Task: Look for space in Purwodadi, Indonesia from 1st June, 2023 to 9th June, 2023 for 6 adults in price range Rs.6000 to Rs.12000. Place can be entire place with 3 bedrooms having 3 beds and 3 bathrooms. Property type can be house, flat, guest house. Booking option can be shelf check-in. Required host language is English.
Action: Mouse moved to (537, 83)
Screenshot: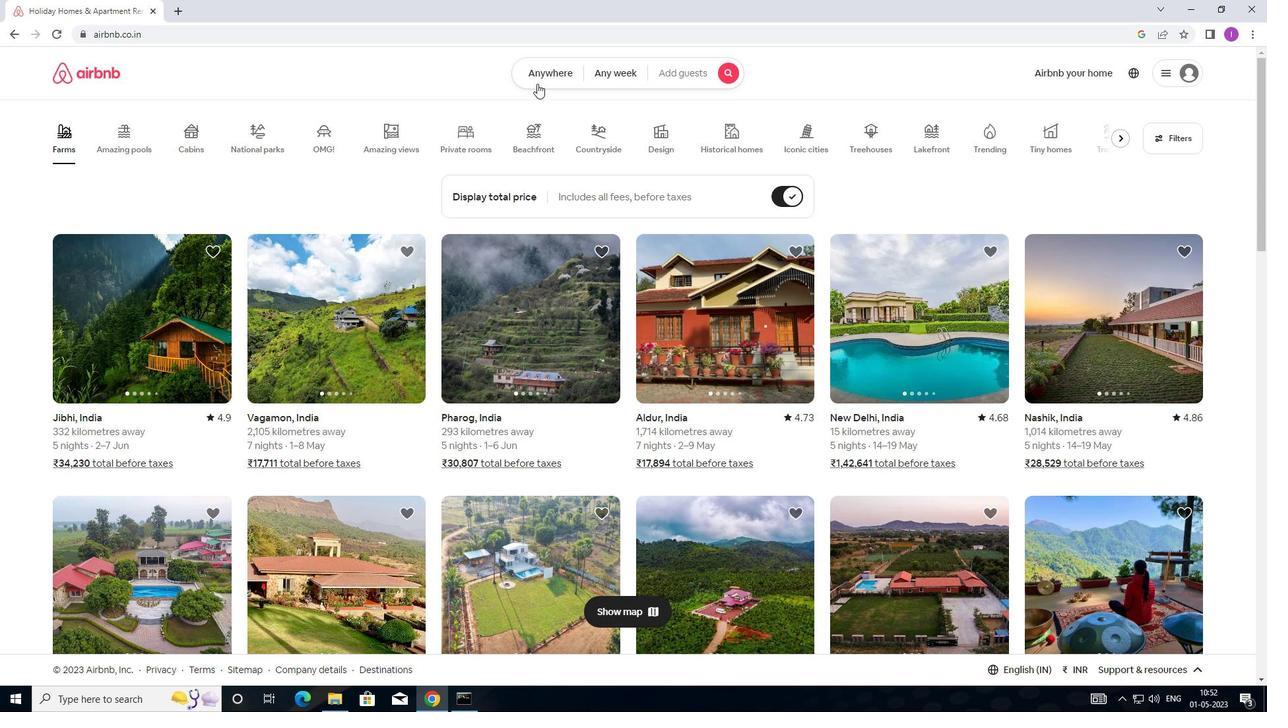 
Action: Mouse pressed left at (537, 83)
Screenshot: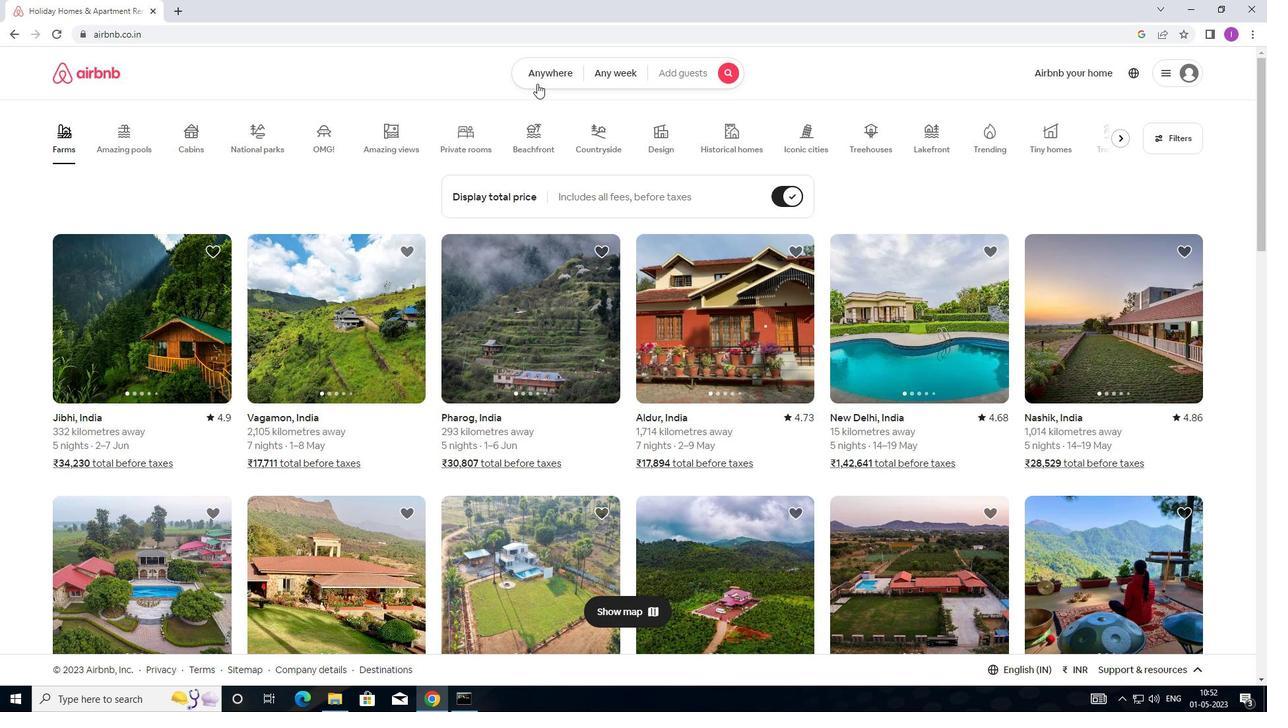 
Action: Mouse moved to (458, 127)
Screenshot: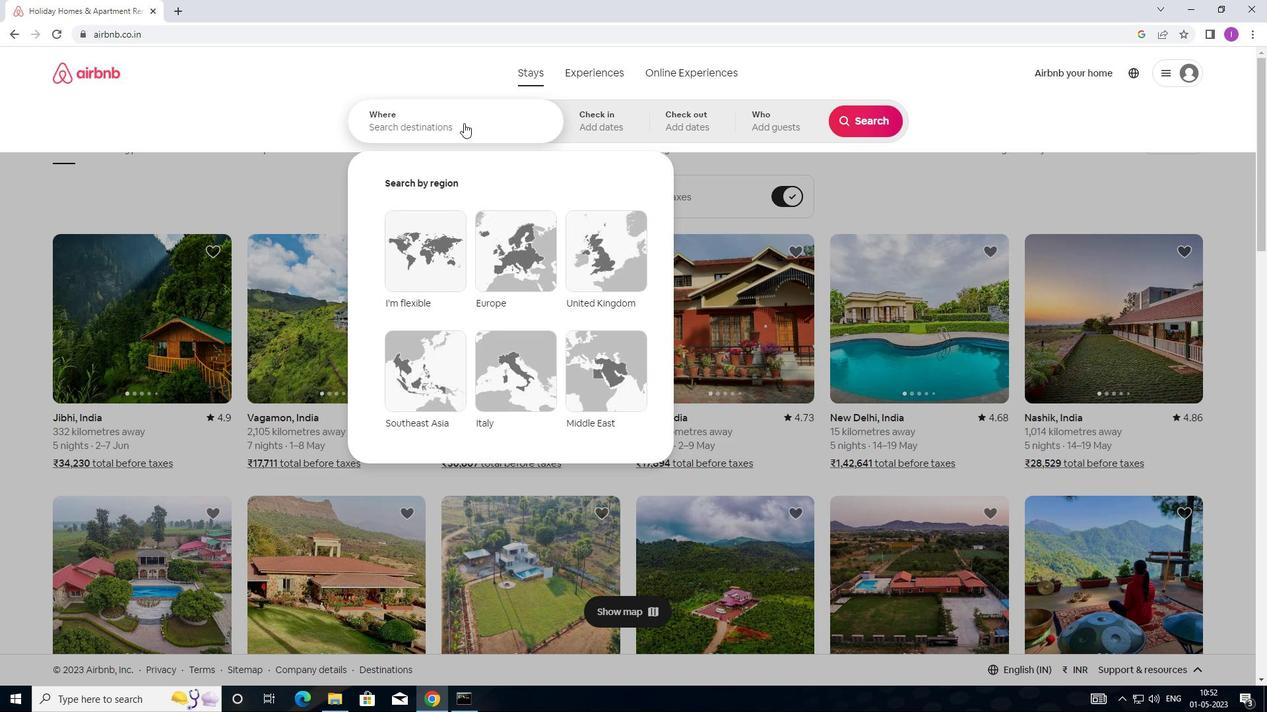 
Action: Mouse pressed left at (458, 127)
Screenshot: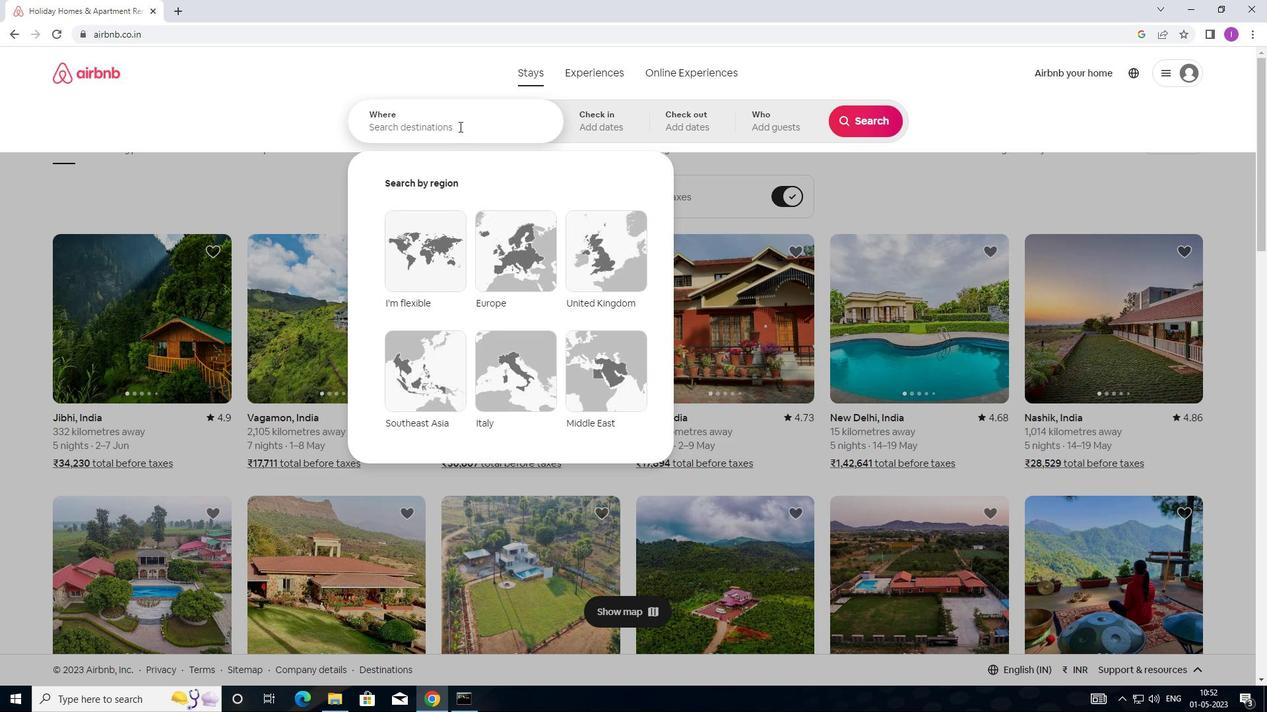 
Action: Mouse moved to (458, 127)
Screenshot: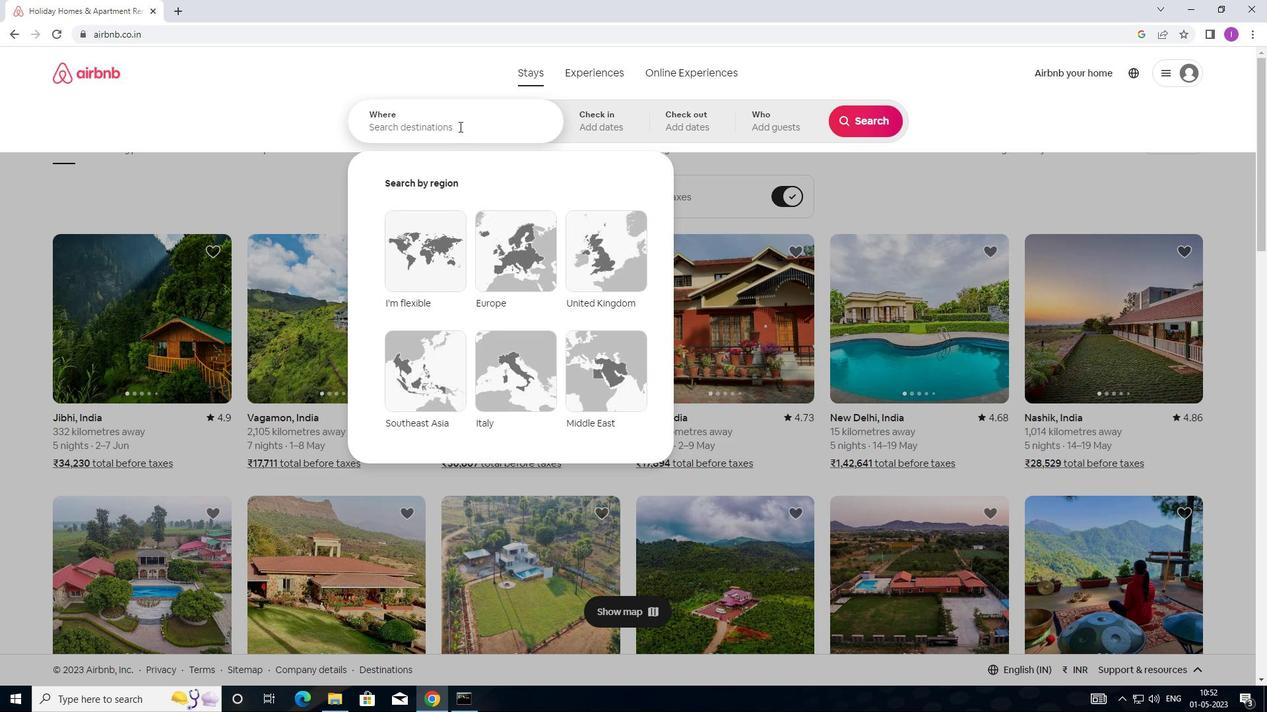 
Action: Key pressed <Key.shift>PURWODADI<Key.shift><<Key.shift>INDO<Key.backspace><Key.backspace><Key.backspace><Key.backspace><Key.backspace>.<Key.backspace>,<Key.shift>INDONESIA
Screenshot: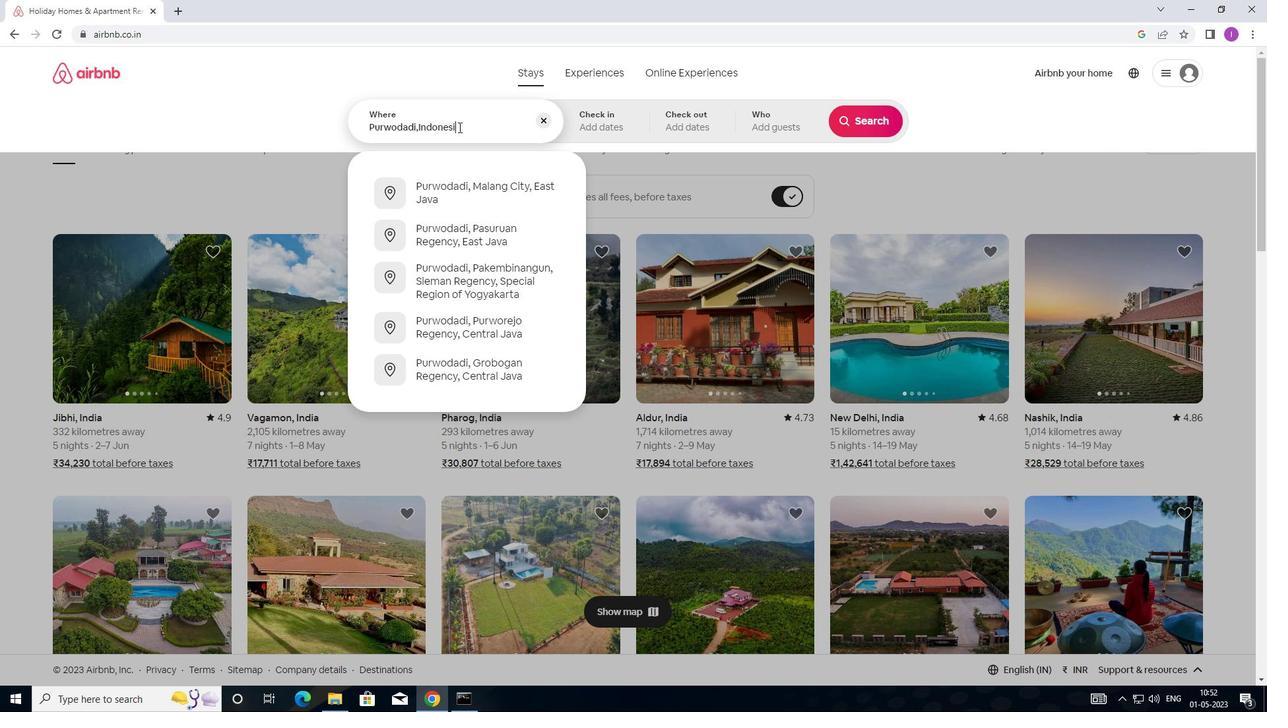 
Action: Mouse moved to (599, 110)
Screenshot: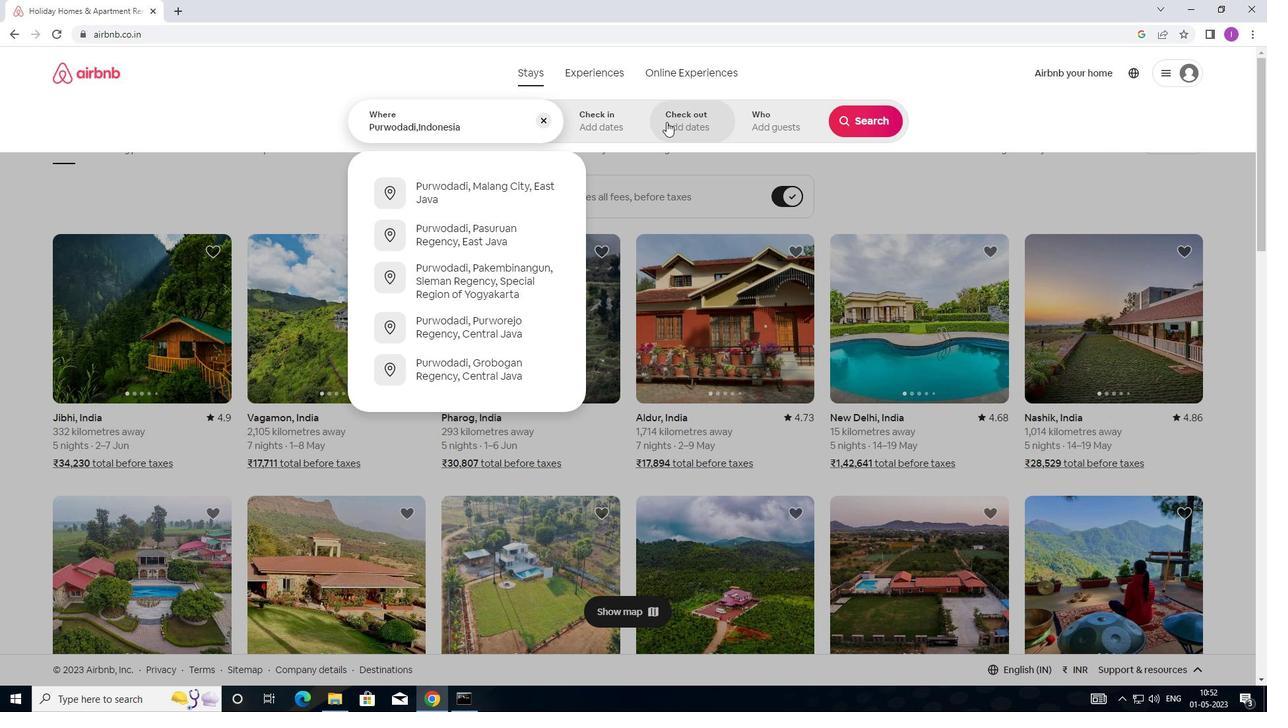 
Action: Mouse pressed left at (599, 110)
Screenshot: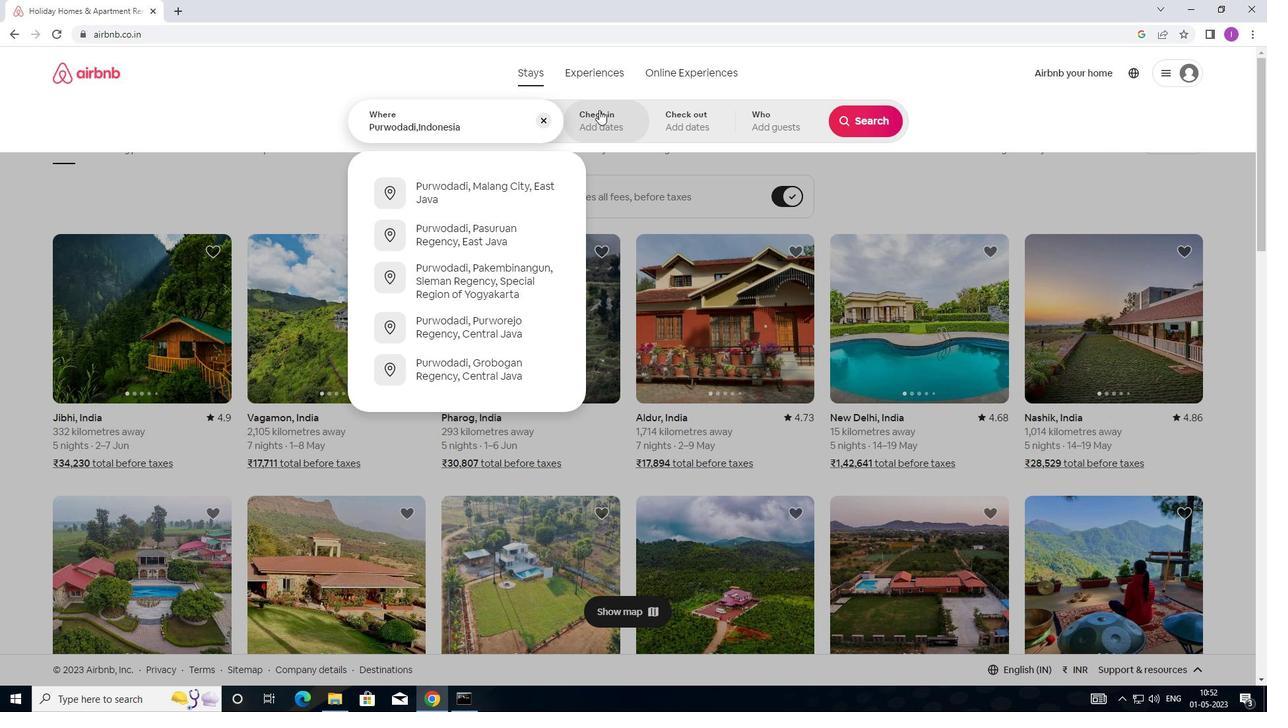 
Action: Mouse moved to (788, 273)
Screenshot: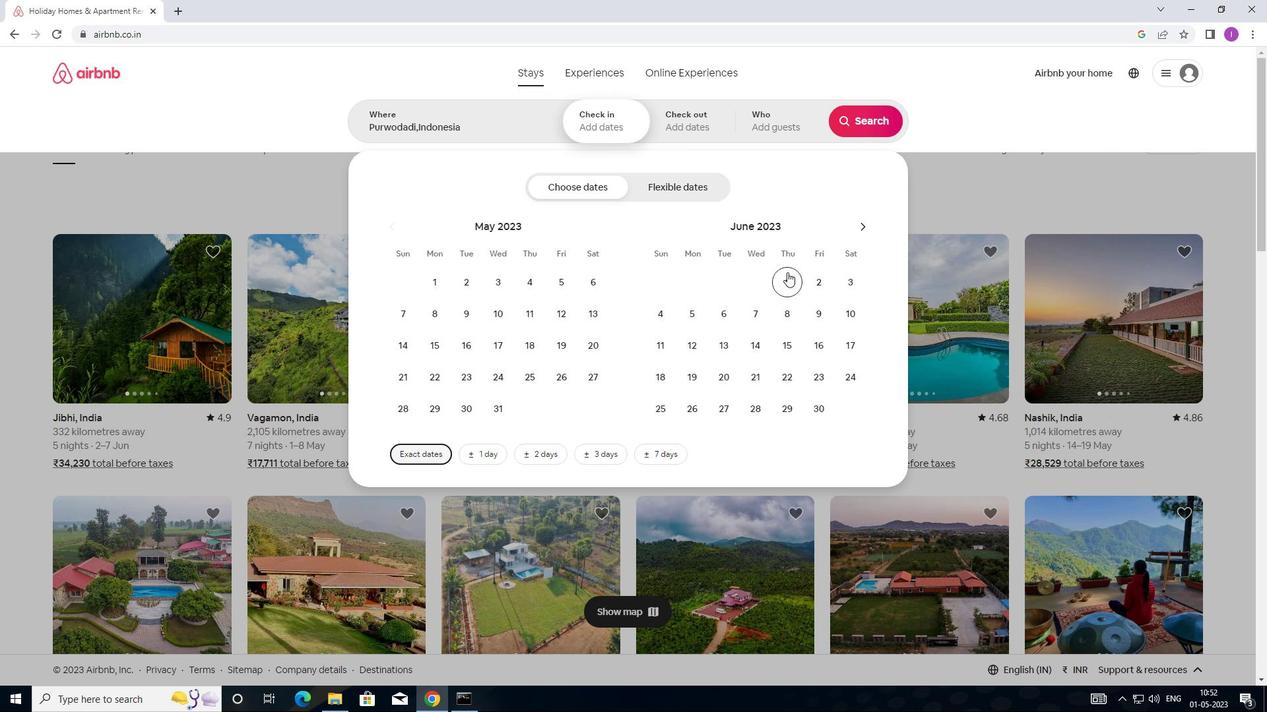 
Action: Mouse pressed left at (788, 273)
Screenshot: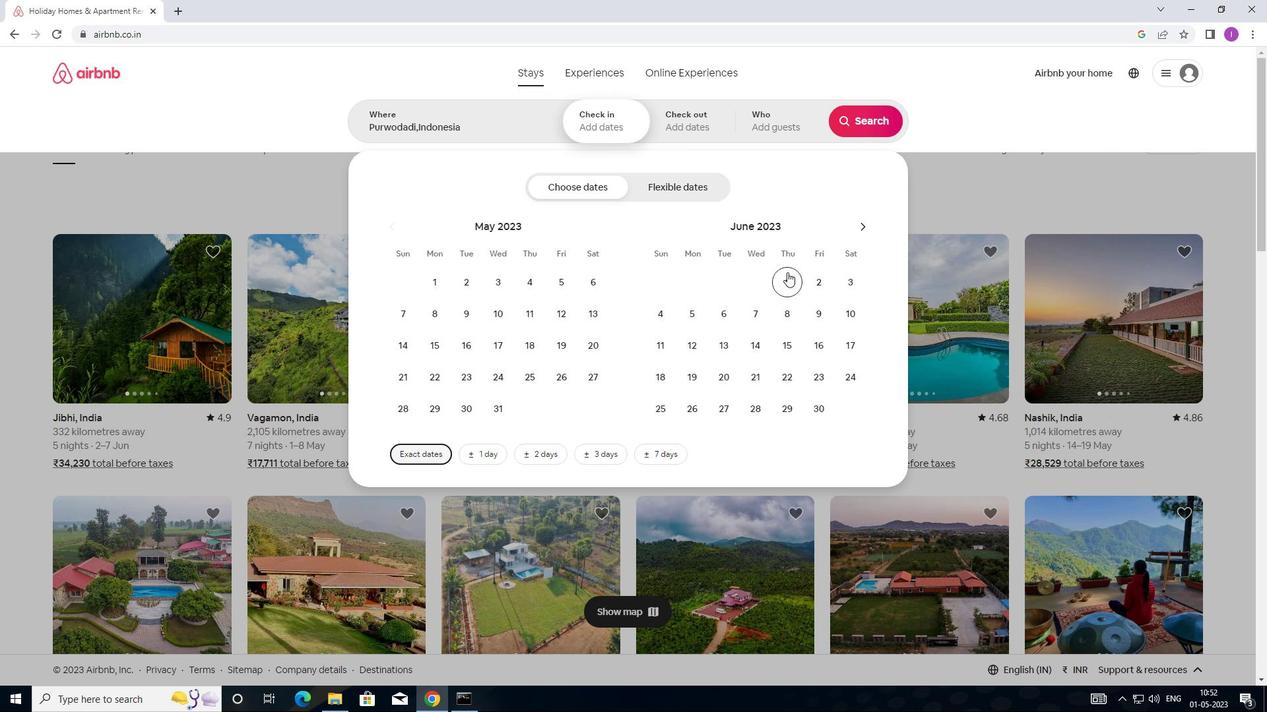
Action: Mouse moved to (817, 319)
Screenshot: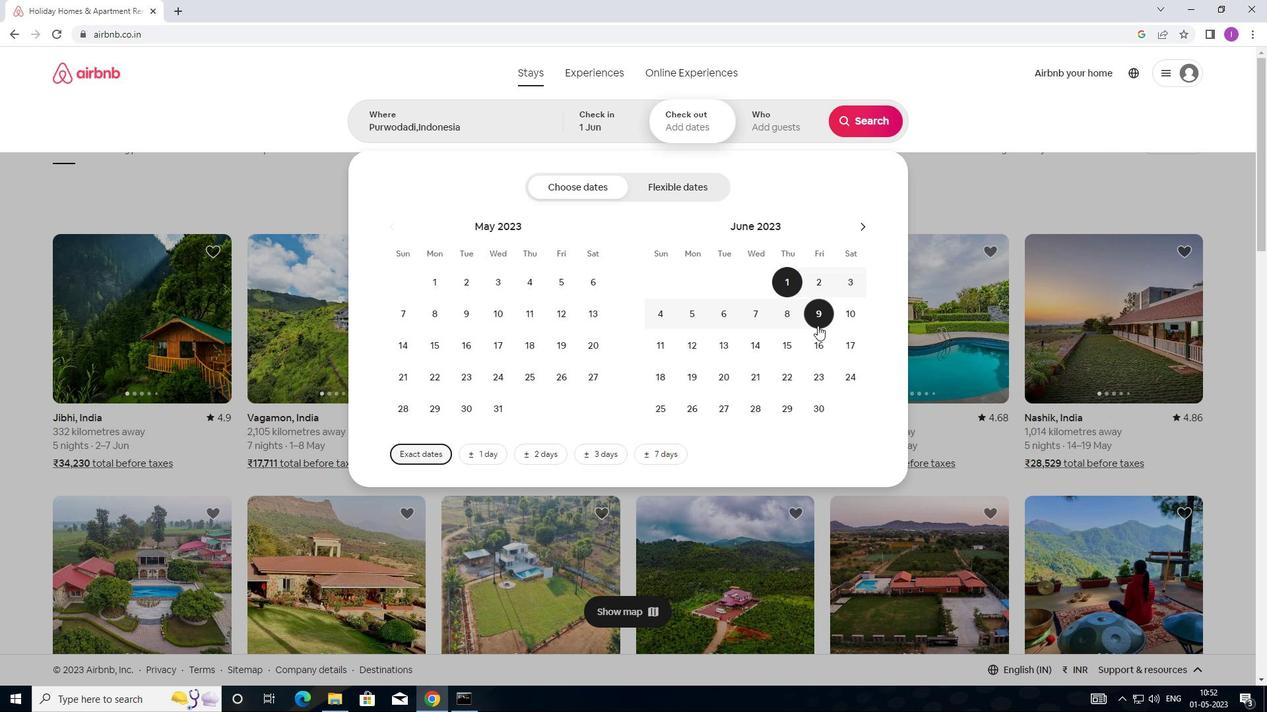 
Action: Mouse pressed left at (817, 319)
Screenshot: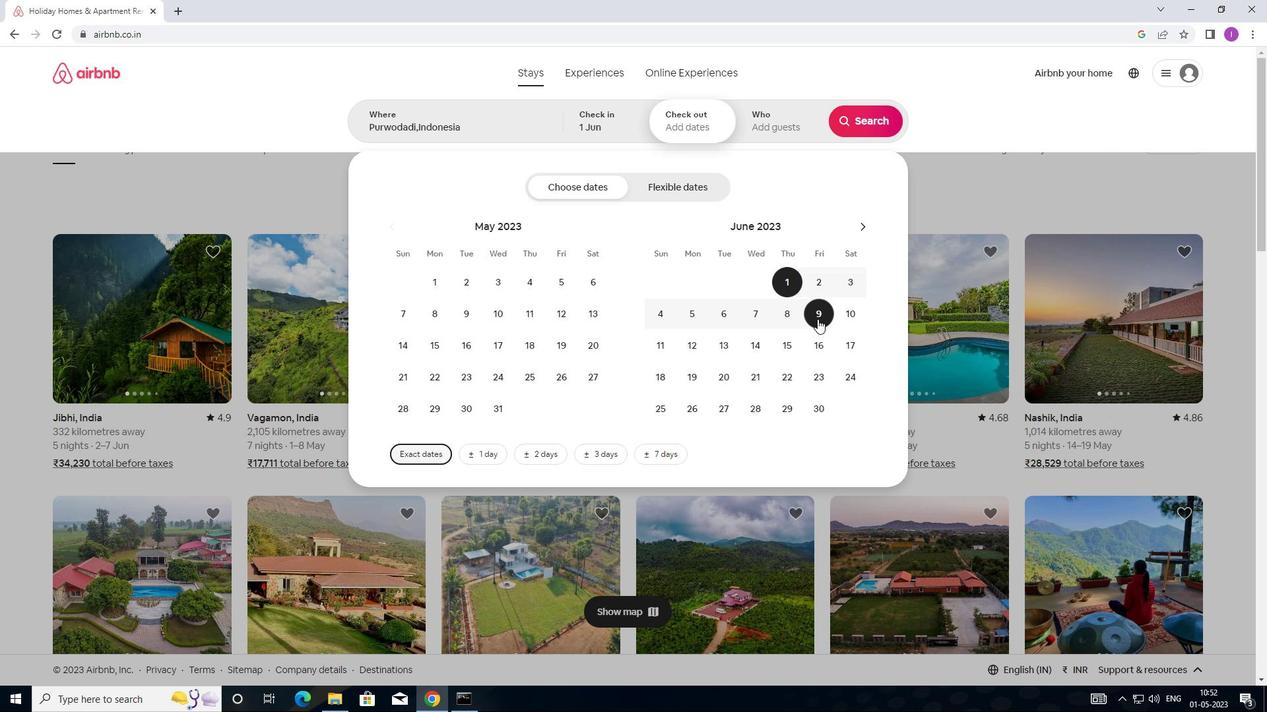 
Action: Mouse moved to (772, 132)
Screenshot: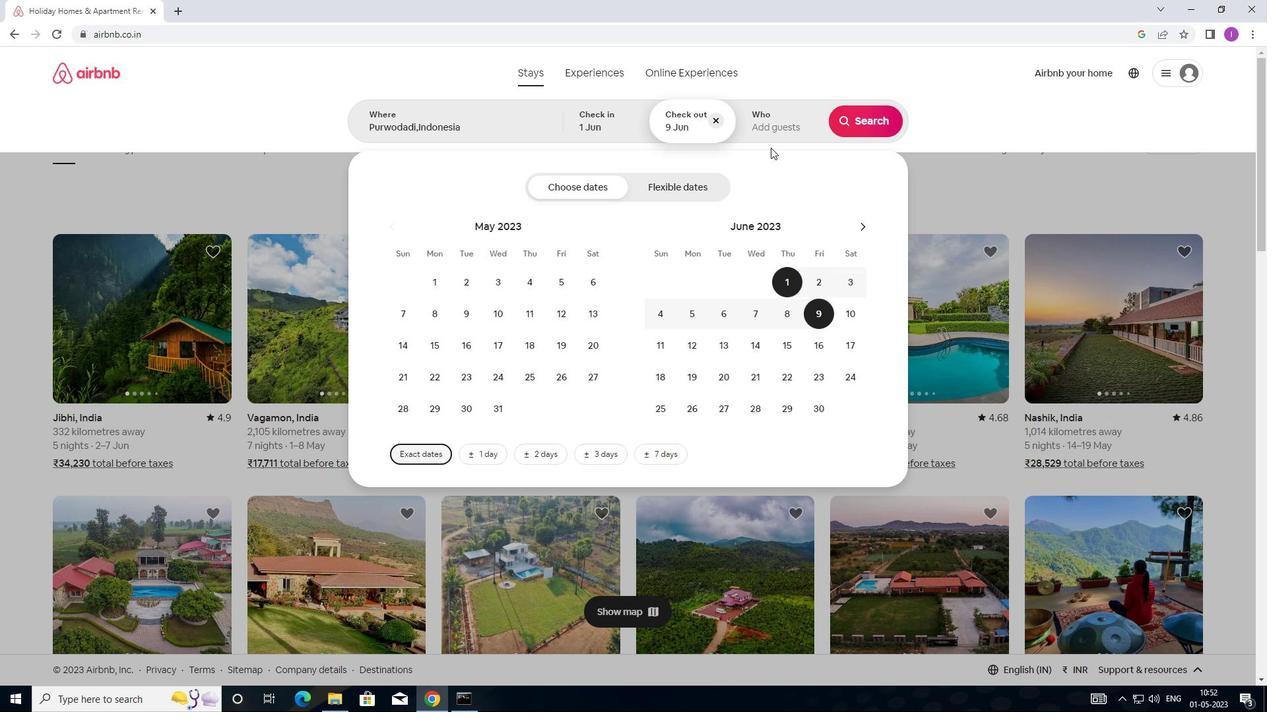 
Action: Mouse pressed left at (772, 132)
Screenshot: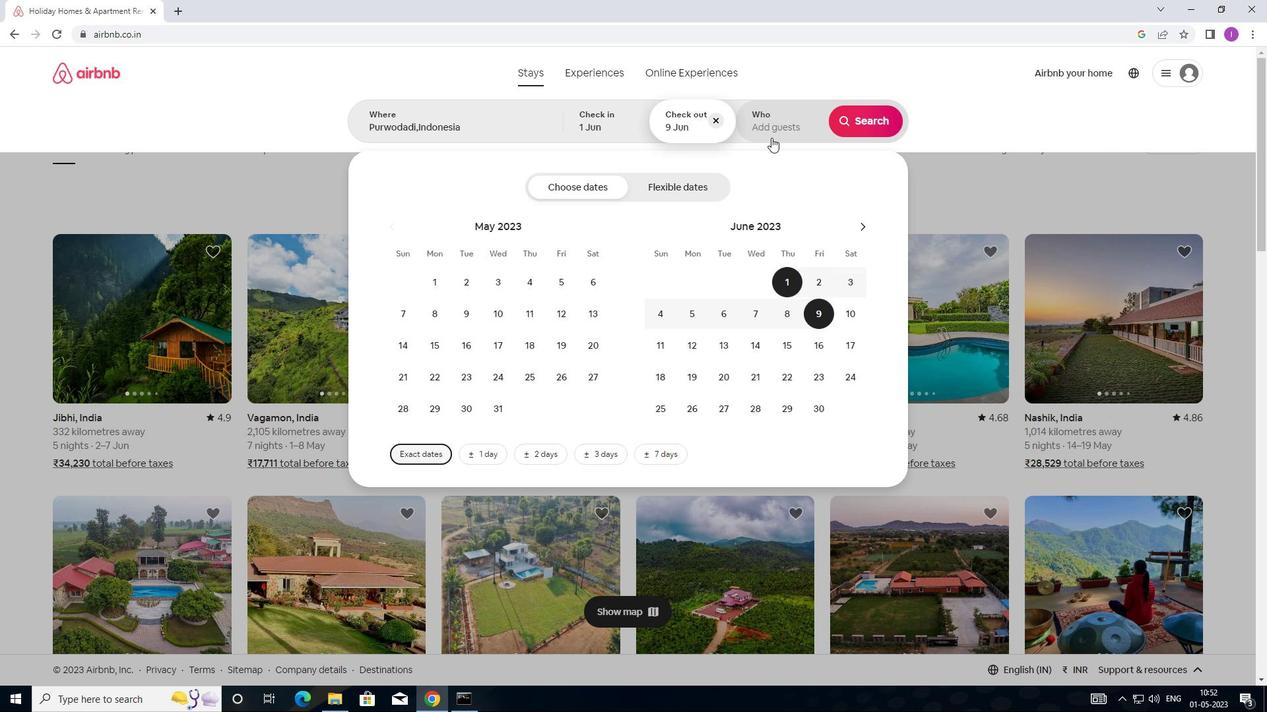 
Action: Mouse moved to (872, 192)
Screenshot: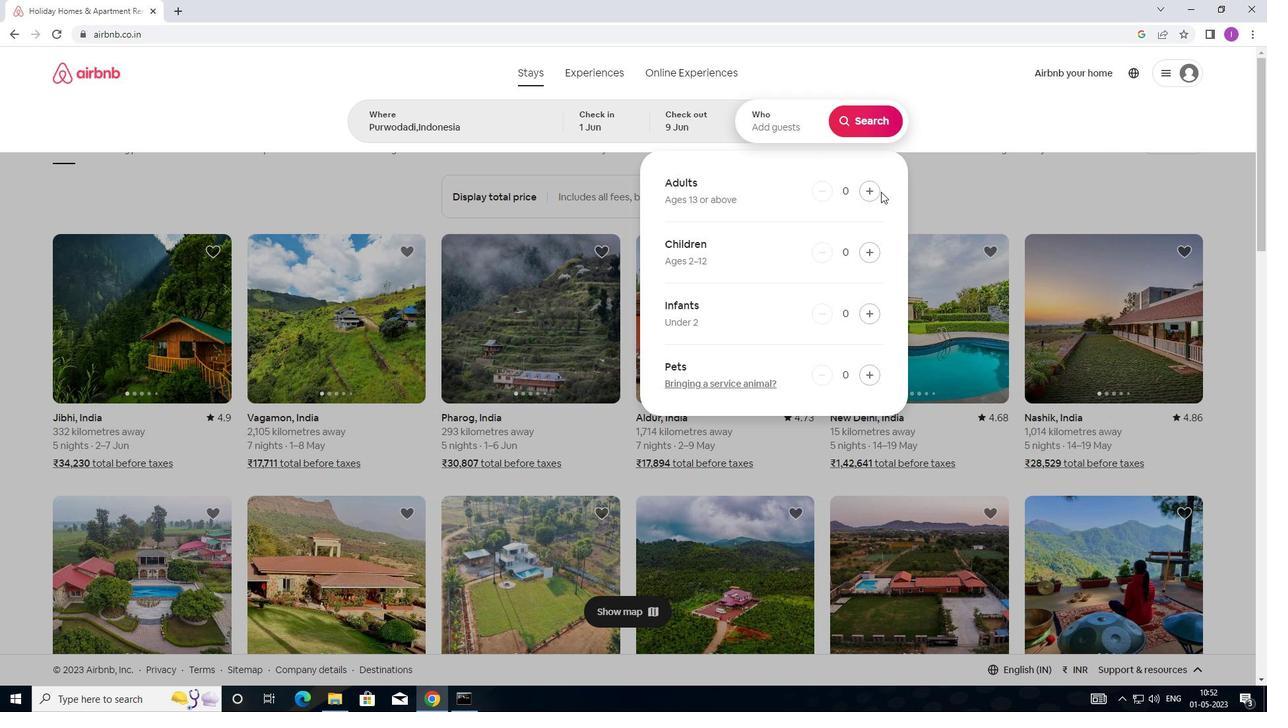 
Action: Mouse pressed left at (872, 192)
Screenshot: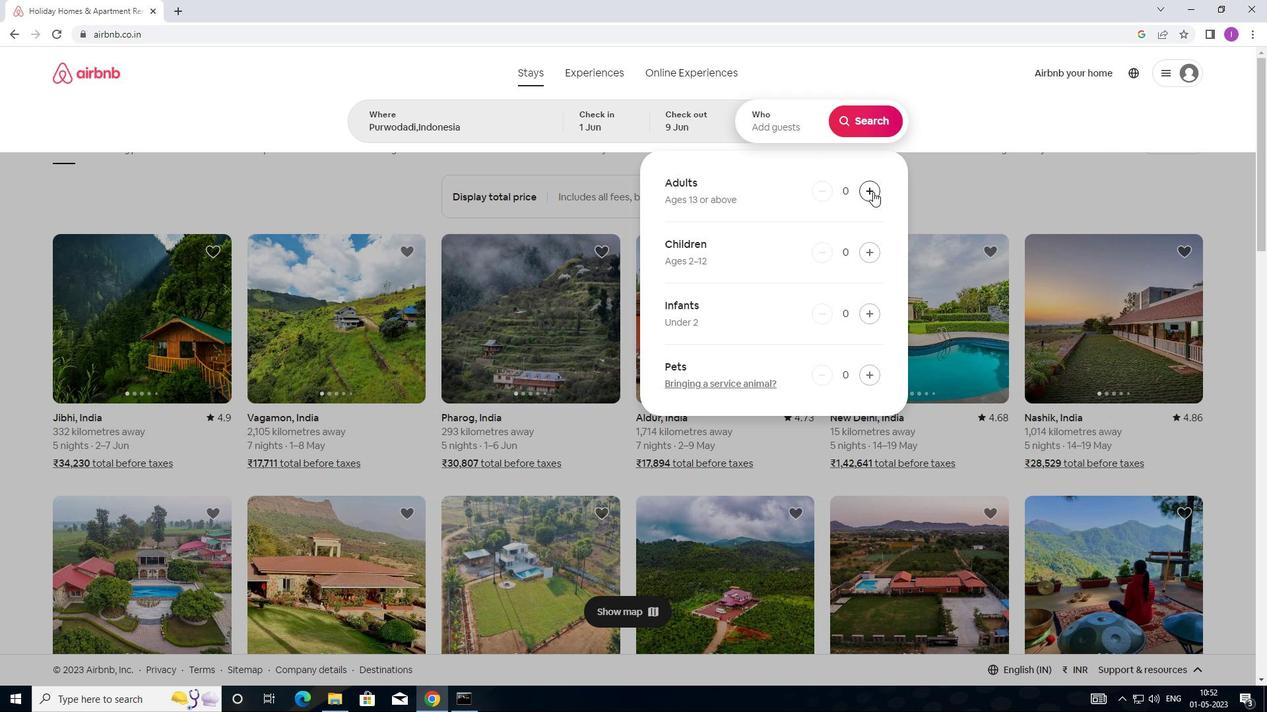 
Action: Mouse moved to (872, 192)
Screenshot: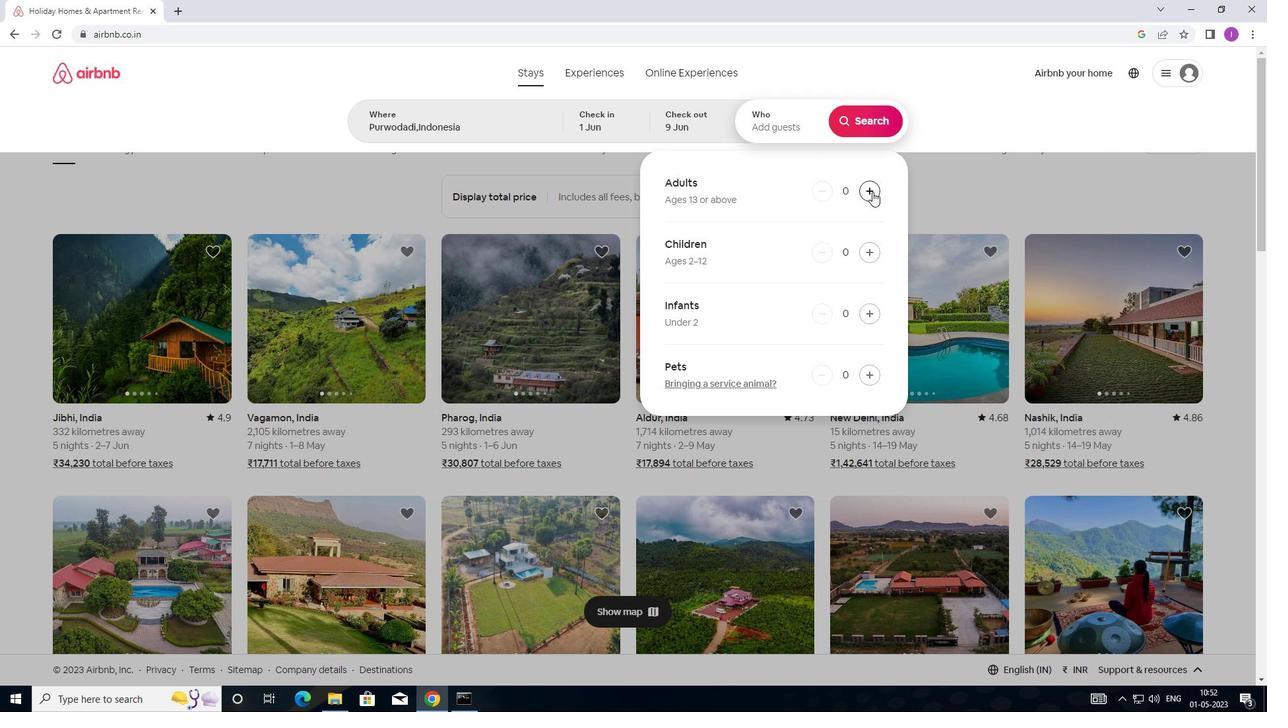 
Action: Mouse pressed left at (872, 192)
Screenshot: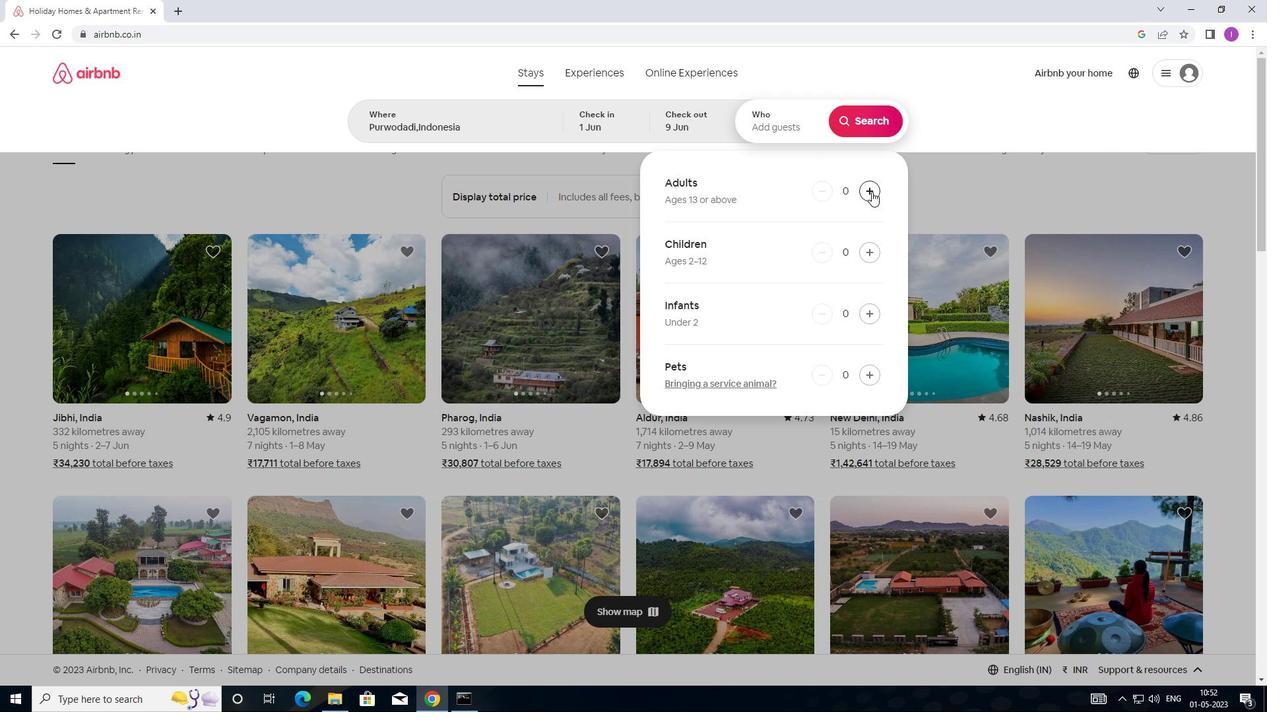 
Action: Mouse pressed left at (872, 192)
Screenshot: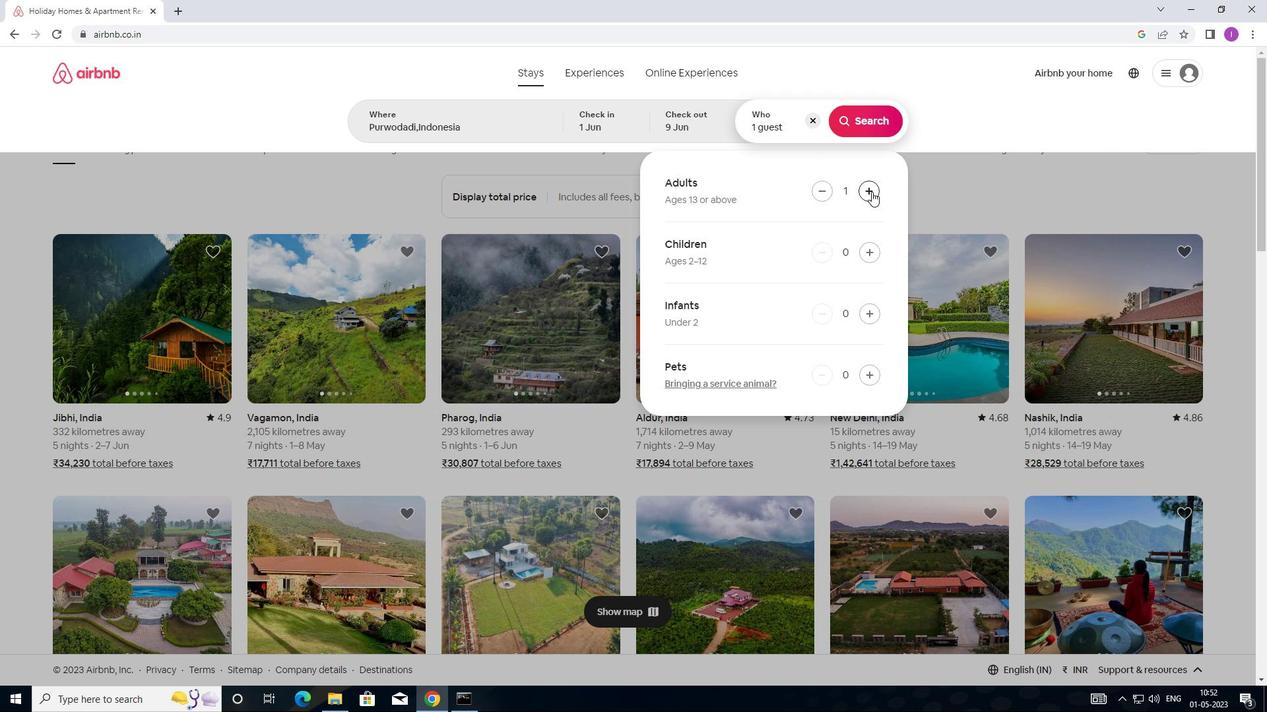 
Action: Mouse pressed left at (872, 192)
Screenshot: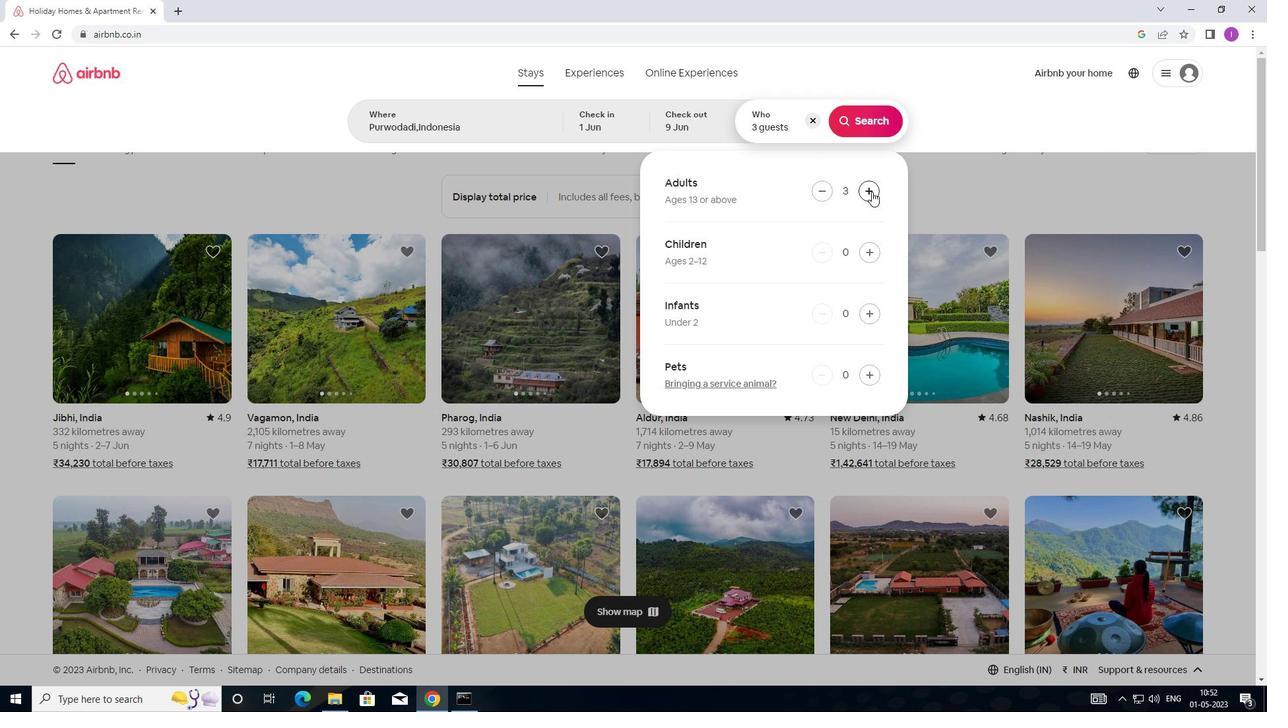 
Action: Mouse pressed left at (872, 192)
Screenshot: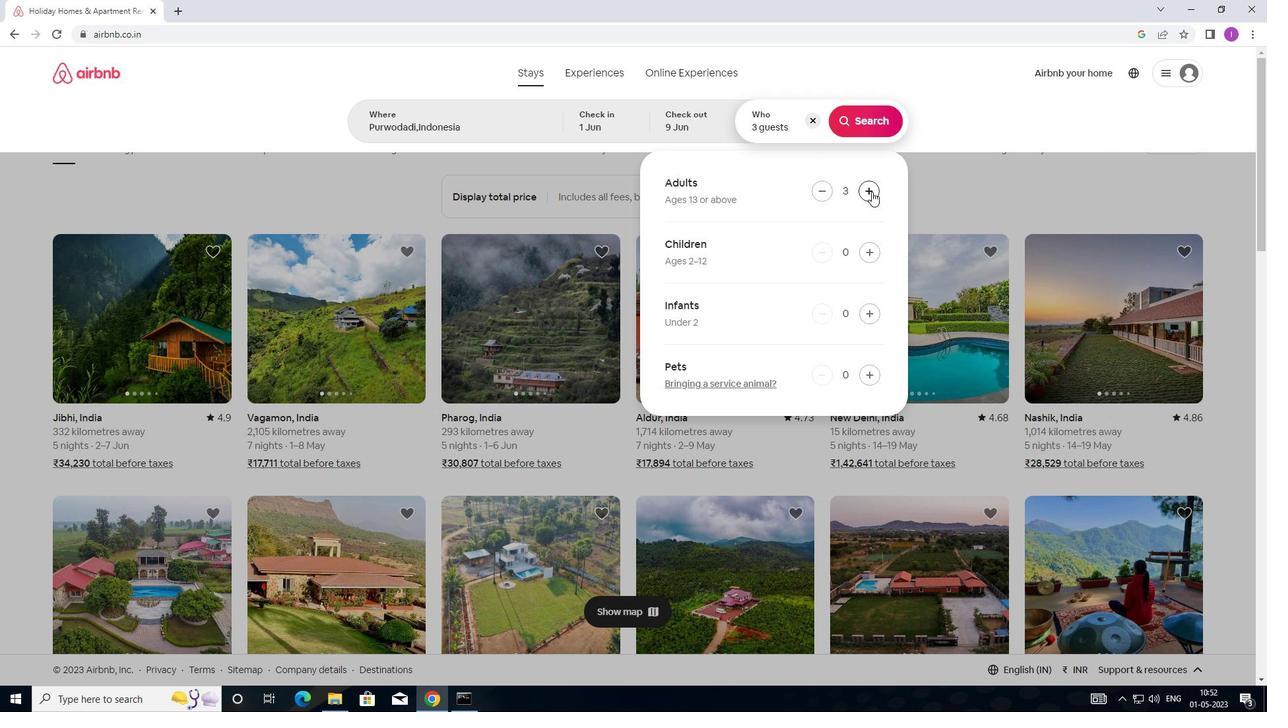 
Action: Mouse pressed left at (872, 192)
Screenshot: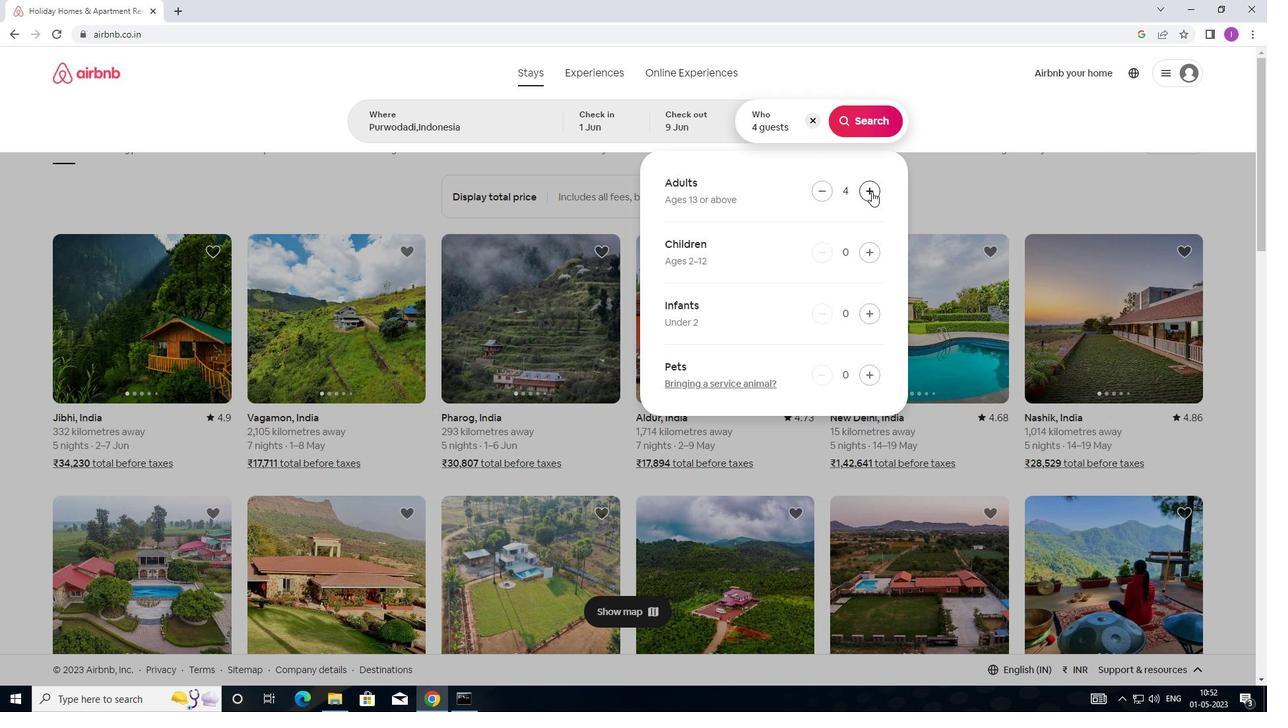 
Action: Mouse moved to (845, 121)
Screenshot: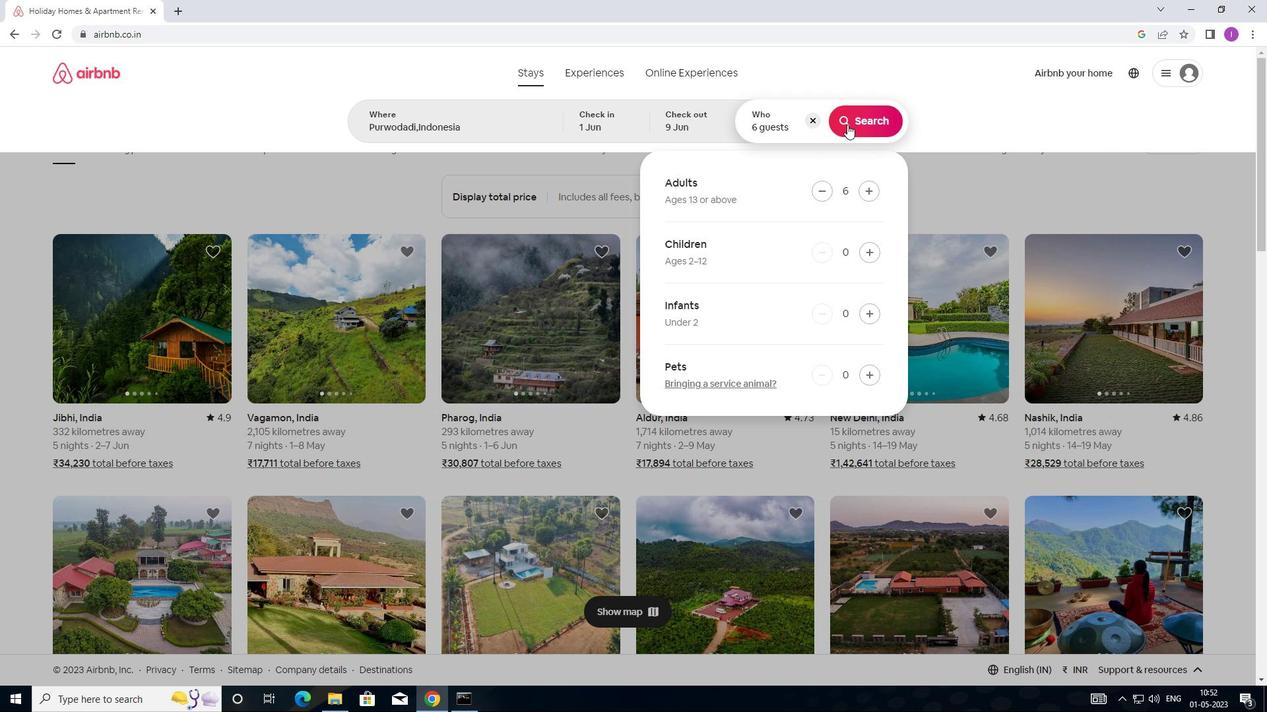 
Action: Mouse pressed left at (845, 121)
Screenshot: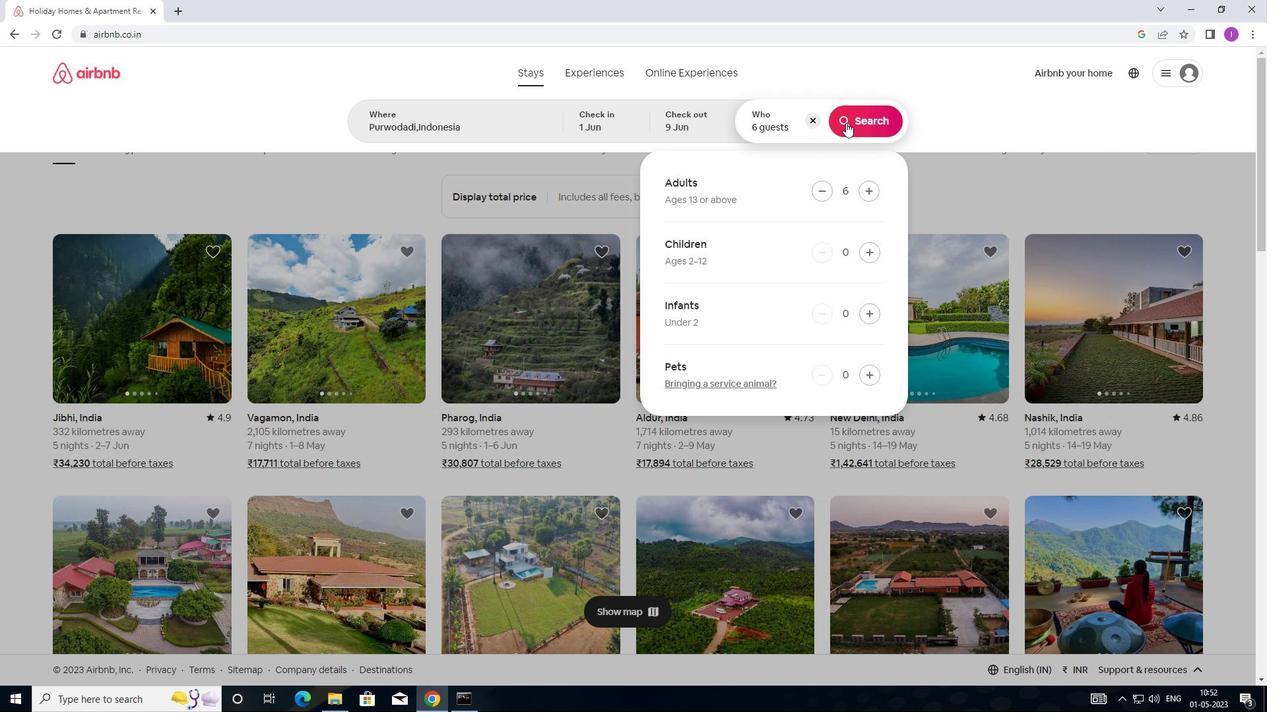 
Action: Mouse moved to (1211, 128)
Screenshot: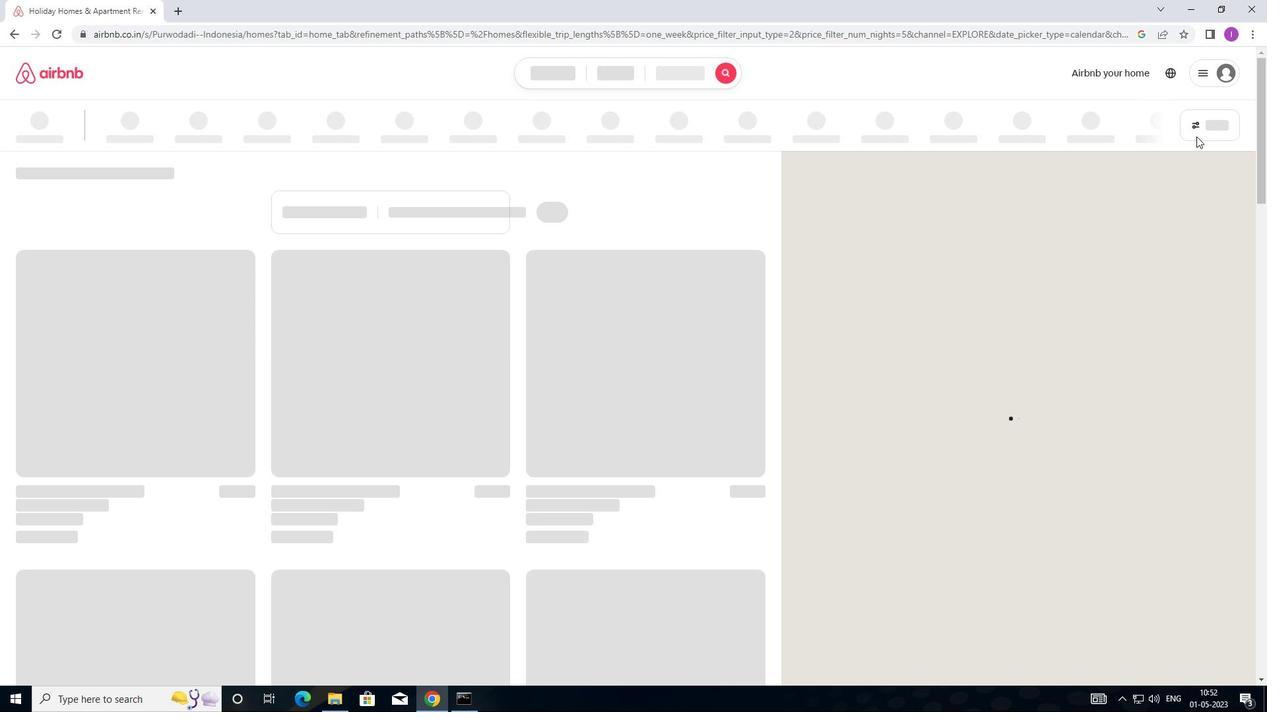 
Action: Mouse pressed left at (1211, 128)
Screenshot: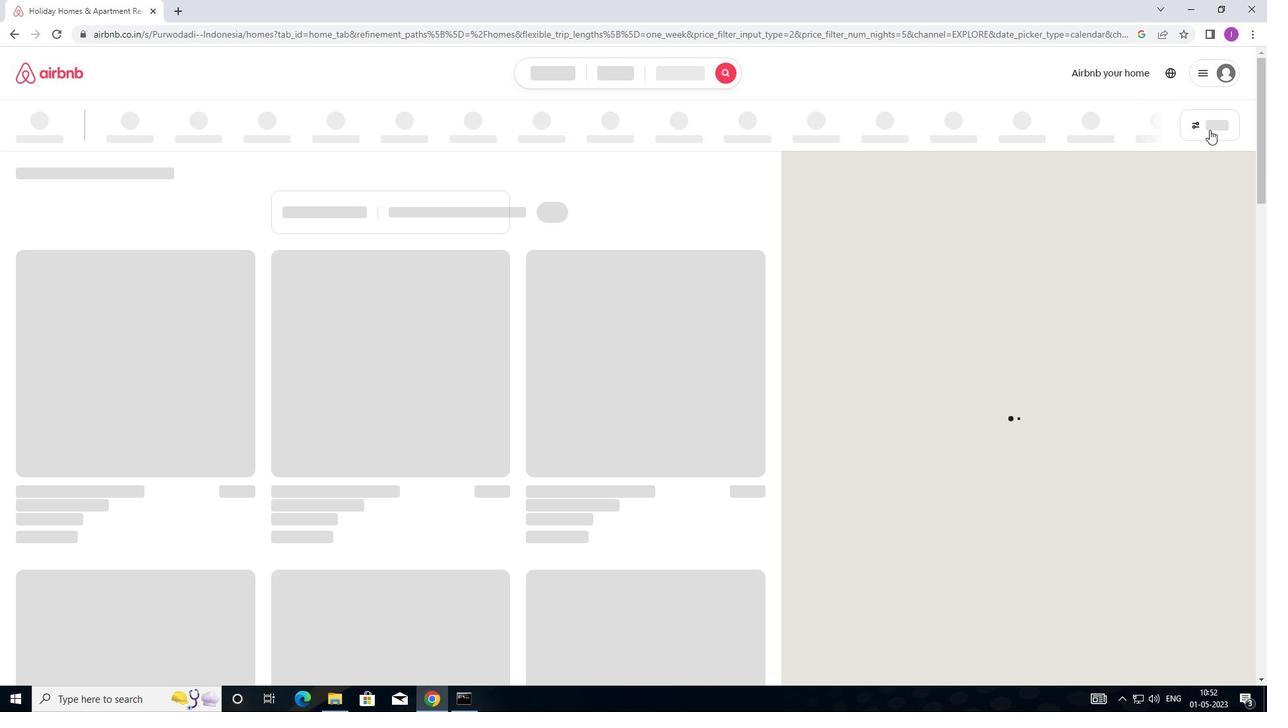 
Action: Mouse moved to (472, 281)
Screenshot: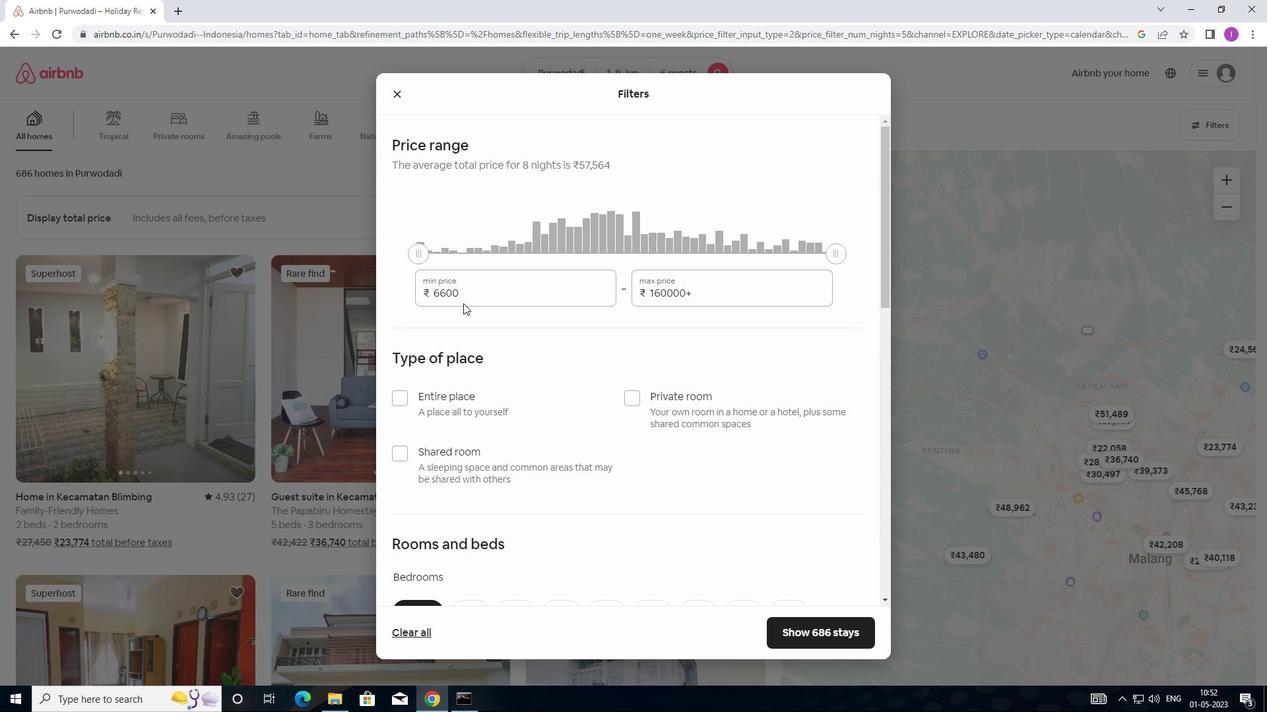
Action: Mouse pressed left at (472, 281)
Screenshot: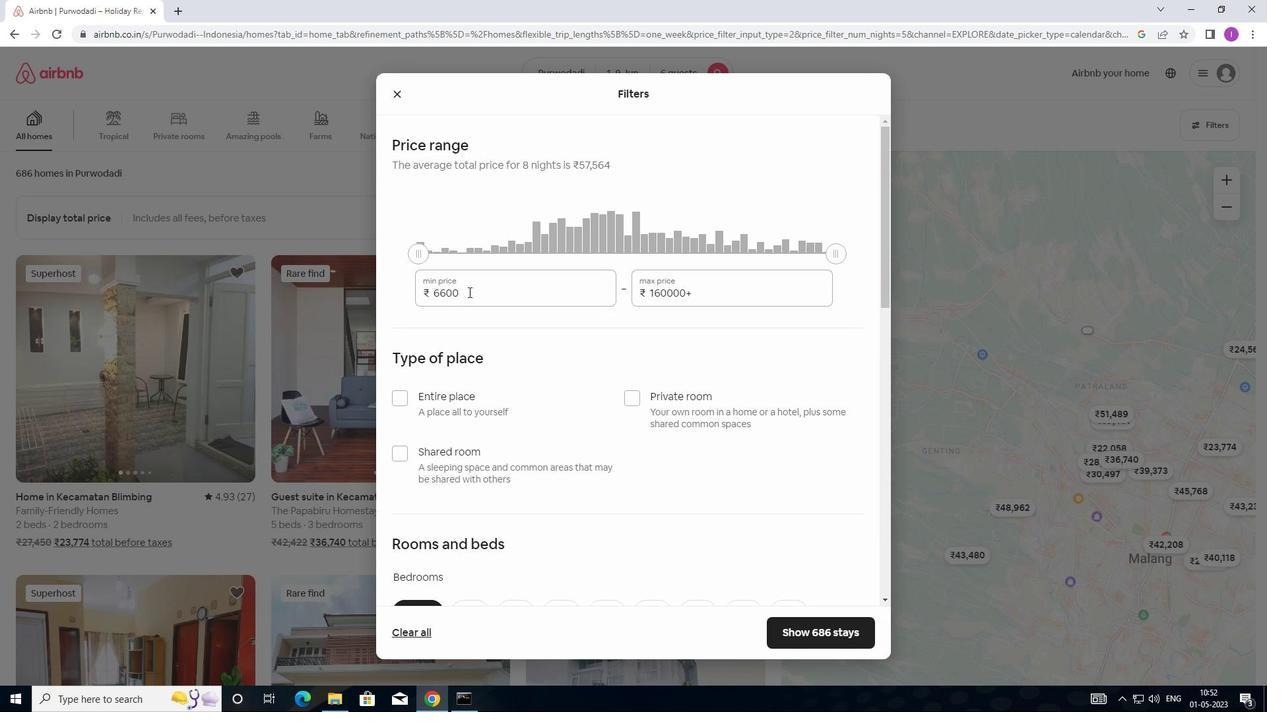 
Action: Mouse moved to (475, 297)
Screenshot: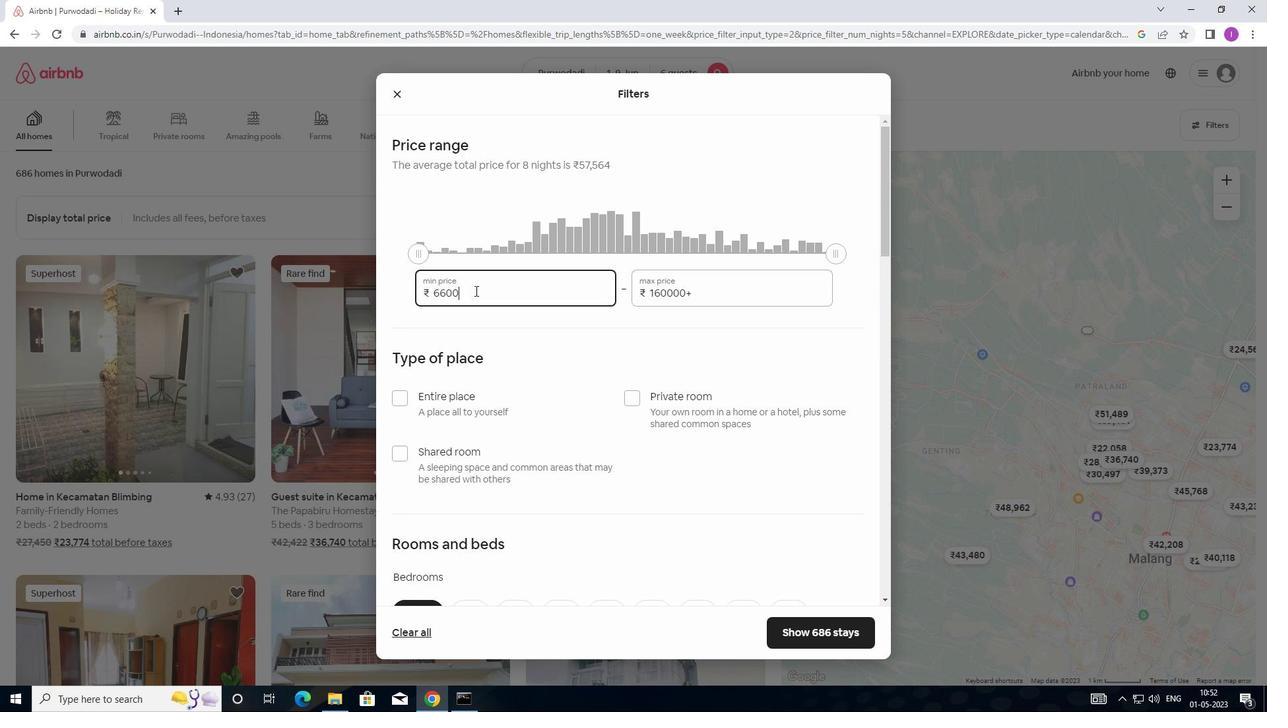 
Action: Mouse pressed left at (475, 297)
Screenshot: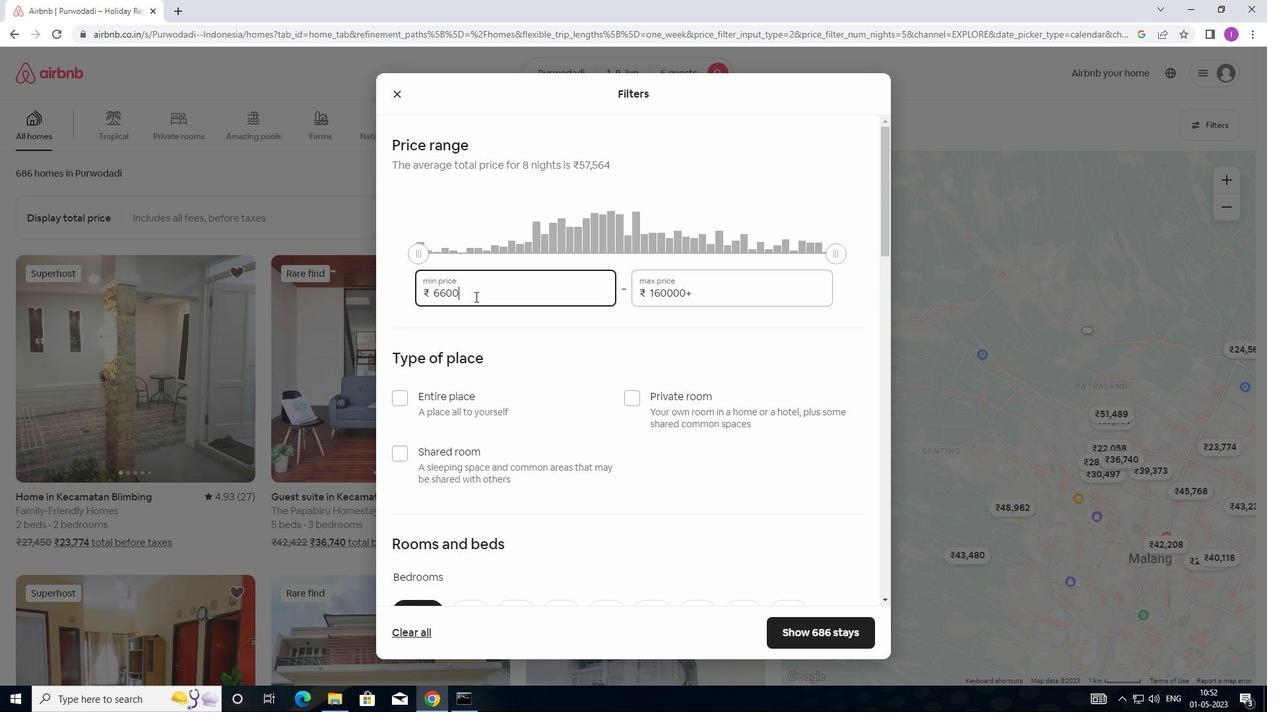 
Action: Mouse moved to (412, 289)
Screenshot: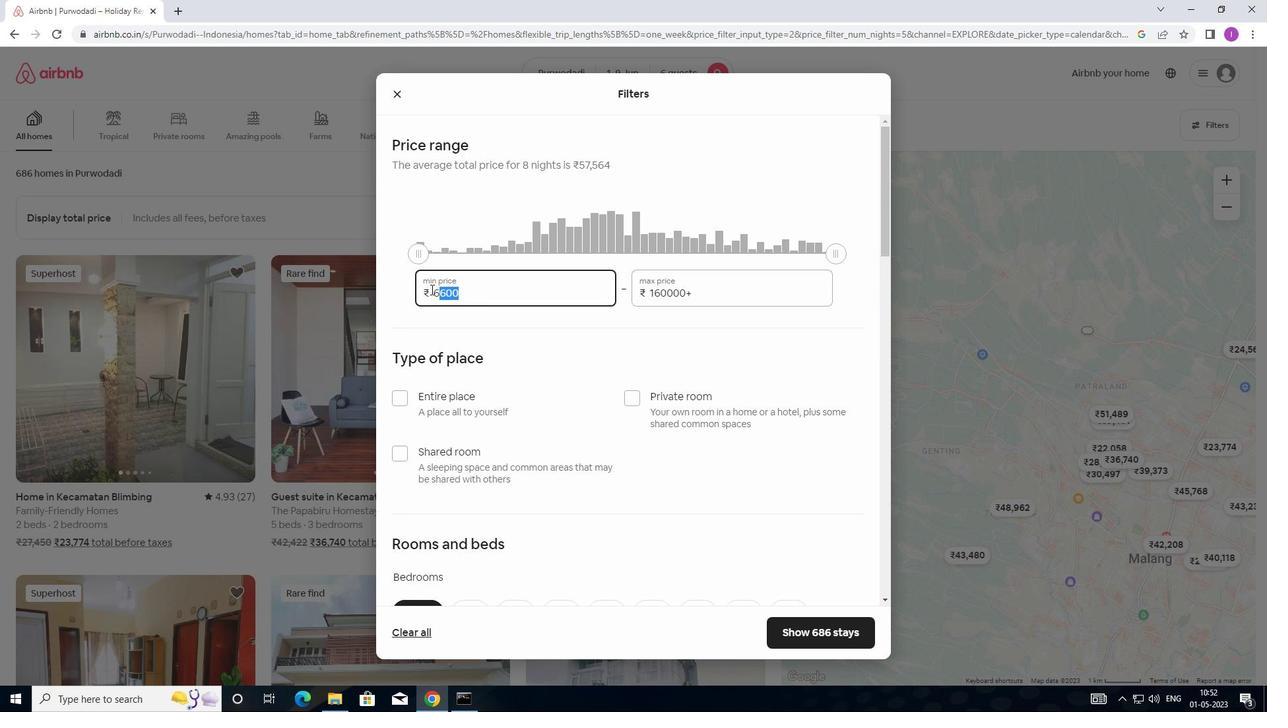 
Action: Key pressed 6000
Screenshot: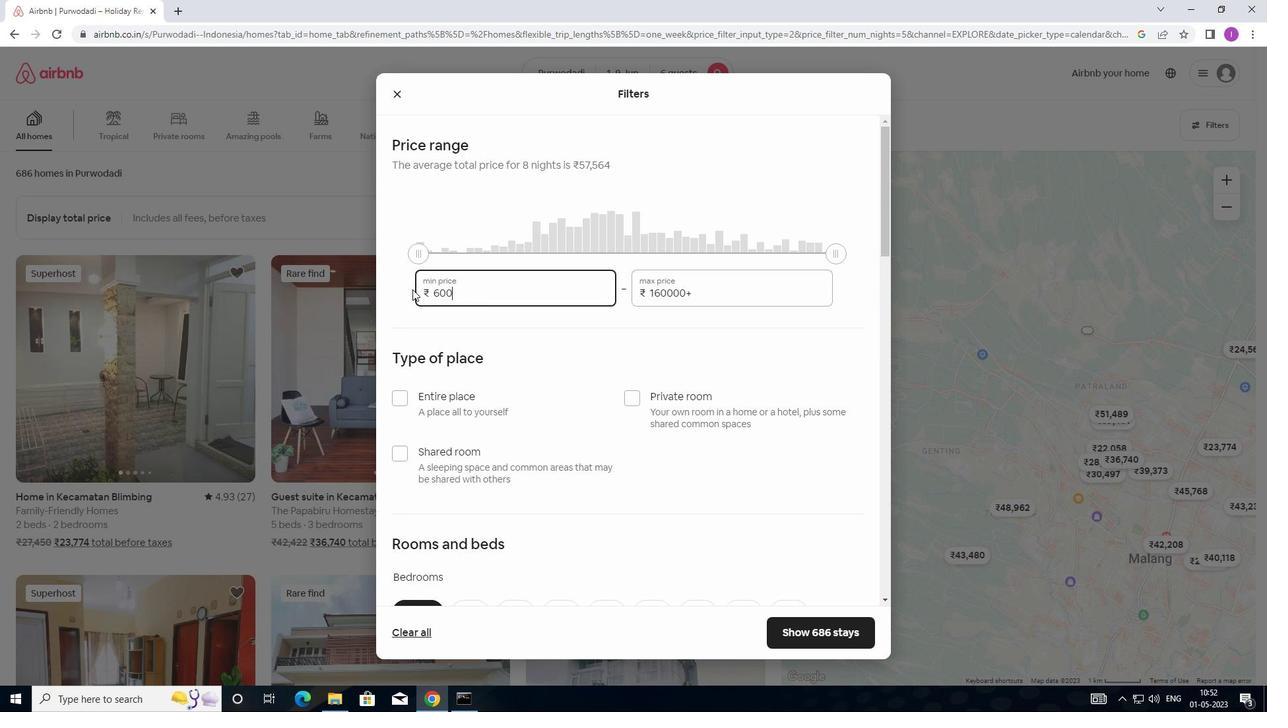 
Action: Mouse moved to (699, 291)
Screenshot: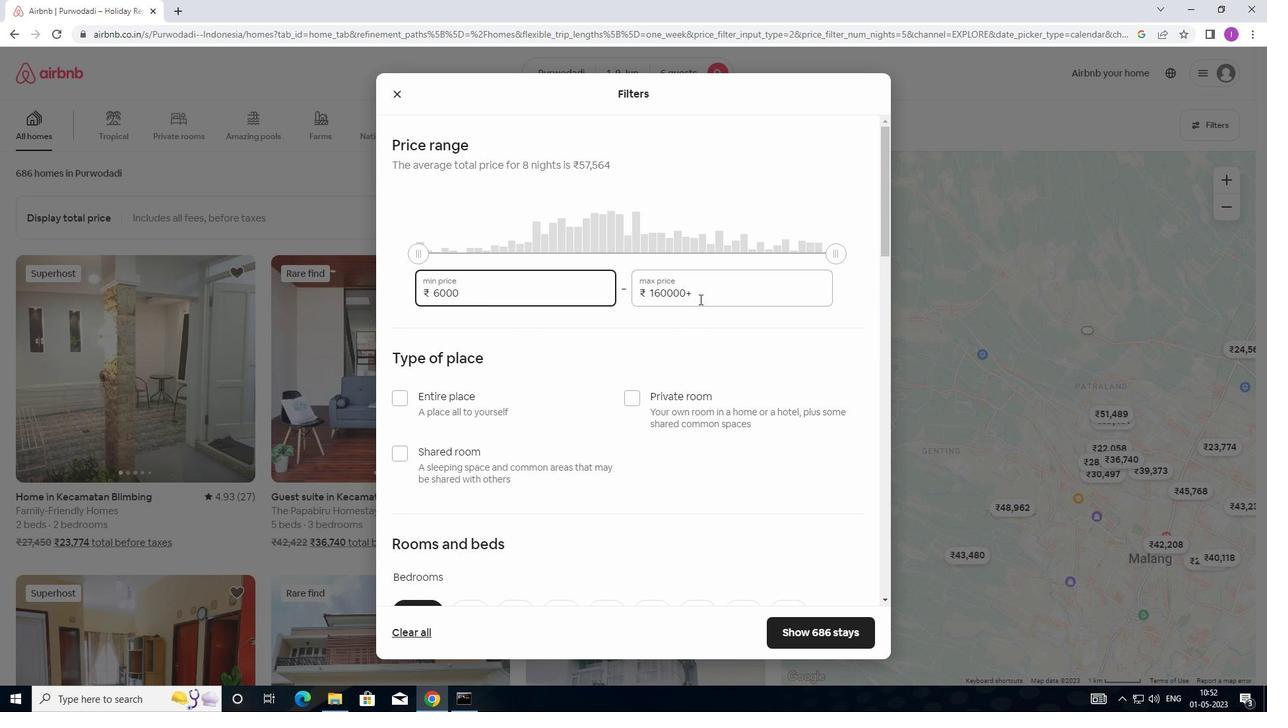 
Action: Mouse pressed left at (699, 291)
Screenshot: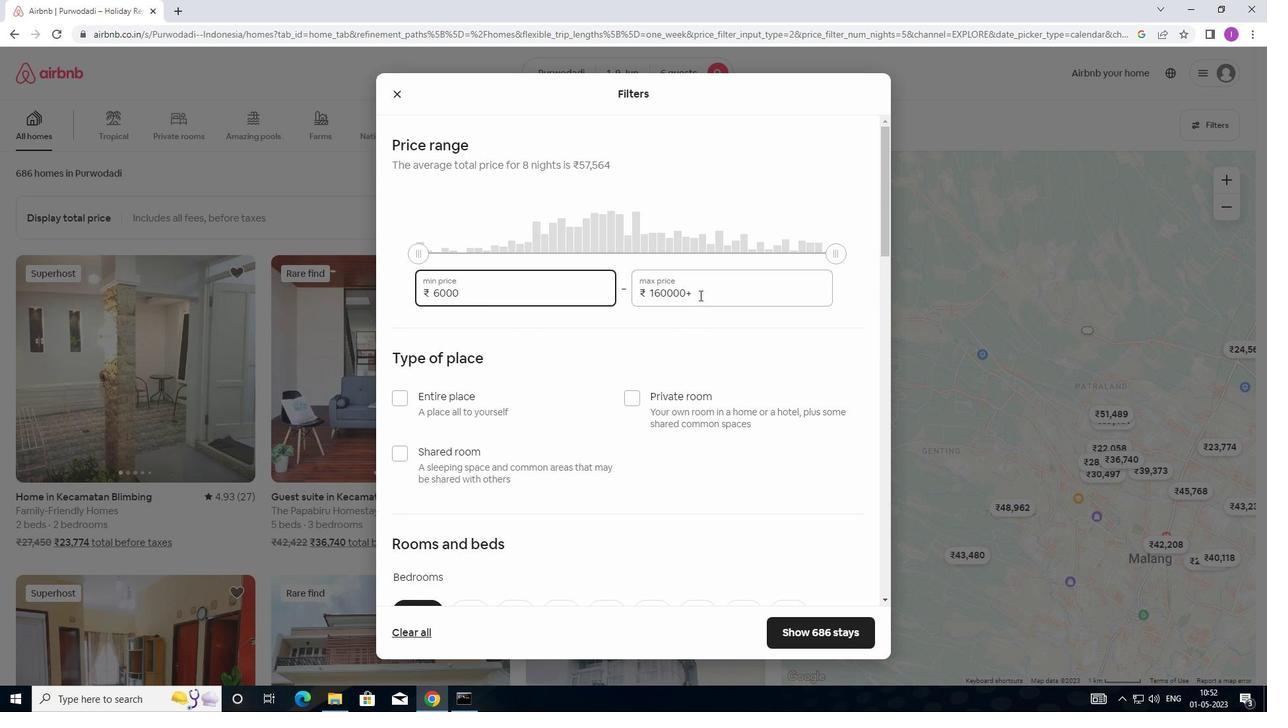 
Action: Mouse moved to (614, 295)
Screenshot: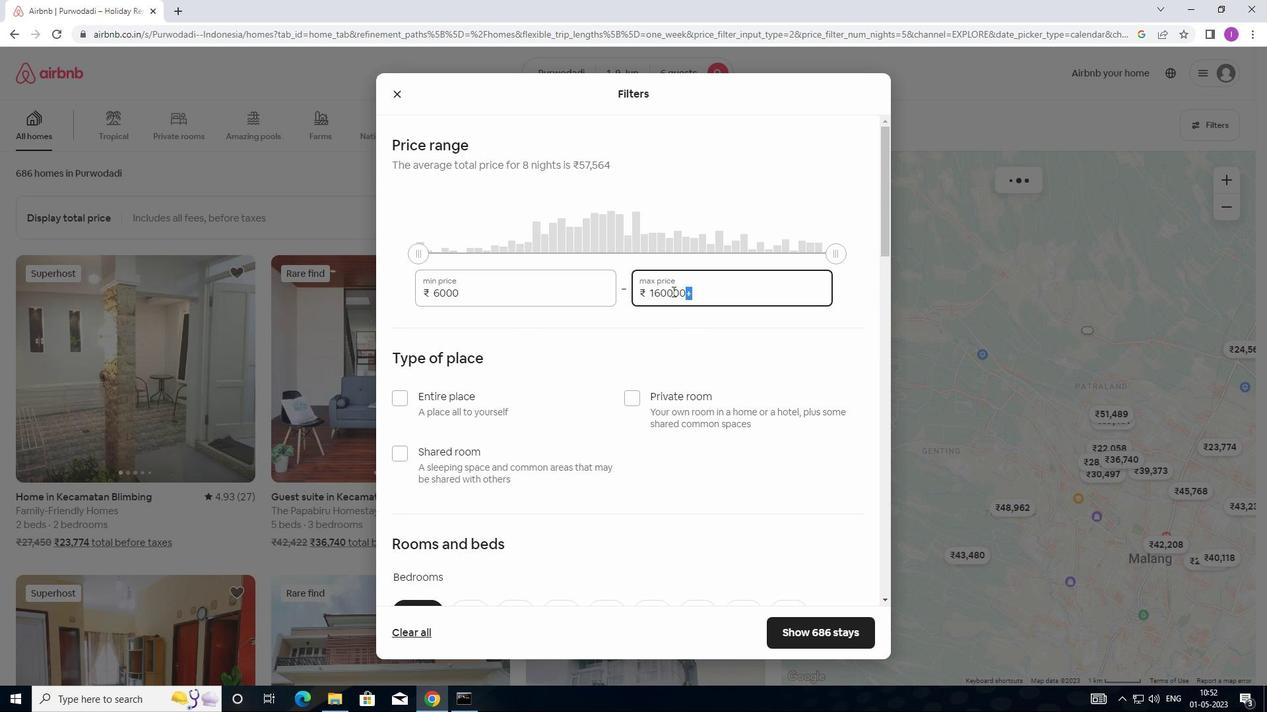 
Action: Key pressed 120000
Screenshot: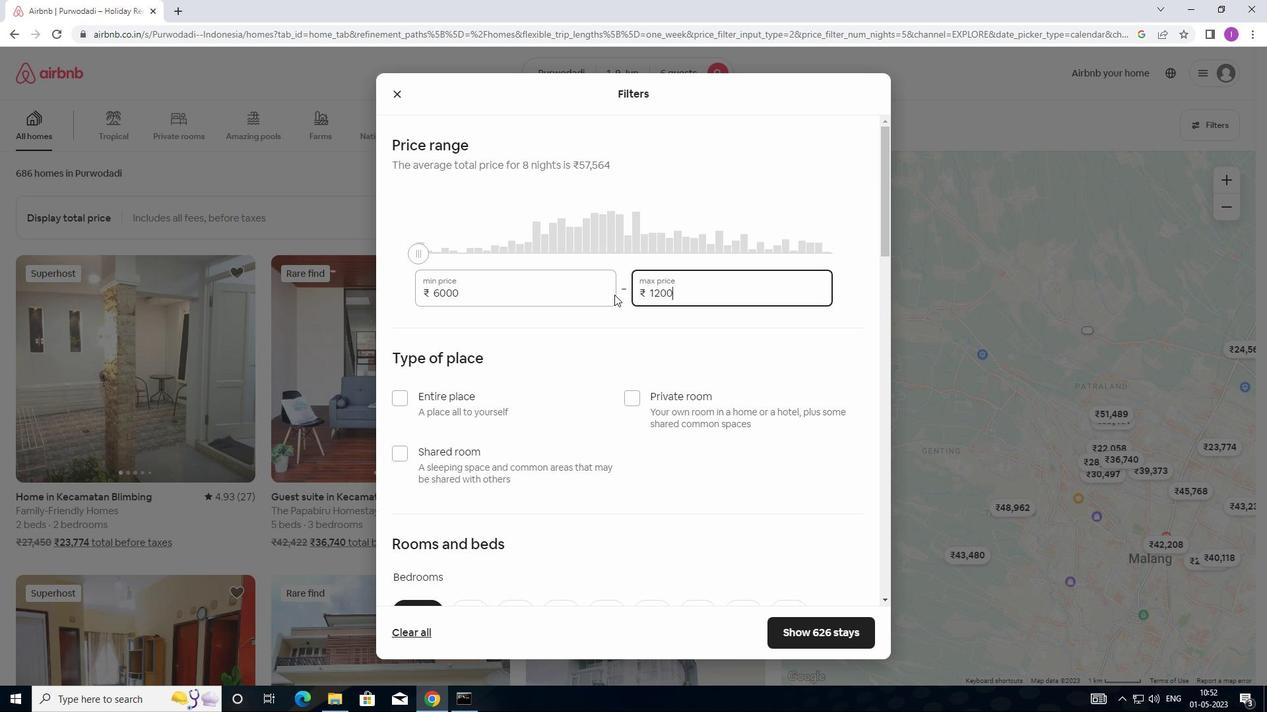 
Action: Mouse moved to (547, 339)
Screenshot: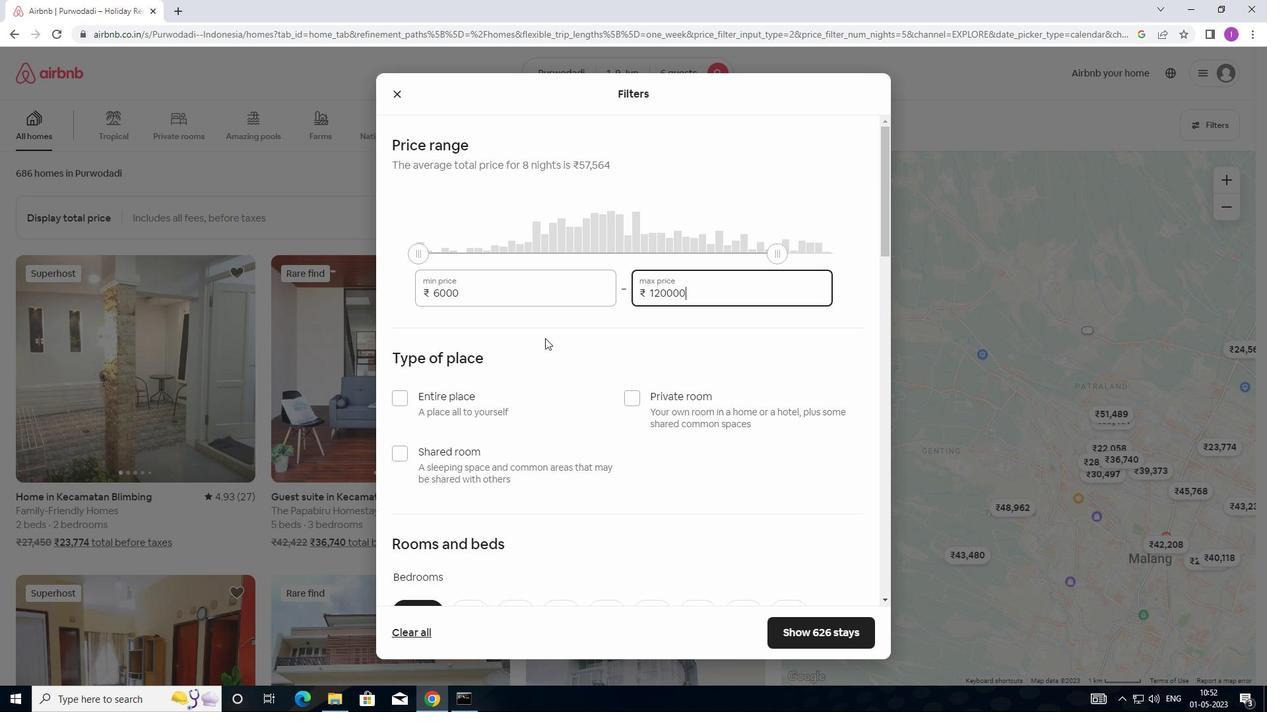 
Action: Key pressed <Key.backspace>
Screenshot: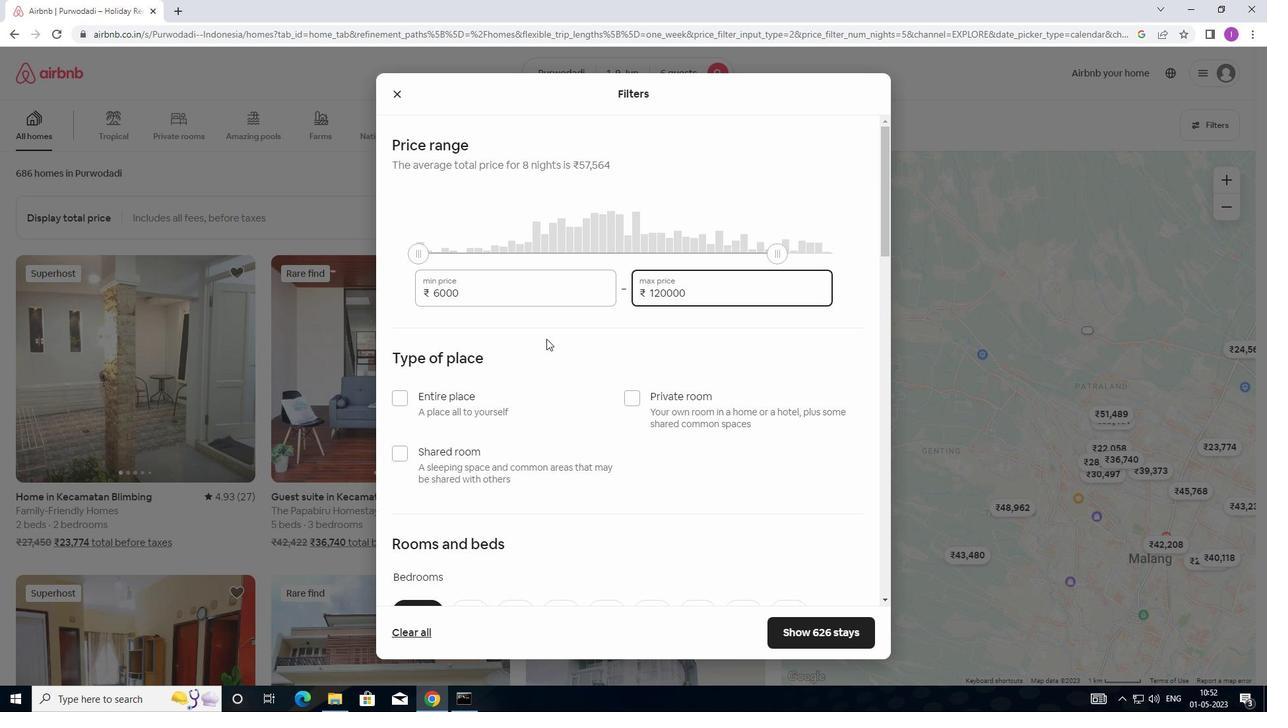 
Action: Mouse moved to (400, 394)
Screenshot: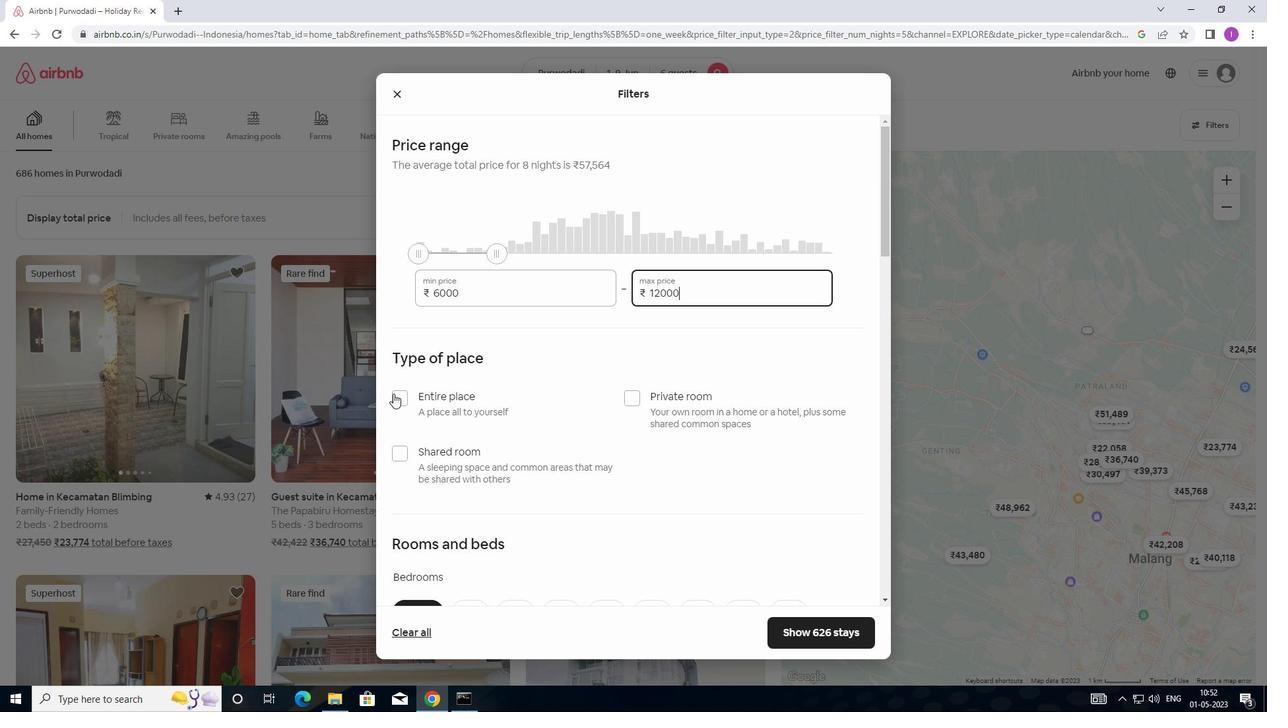 
Action: Mouse pressed left at (400, 394)
Screenshot: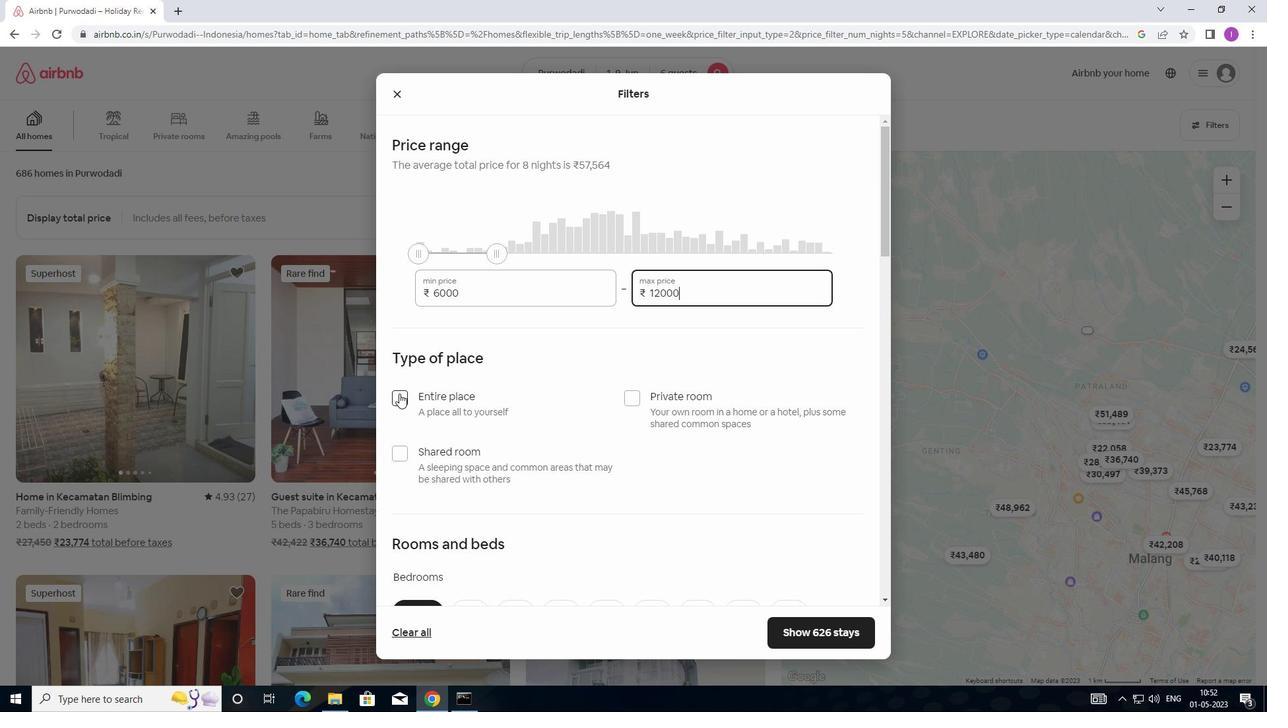 
Action: Mouse moved to (404, 557)
Screenshot: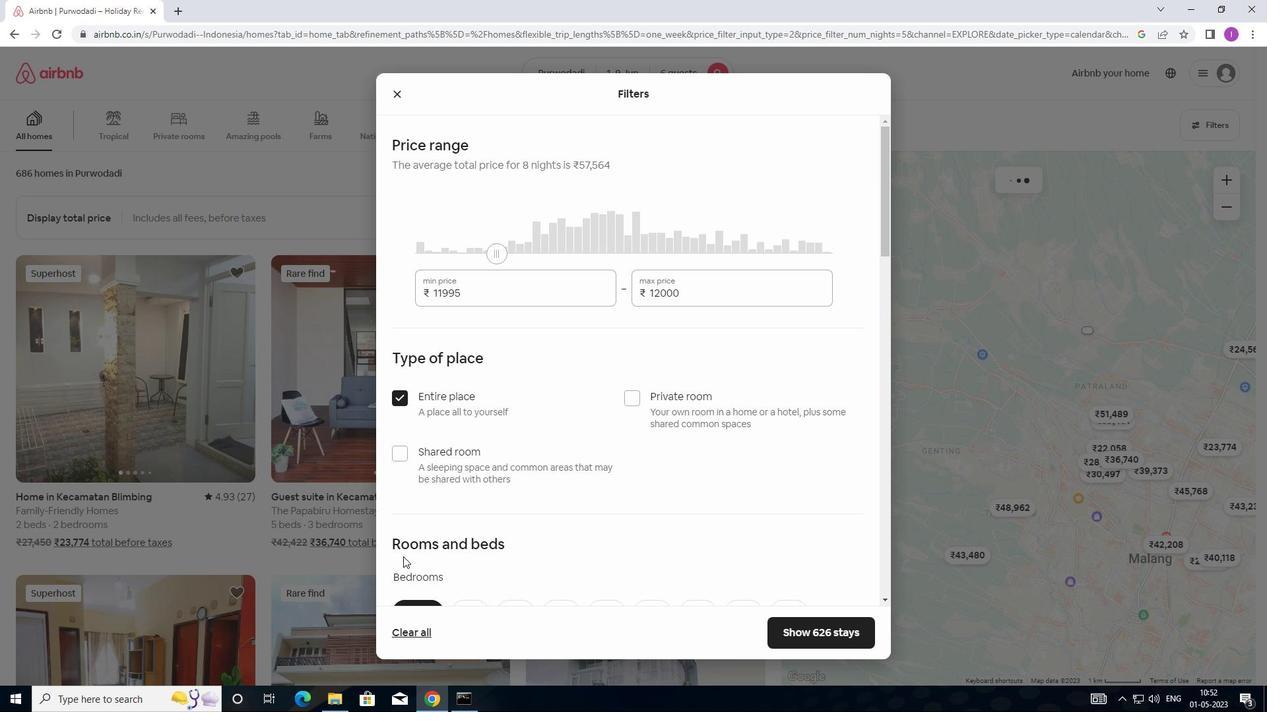 
Action: Mouse scrolled (404, 556) with delta (0, 0)
Screenshot: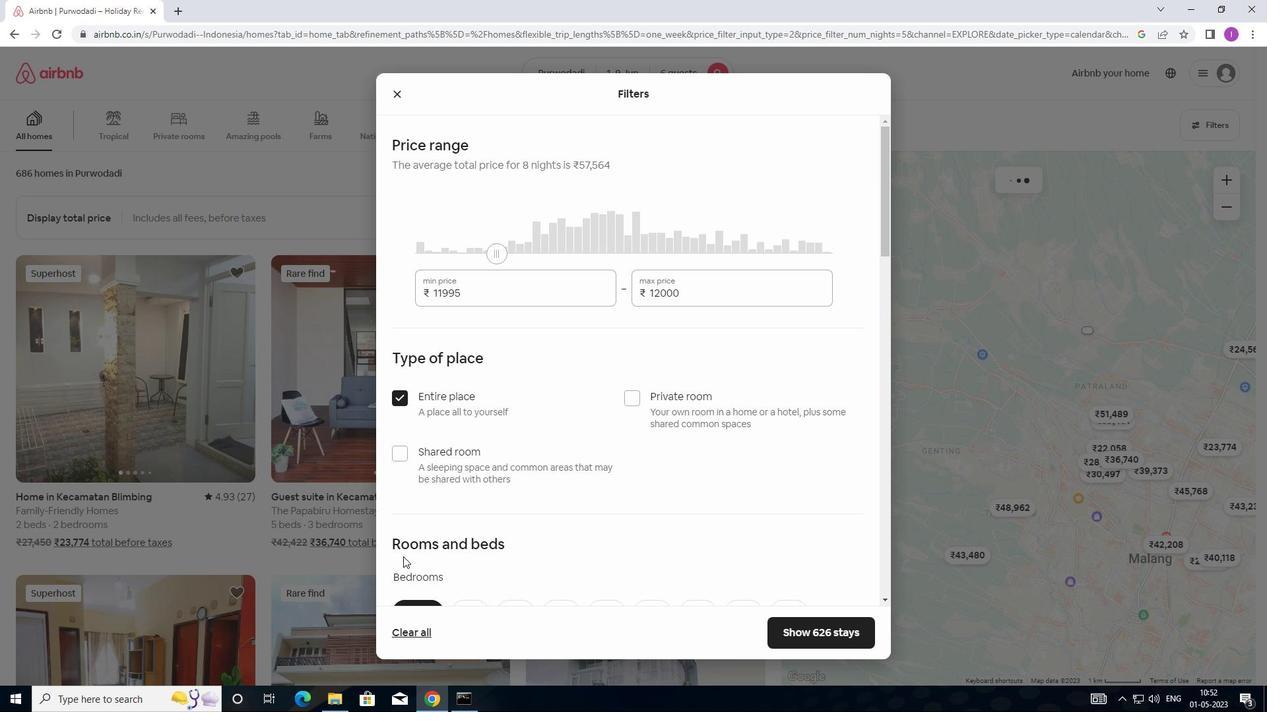 
Action: Mouse scrolled (404, 556) with delta (0, 0)
Screenshot: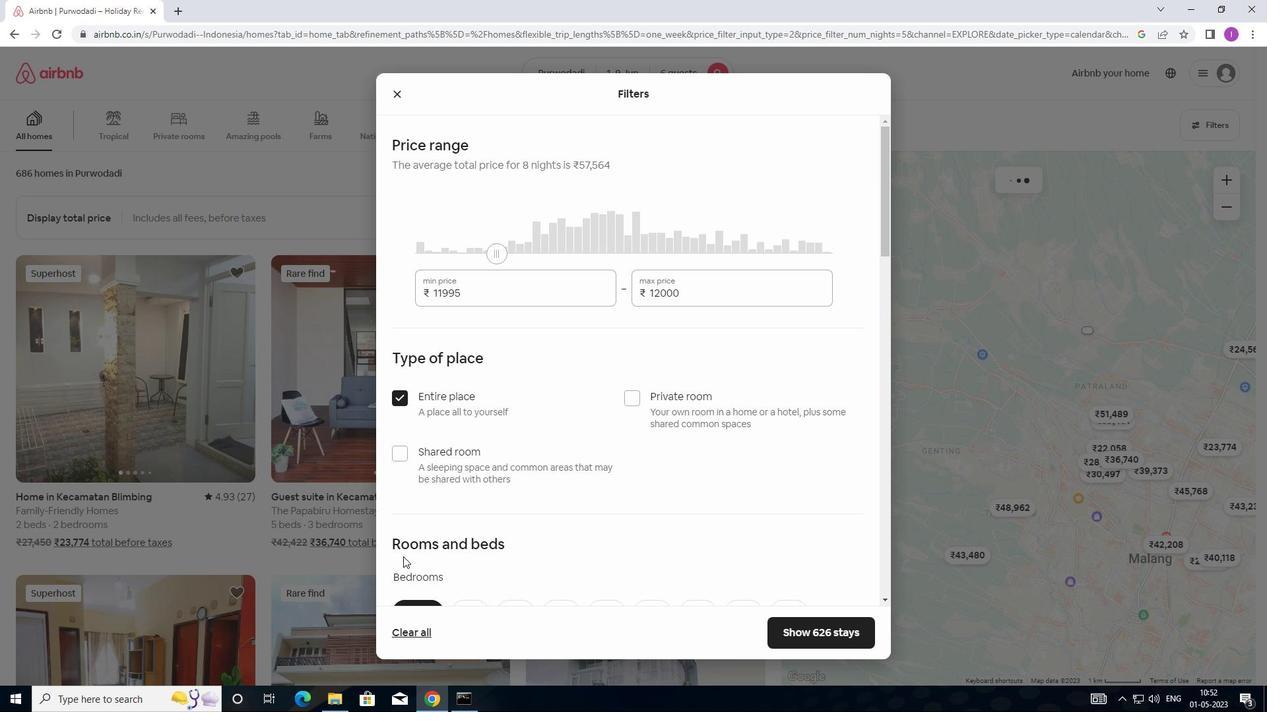 
Action: Mouse moved to (405, 557)
Screenshot: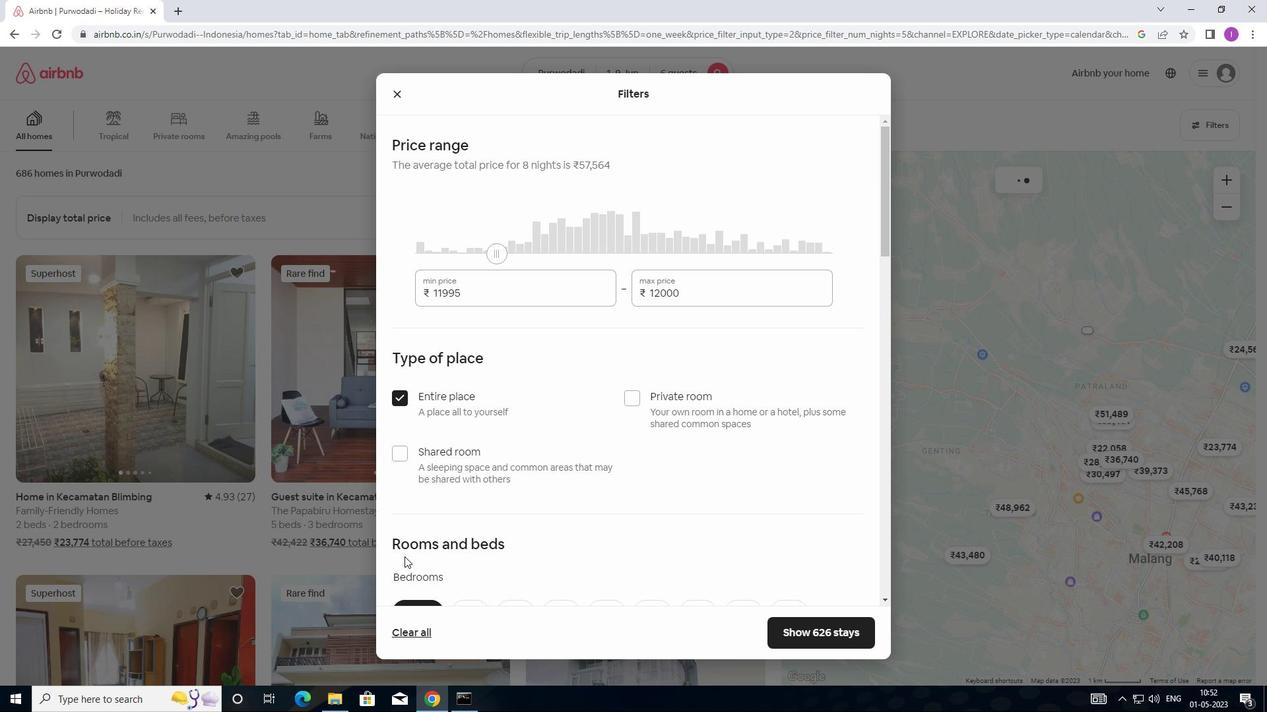 
Action: Mouse scrolled (405, 556) with delta (0, 0)
Screenshot: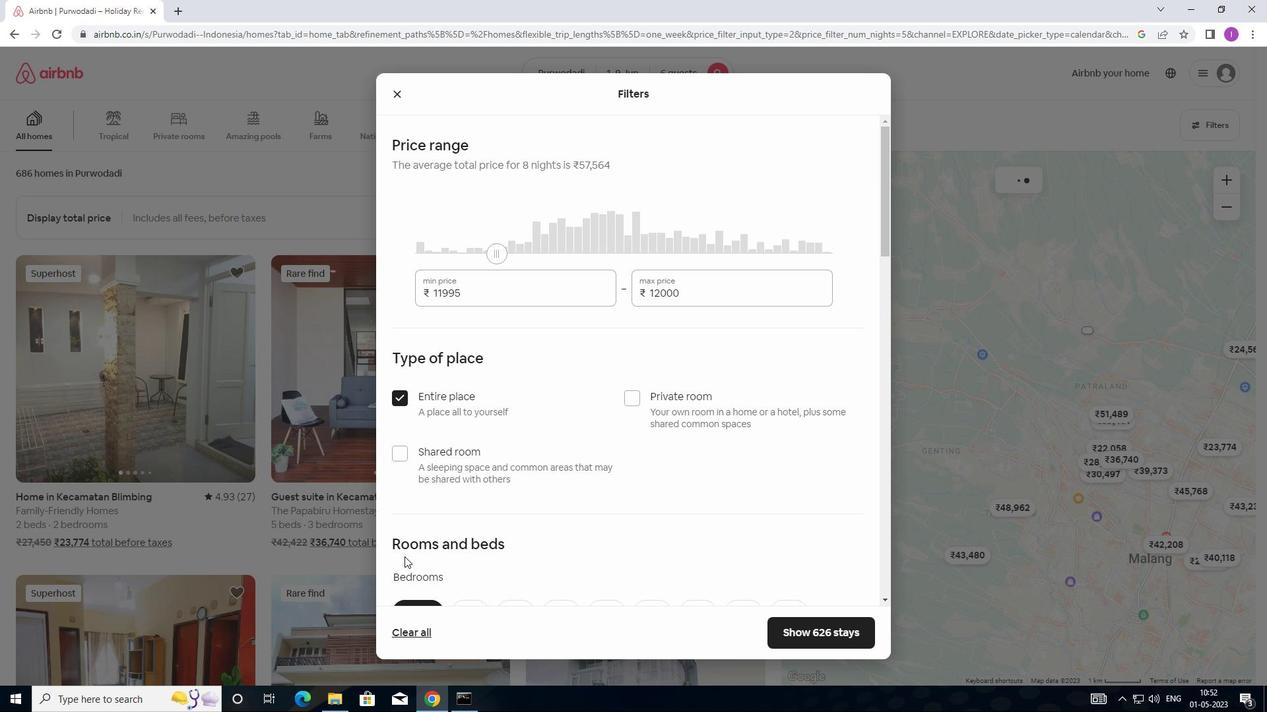 
Action: Mouse moved to (405, 556)
Screenshot: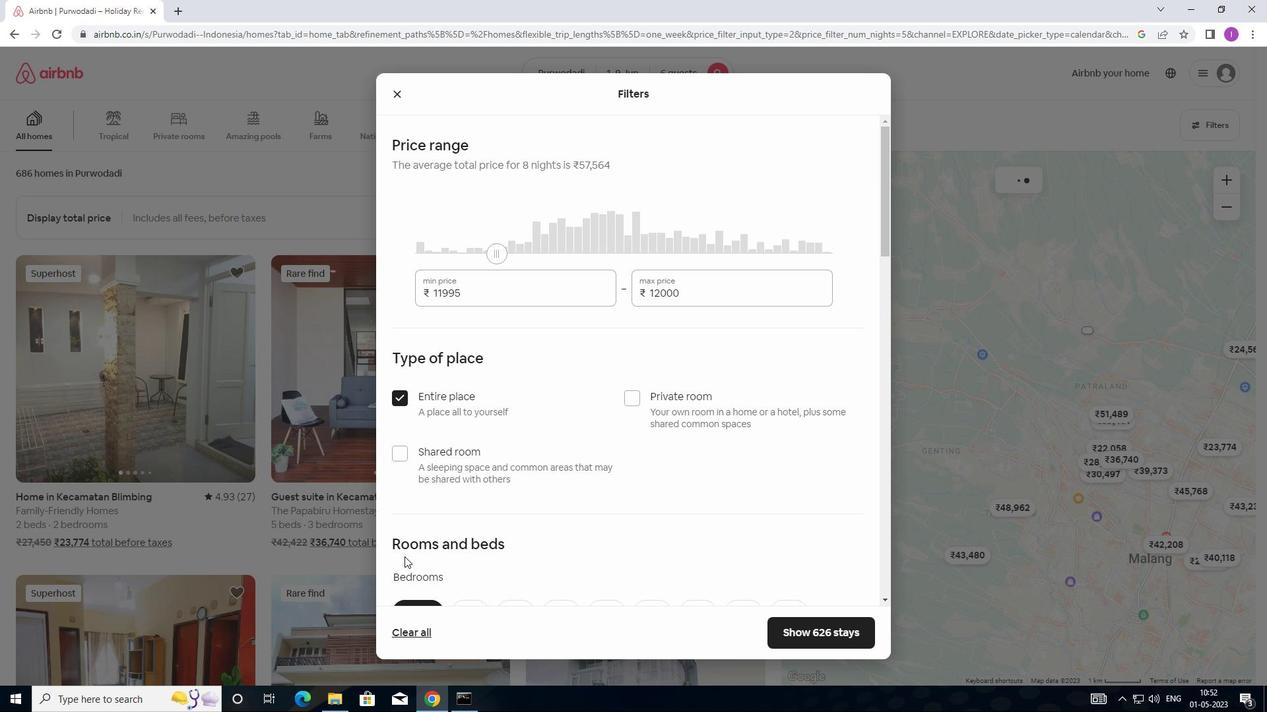 
Action: Mouse scrolled (405, 555) with delta (0, 0)
Screenshot: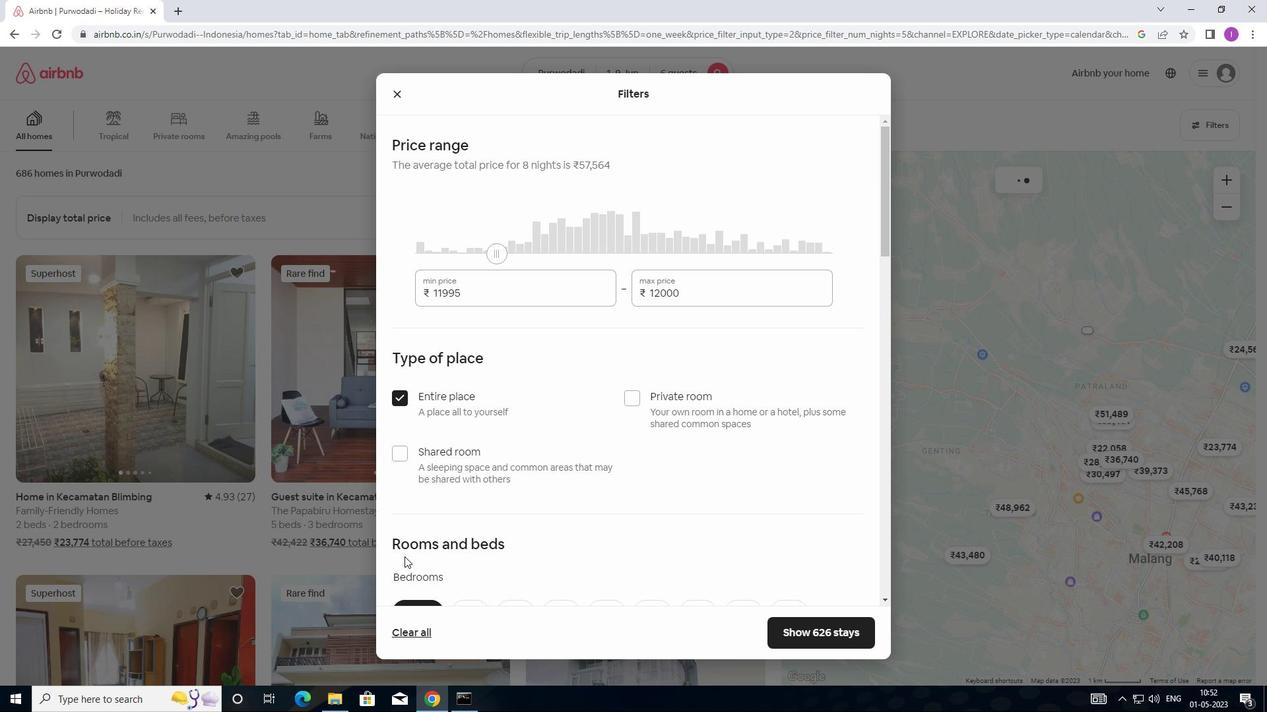 
Action: Mouse moved to (555, 346)
Screenshot: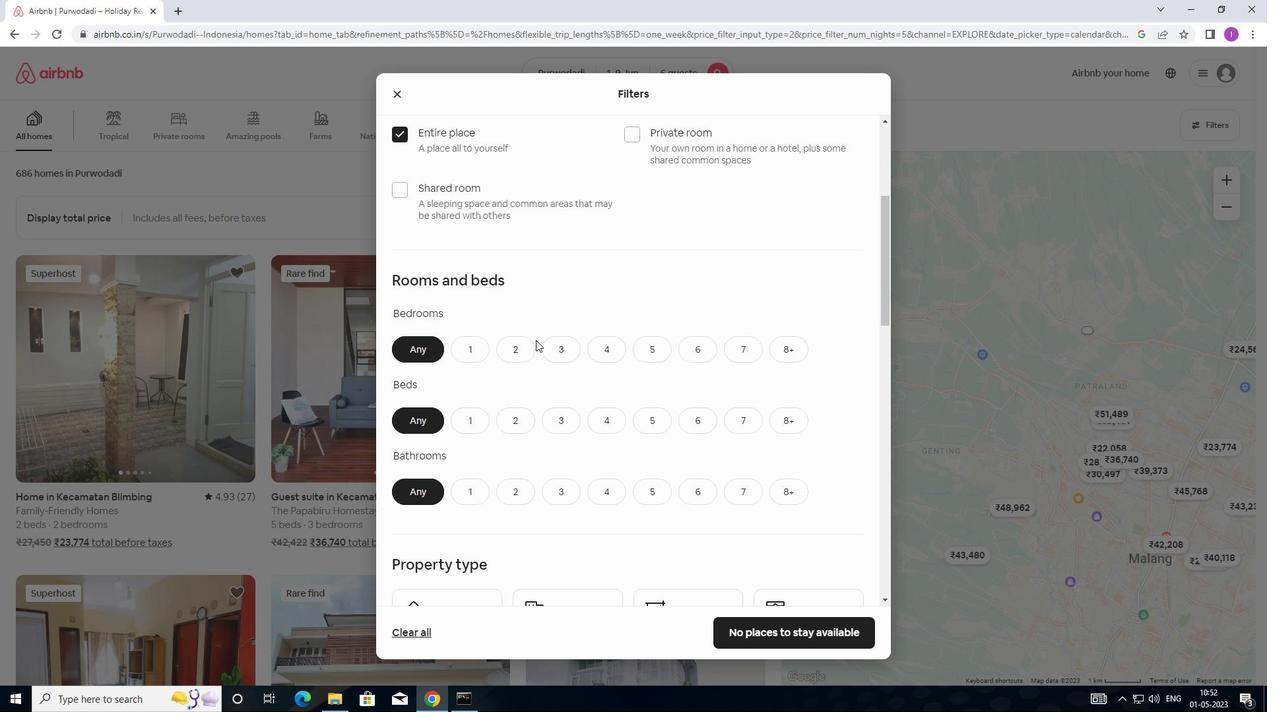 
Action: Mouse pressed left at (555, 346)
Screenshot: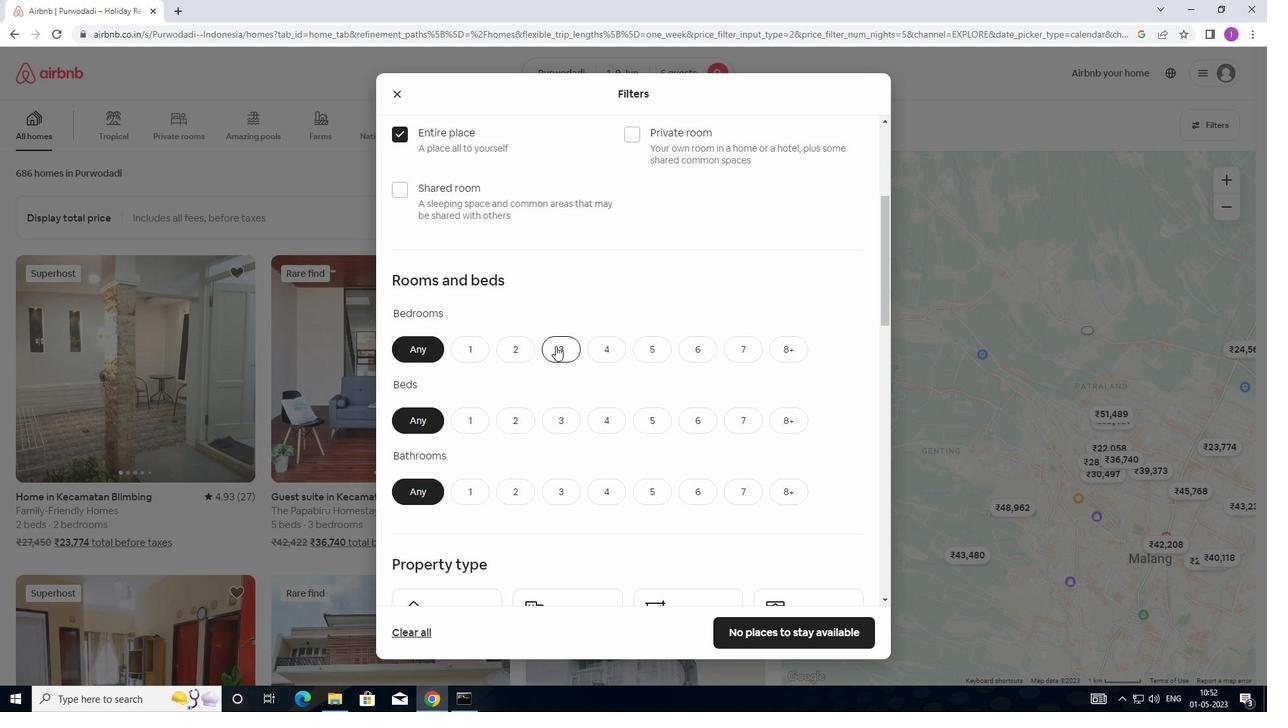 
Action: Mouse moved to (572, 421)
Screenshot: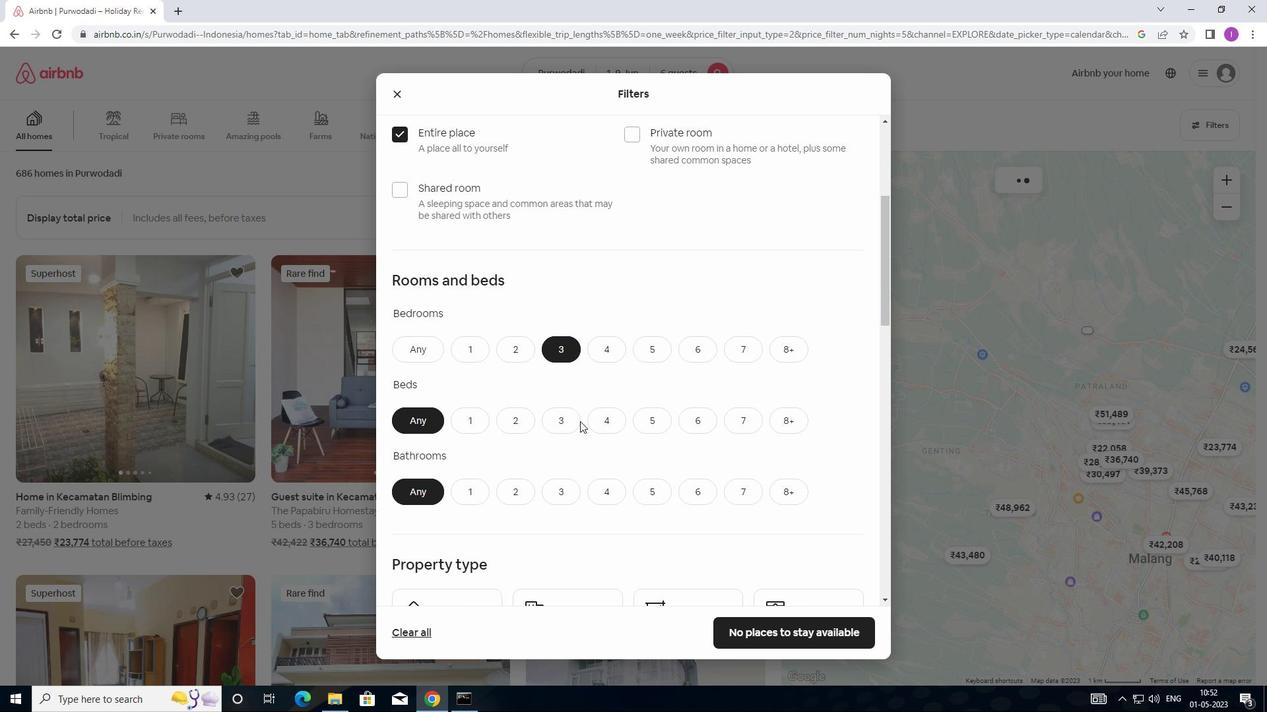 
Action: Mouse pressed left at (572, 421)
Screenshot: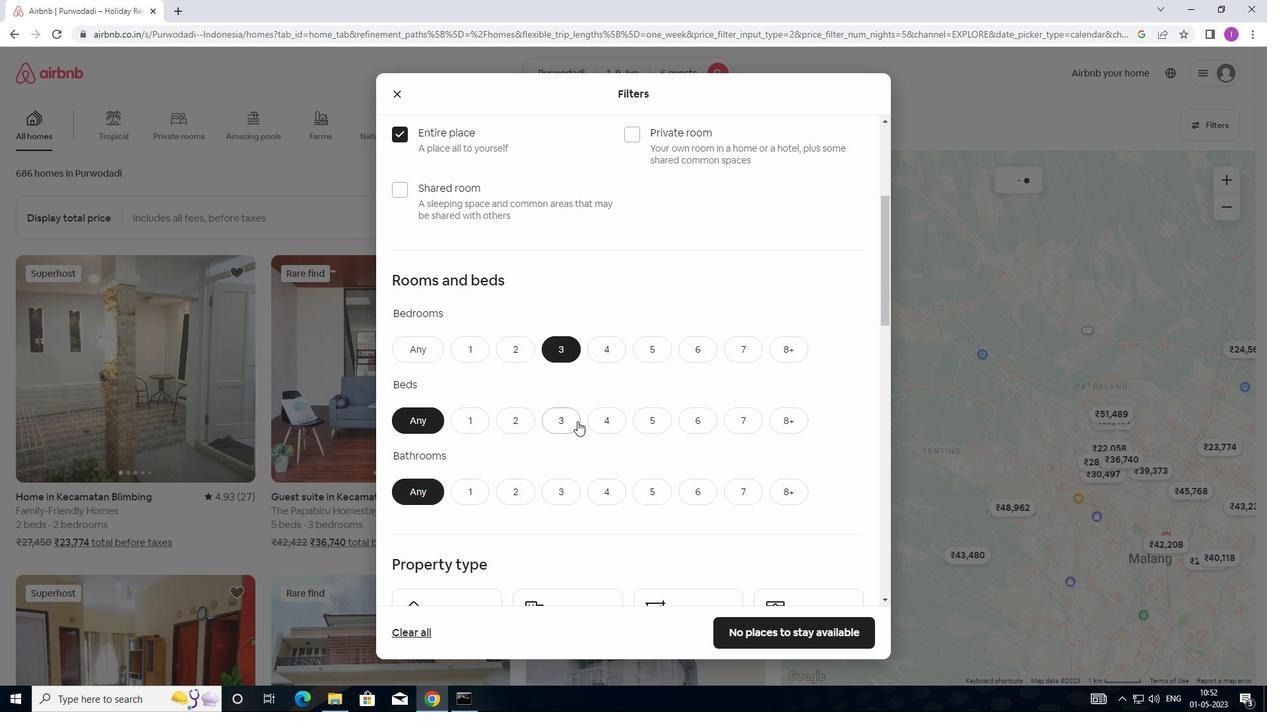 
Action: Mouse moved to (552, 487)
Screenshot: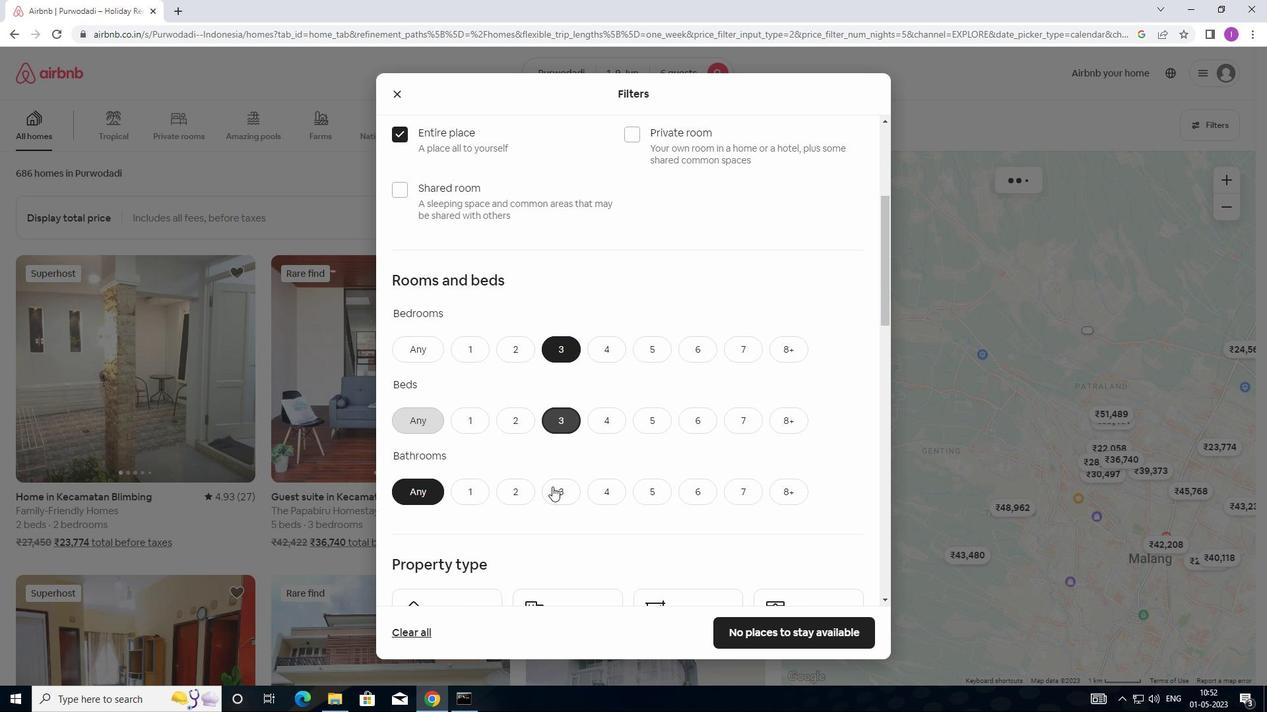 
Action: Mouse pressed left at (552, 487)
Screenshot: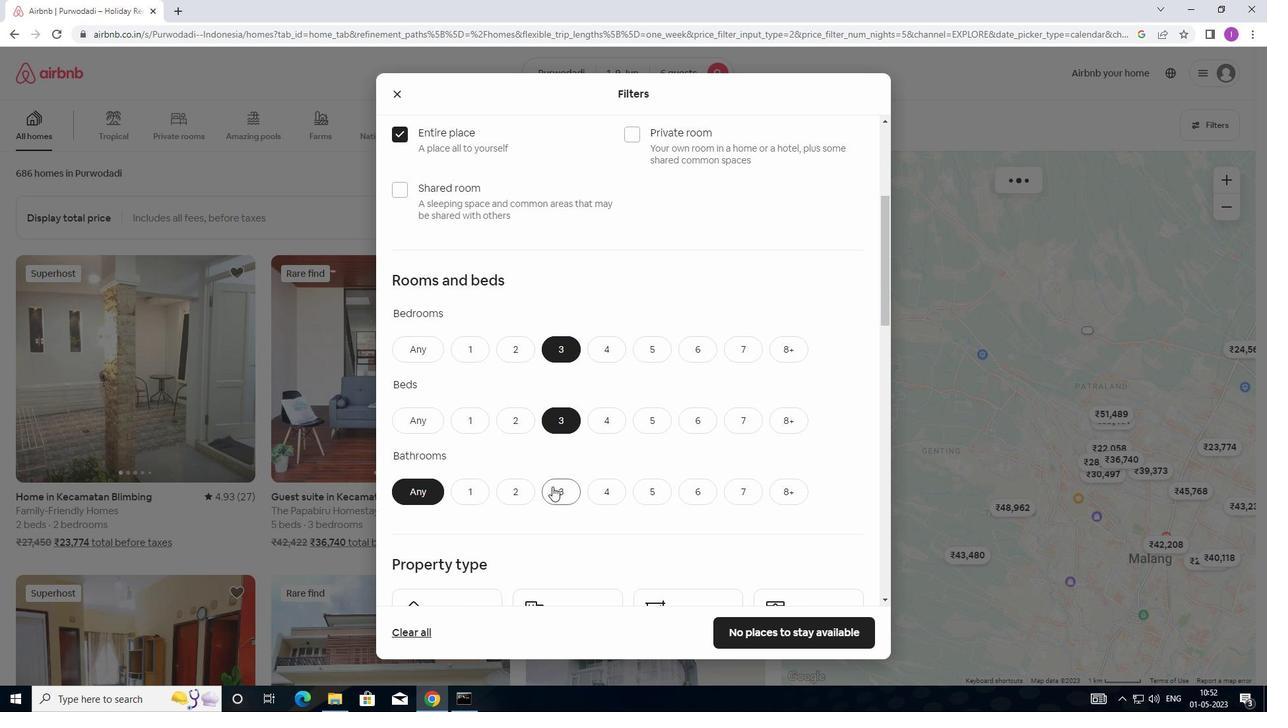 
Action: Mouse moved to (562, 486)
Screenshot: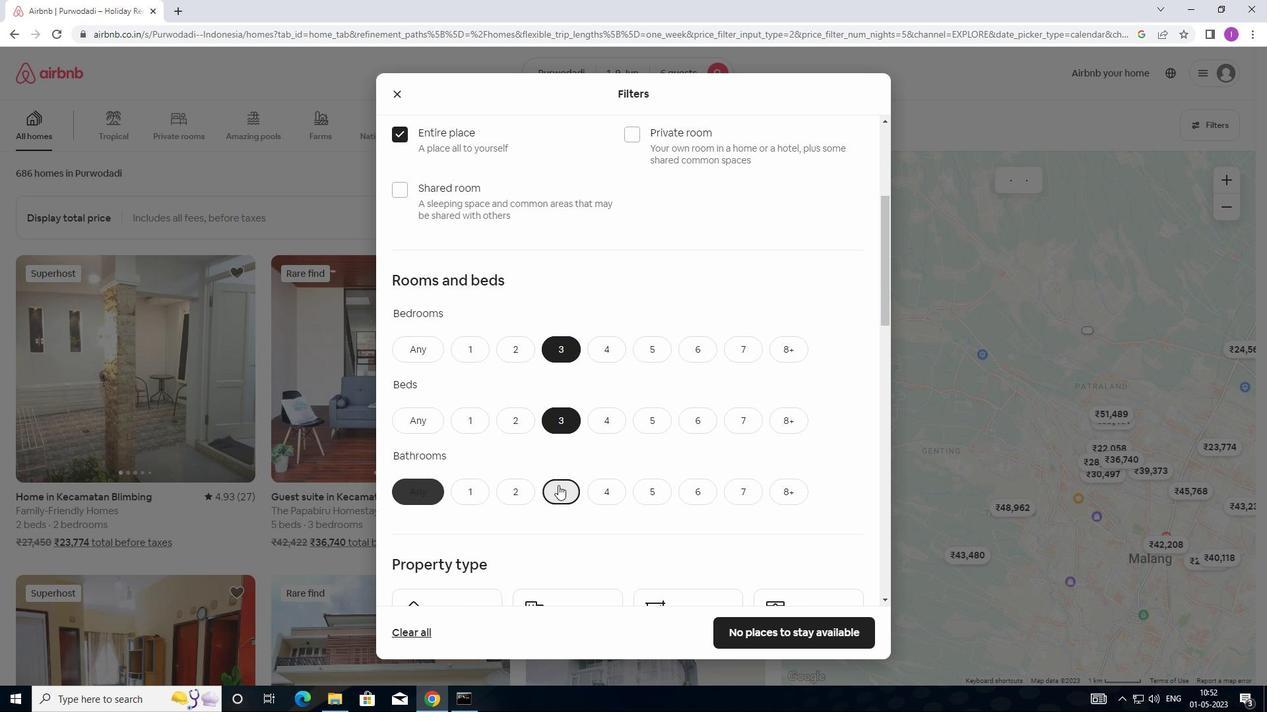 
Action: Mouse scrolled (562, 485) with delta (0, 0)
Screenshot: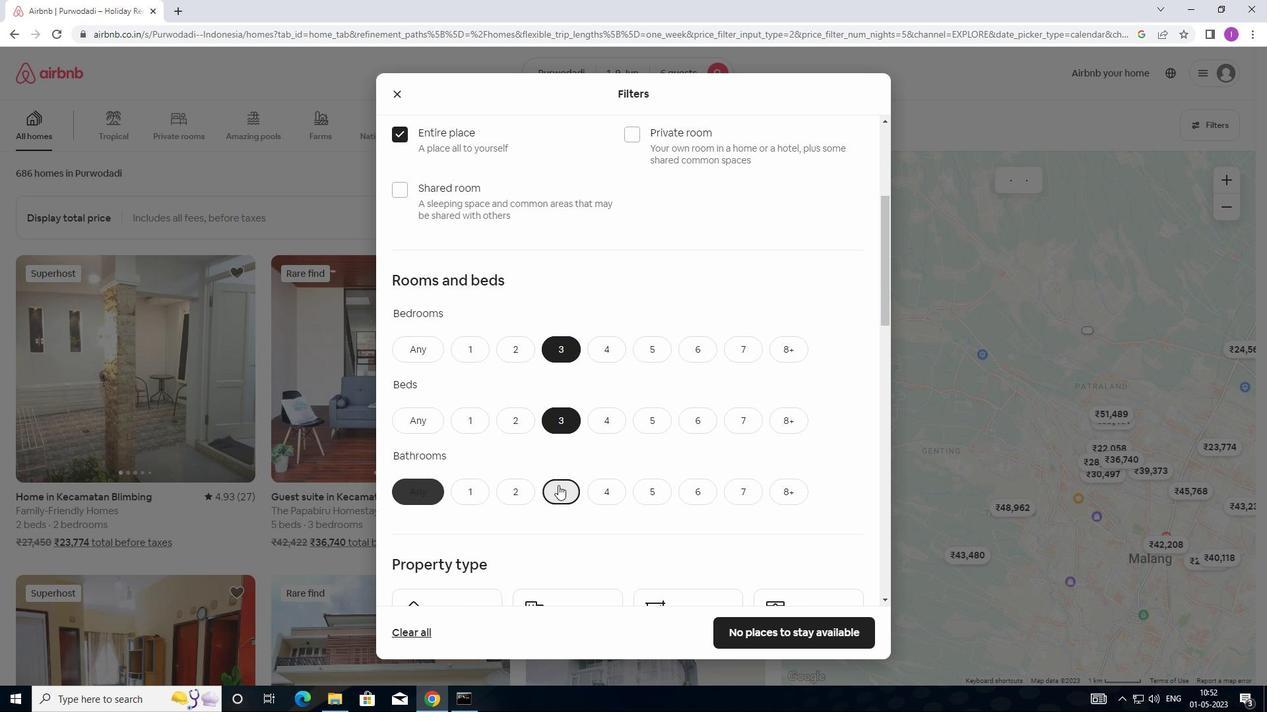 
Action: Mouse moved to (562, 487)
Screenshot: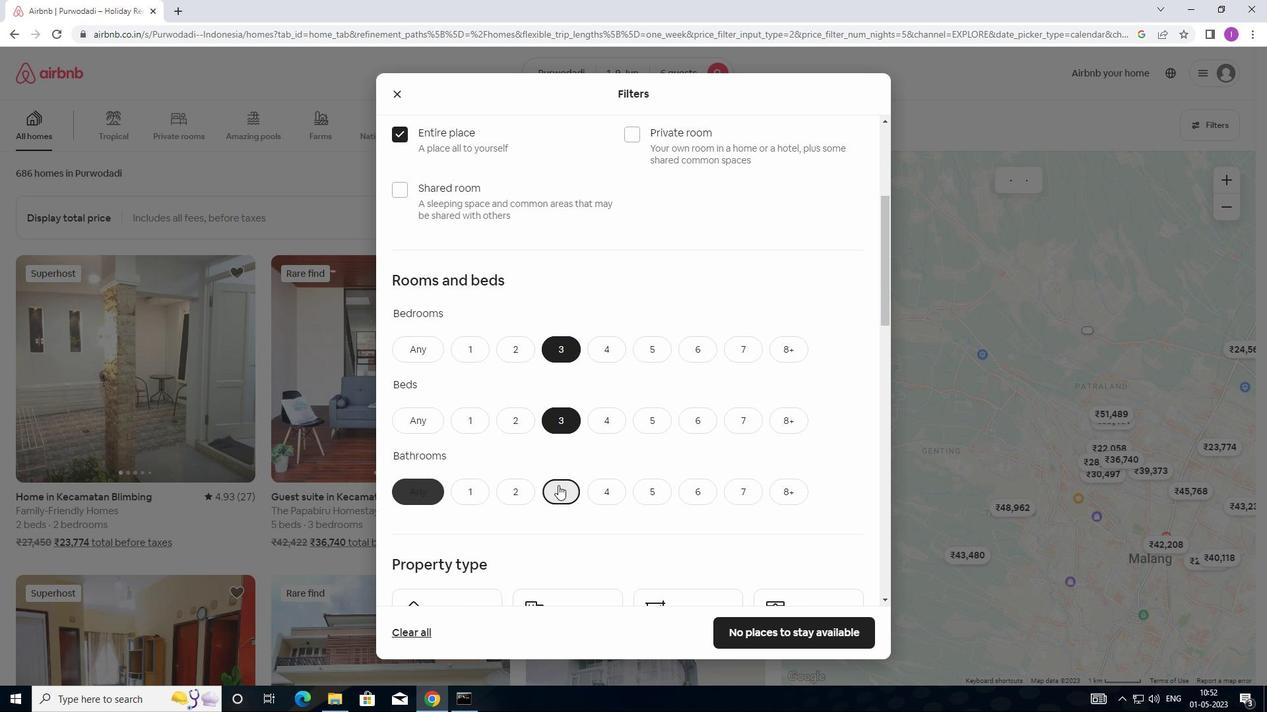 
Action: Mouse scrolled (562, 486) with delta (0, 0)
Screenshot: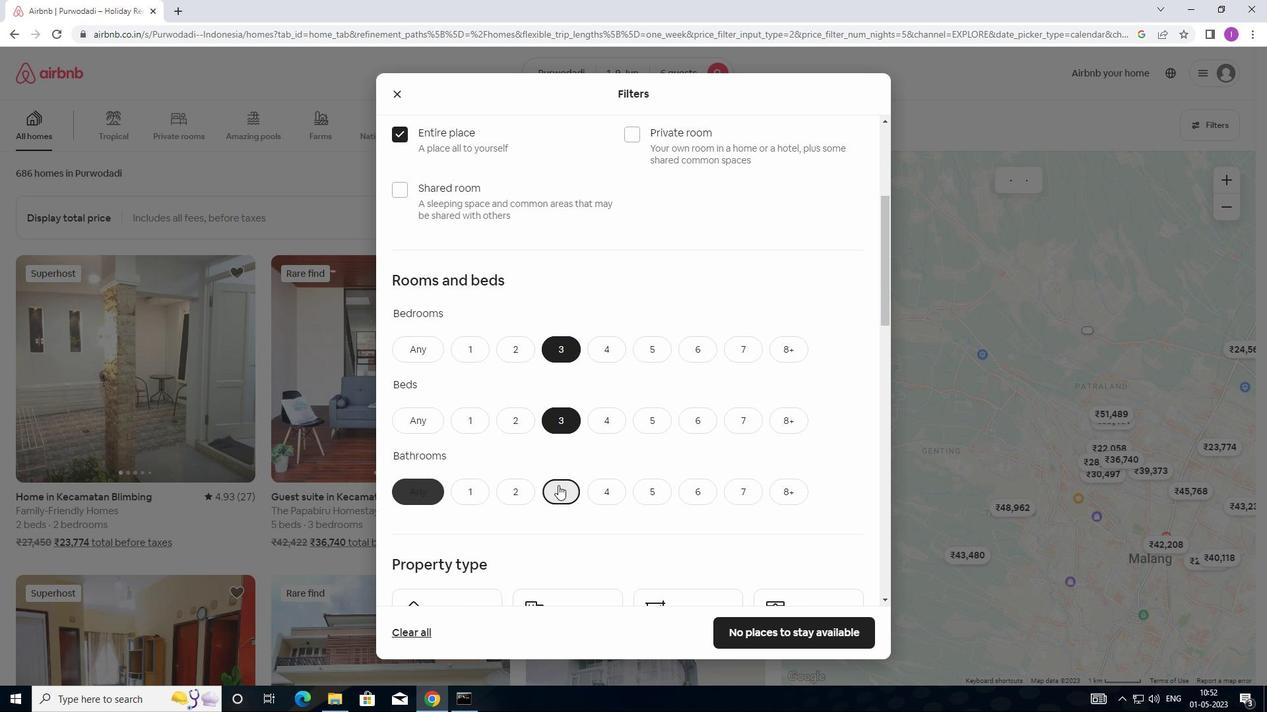 
Action: Mouse moved to (562, 487)
Screenshot: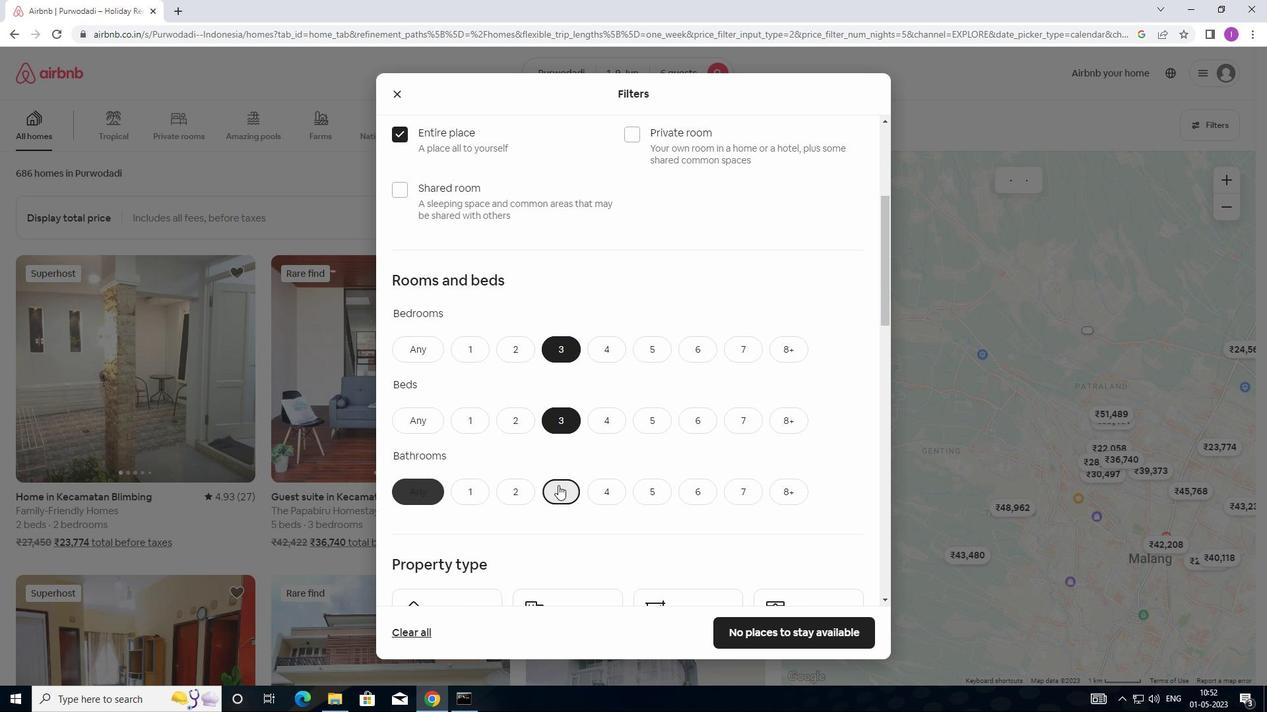 
Action: Mouse scrolled (562, 487) with delta (0, 0)
Screenshot: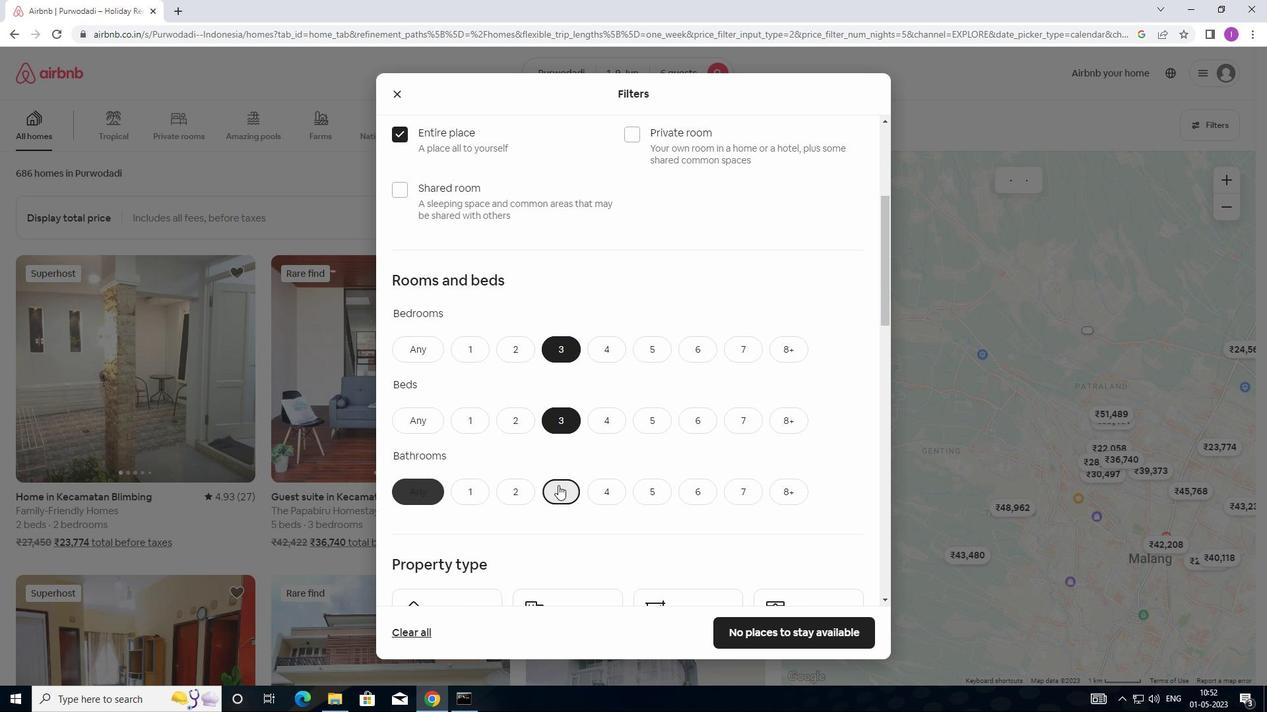 
Action: Mouse scrolled (562, 487) with delta (0, 0)
Screenshot: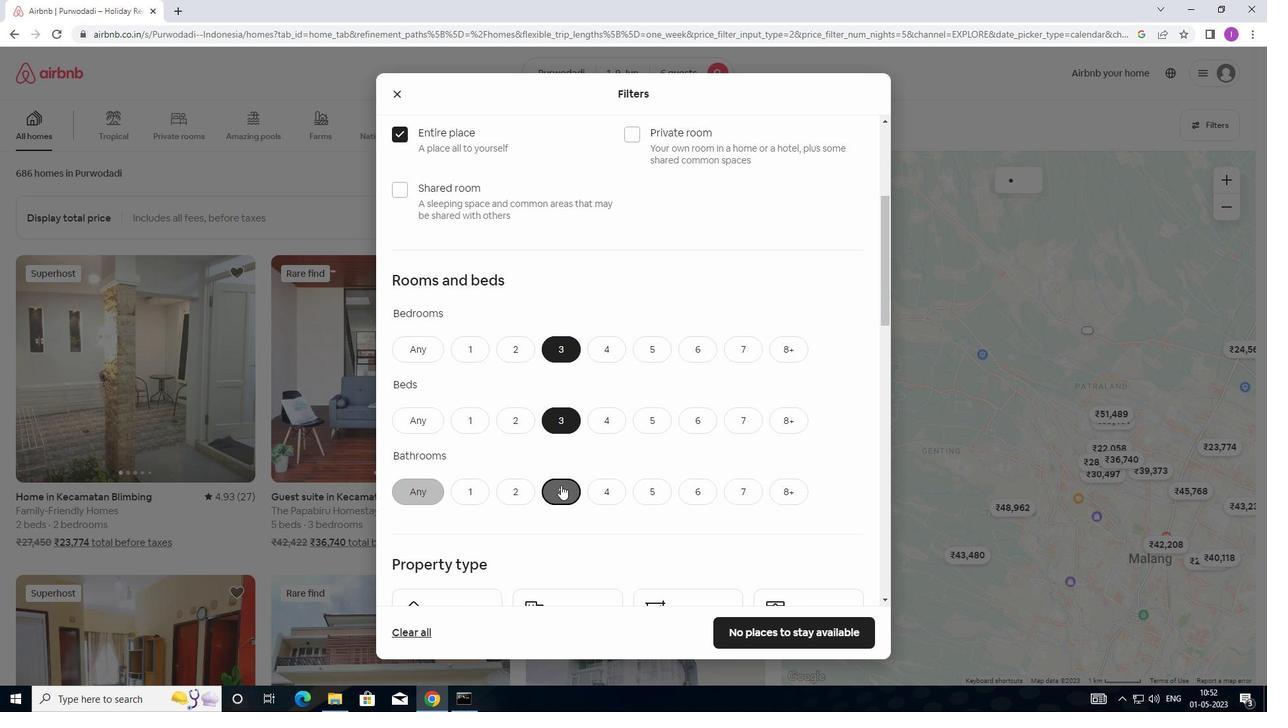 
Action: Mouse moved to (422, 382)
Screenshot: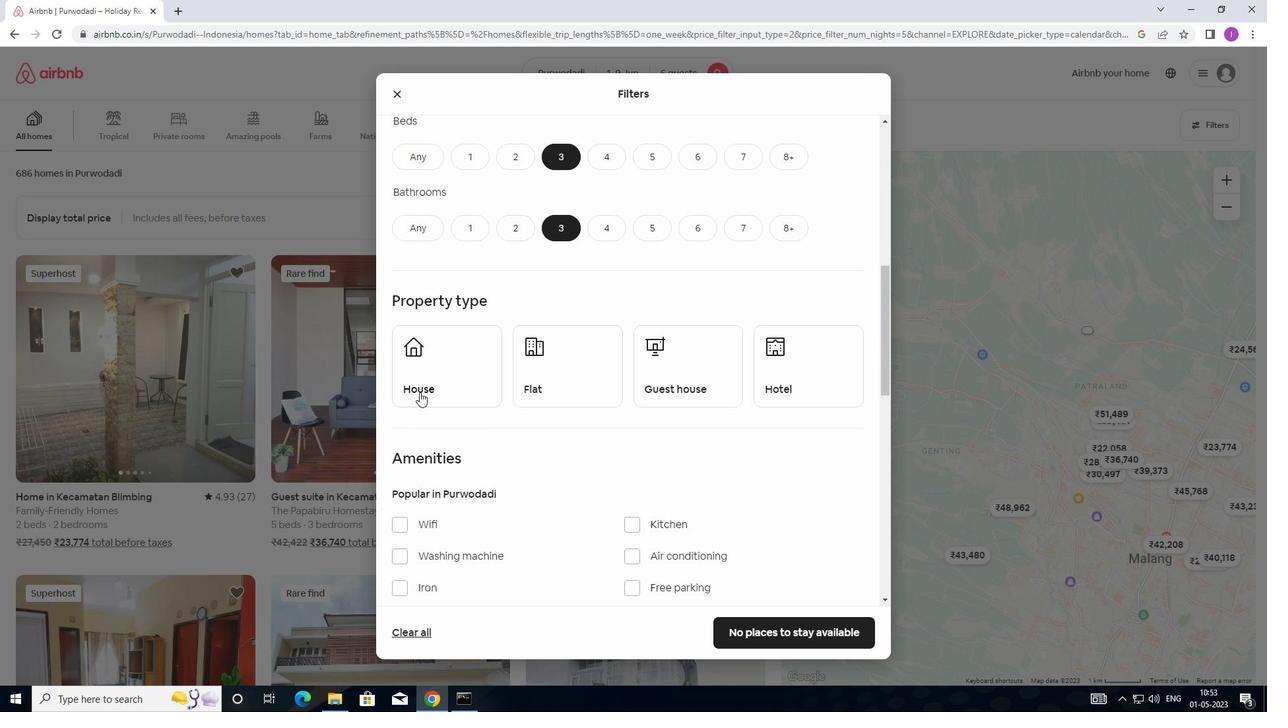 
Action: Mouse pressed left at (422, 382)
Screenshot: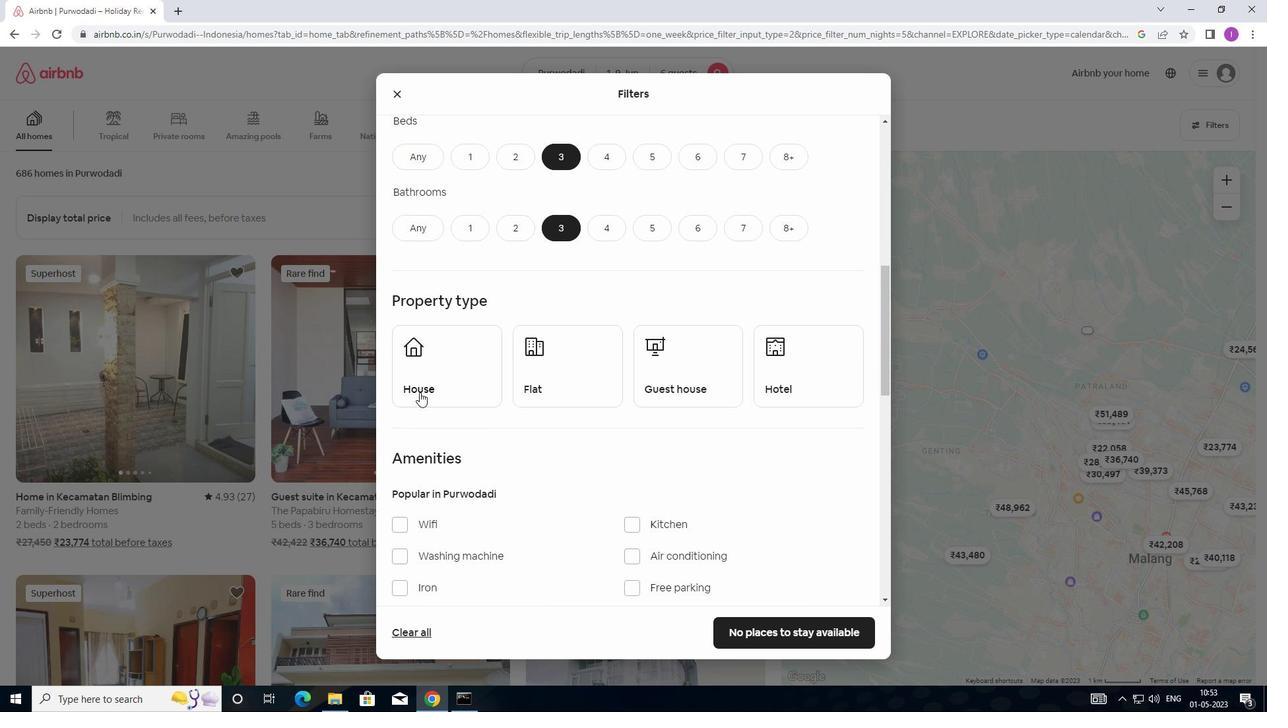 
Action: Mouse moved to (650, 382)
Screenshot: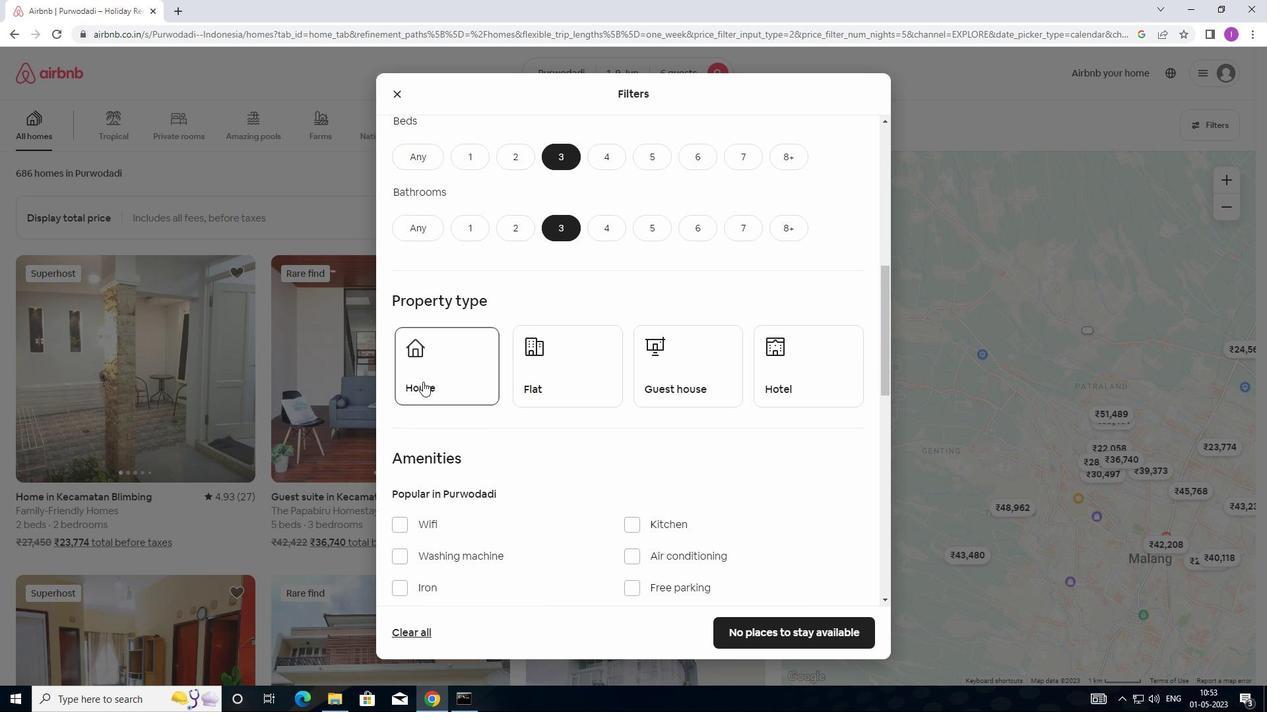 
Action: Mouse pressed left at (650, 382)
Screenshot: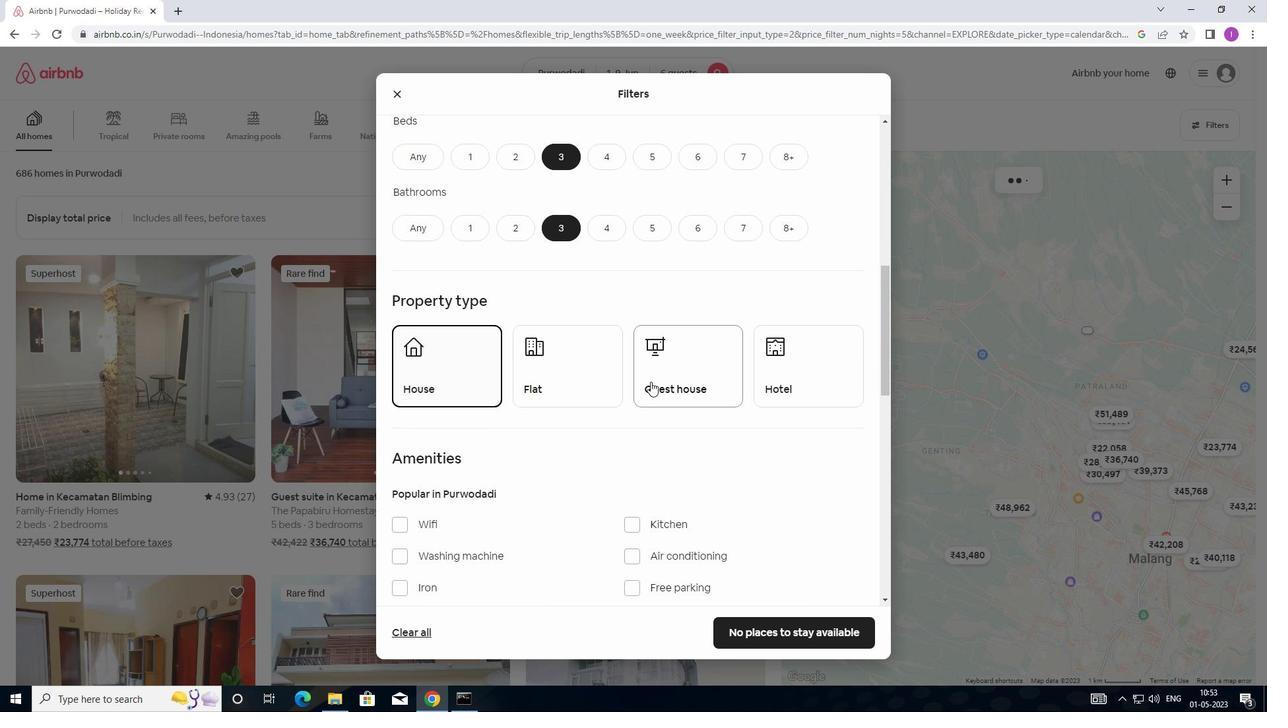 
Action: Mouse moved to (557, 382)
Screenshot: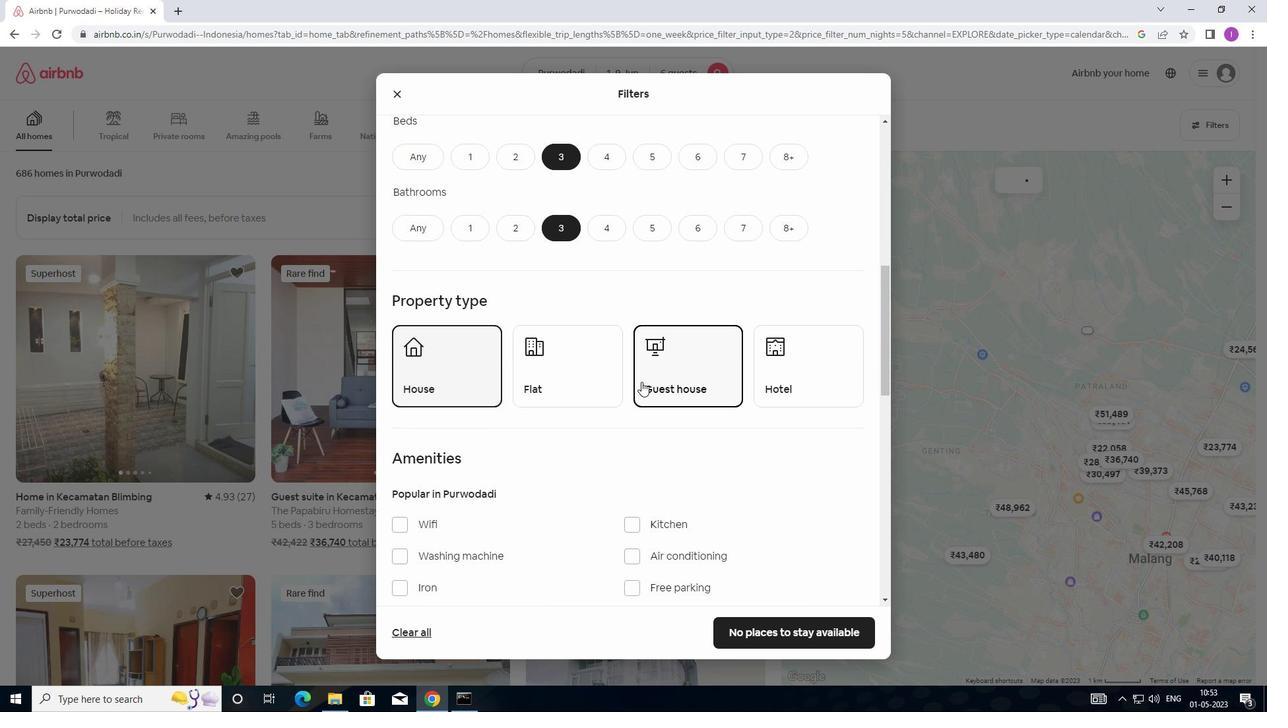 
Action: Mouse pressed left at (557, 382)
Screenshot: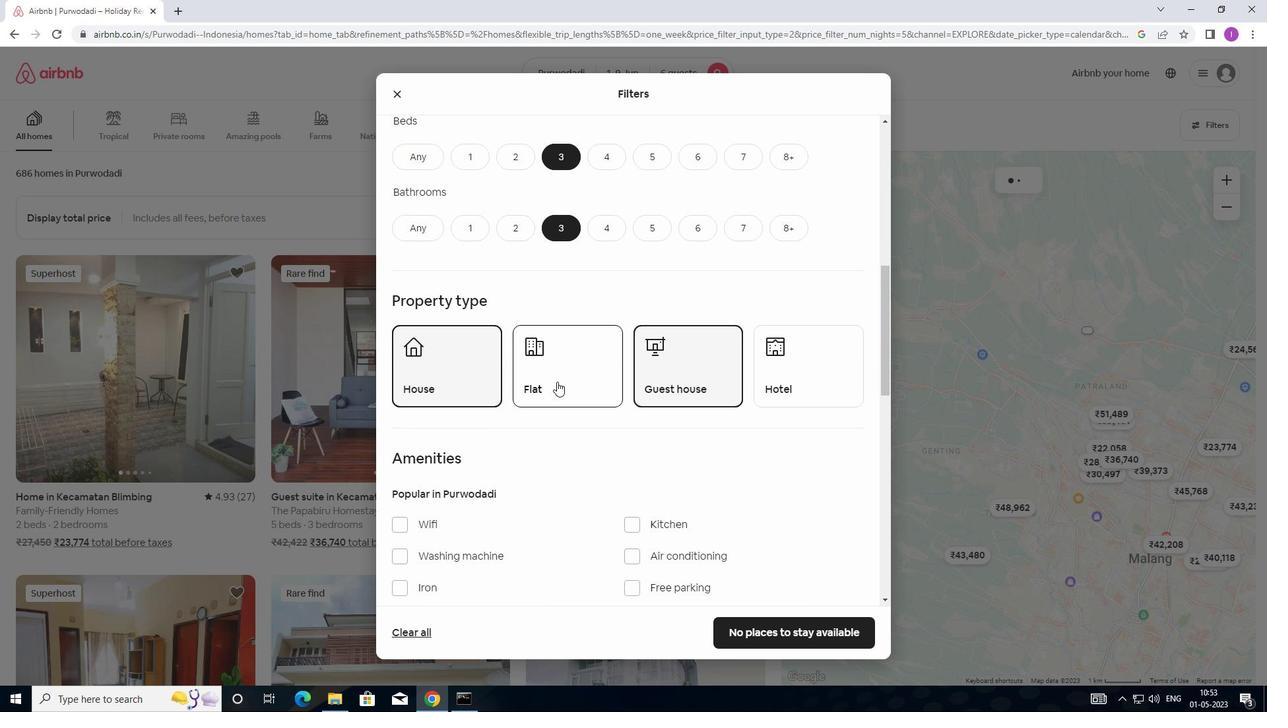 
Action: Mouse moved to (664, 461)
Screenshot: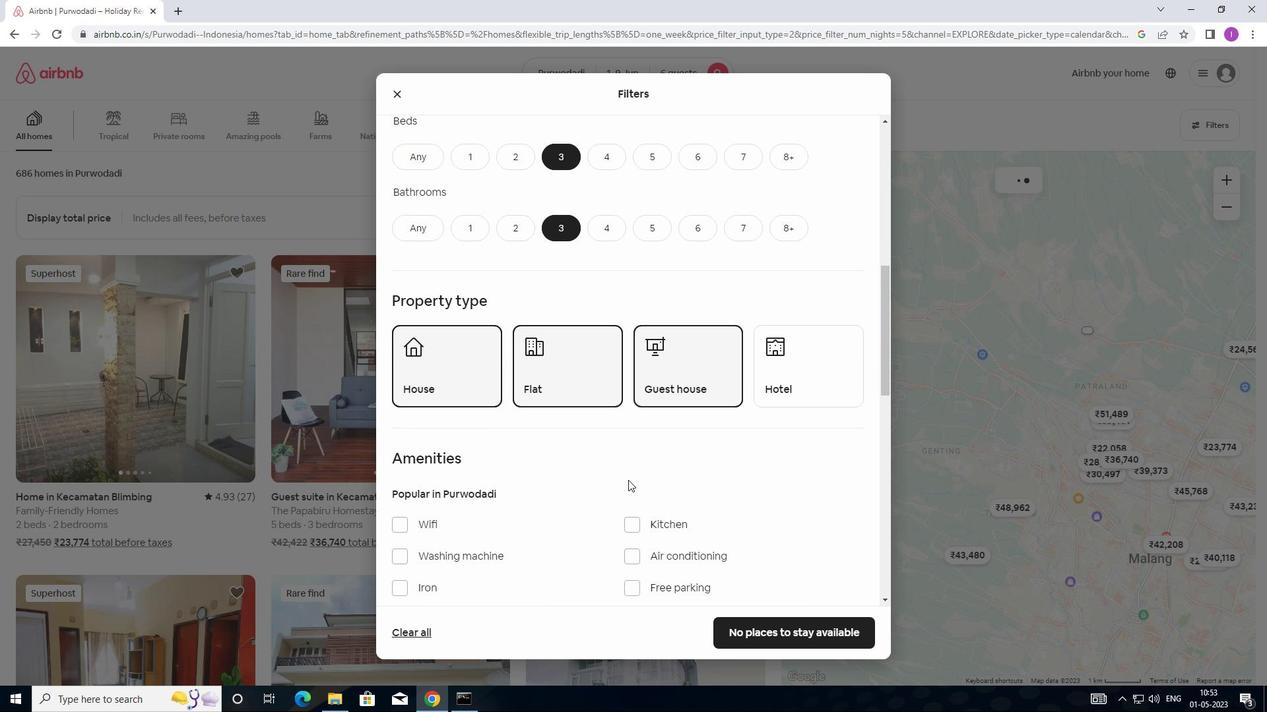 
Action: Mouse scrolled (664, 460) with delta (0, 0)
Screenshot: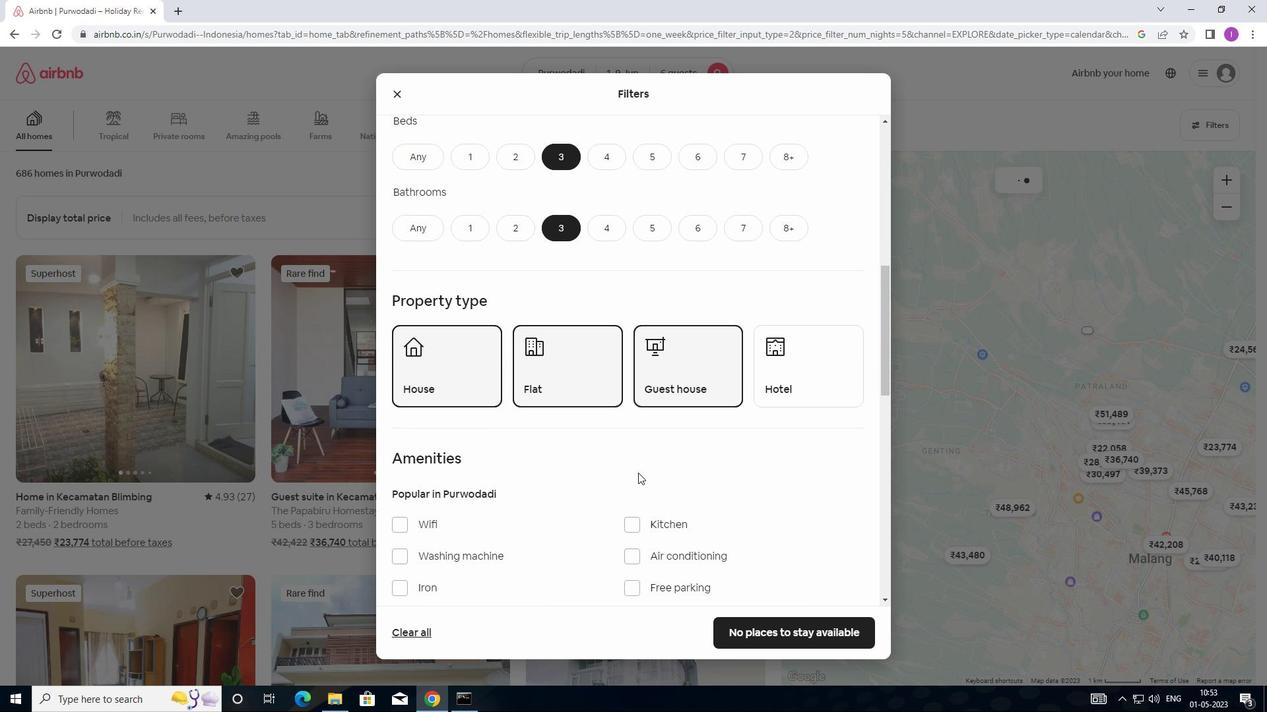 
Action: Mouse scrolled (664, 460) with delta (0, 0)
Screenshot: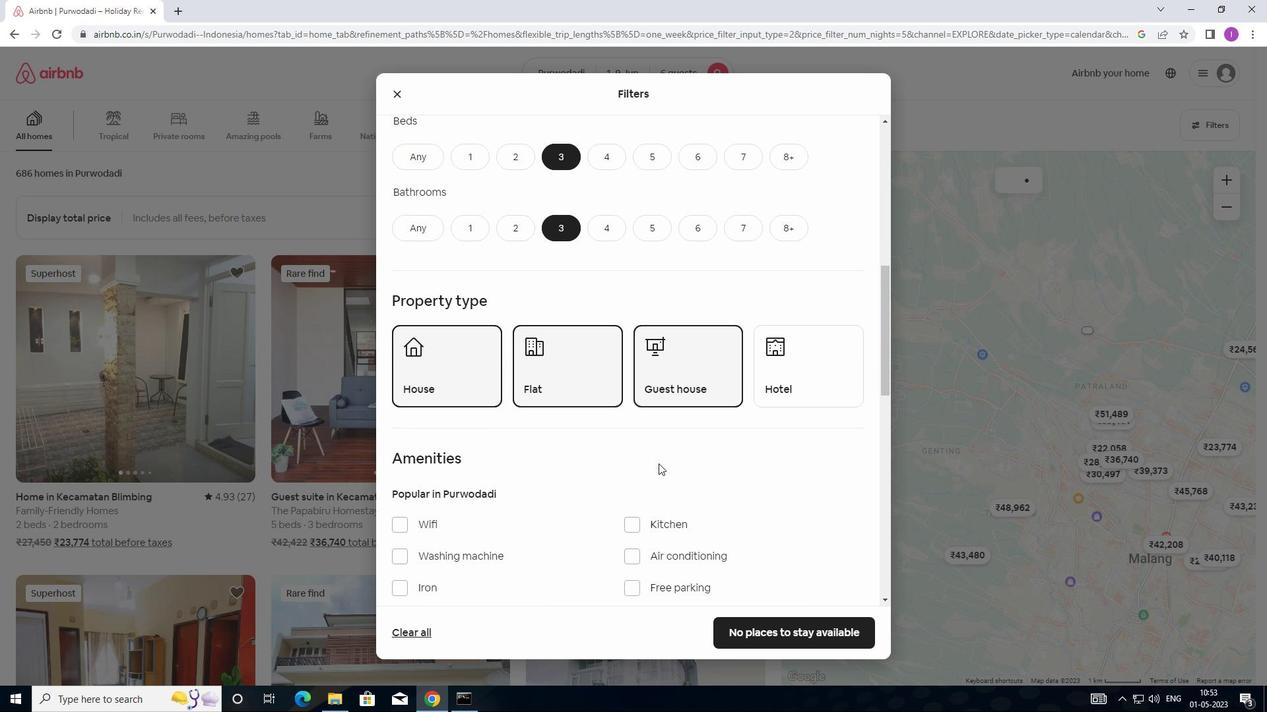 
Action: Mouse scrolled (664, 460) with delta (0, 0)
Screenshot: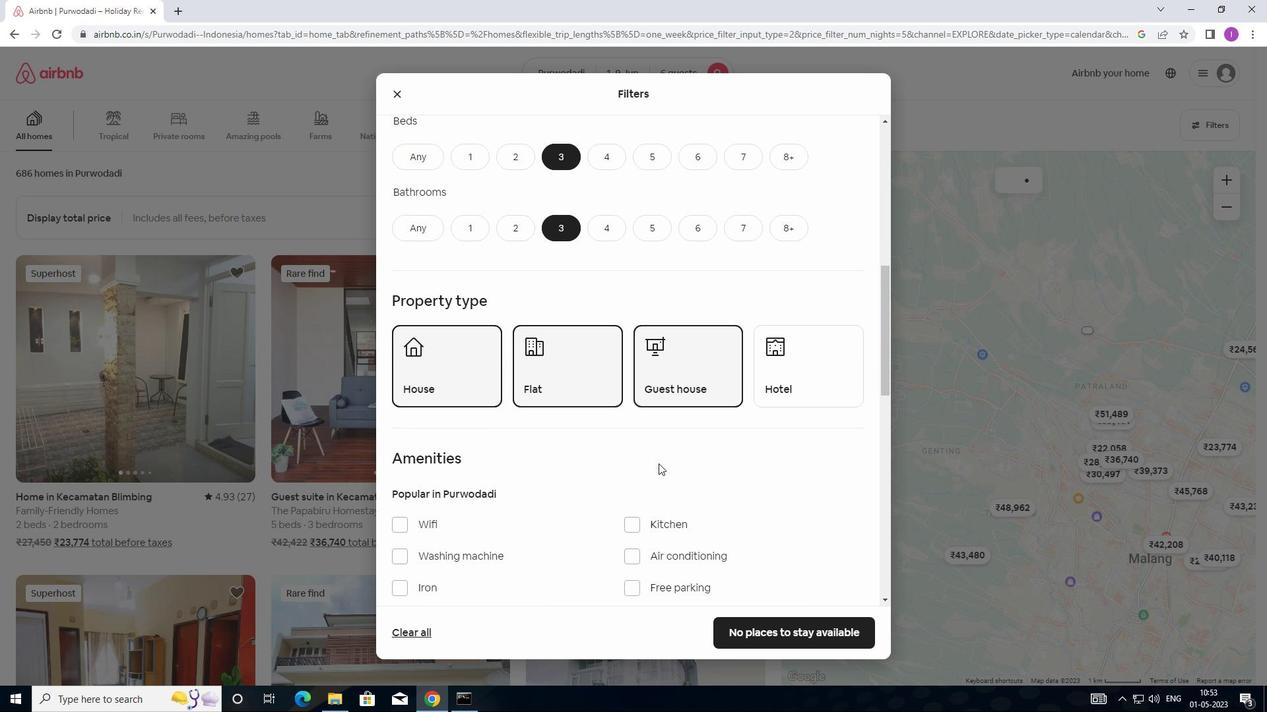 
Action: Mouse moved to (617, 466)
Screenshot: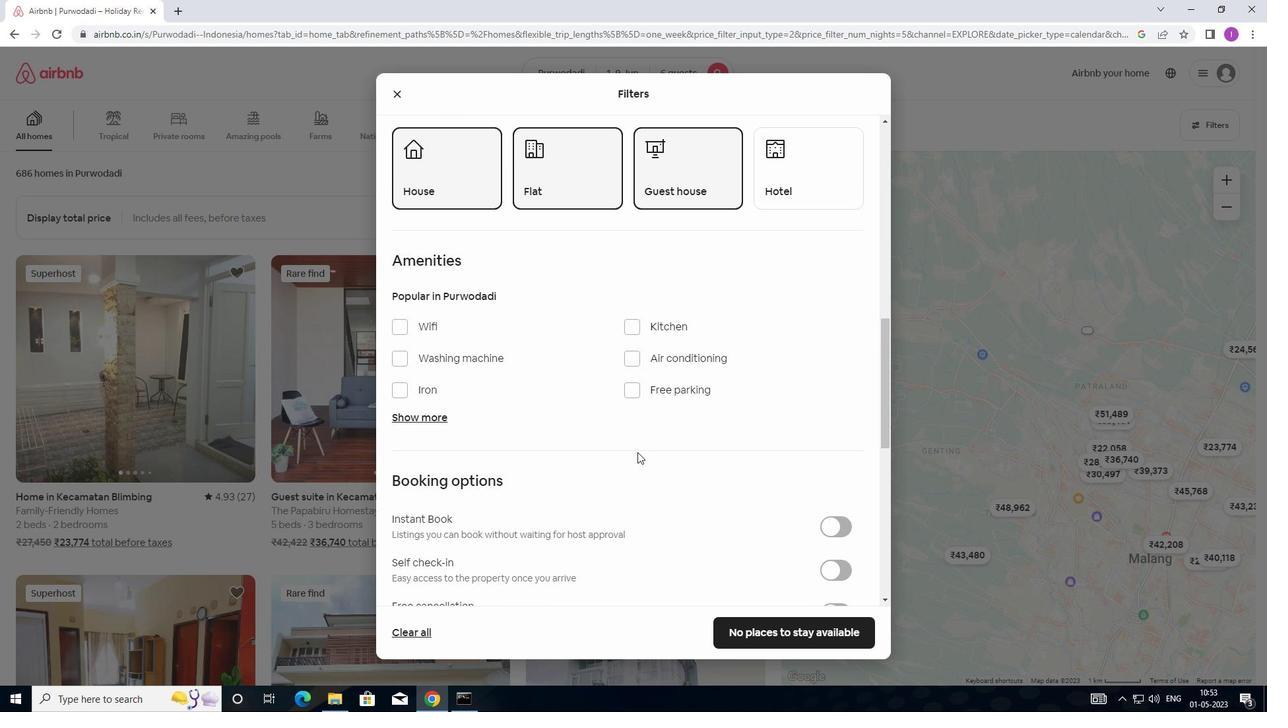 
Action: Mouse scrolled (617, 466) with delta (0, 0)
Screenshot: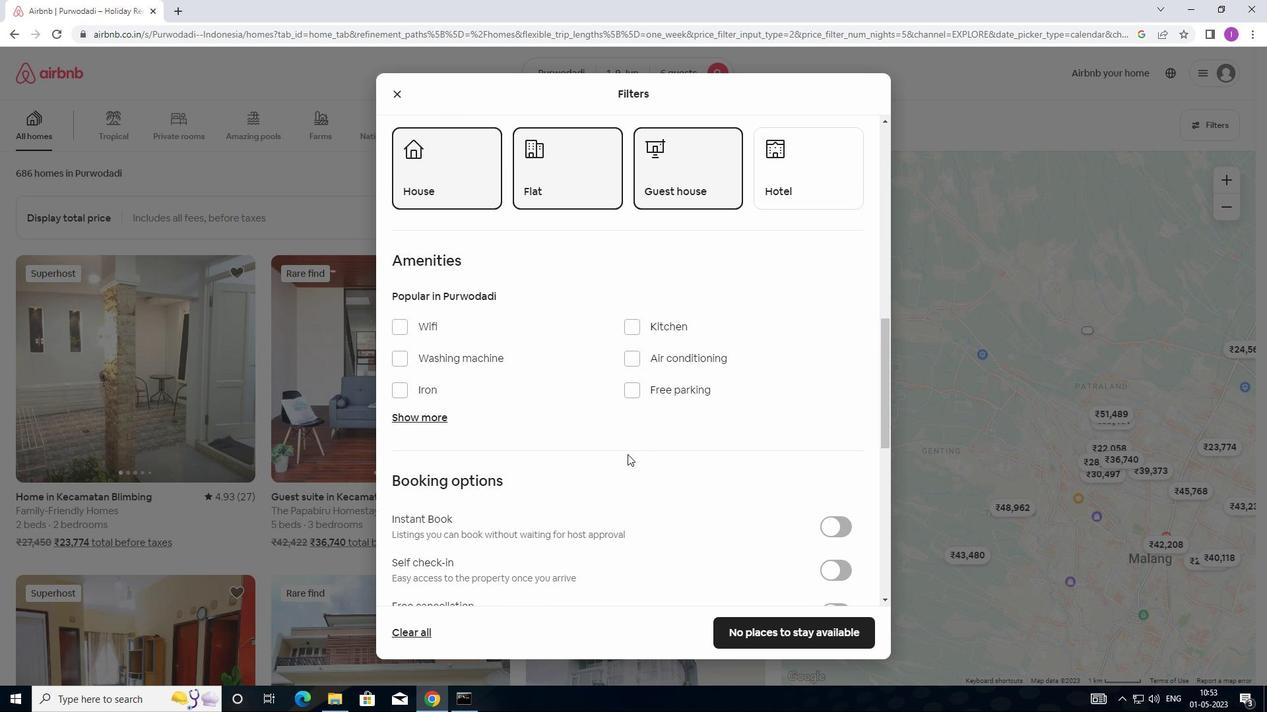 
Action: Mouse moved to (631, 469)
Screenshot: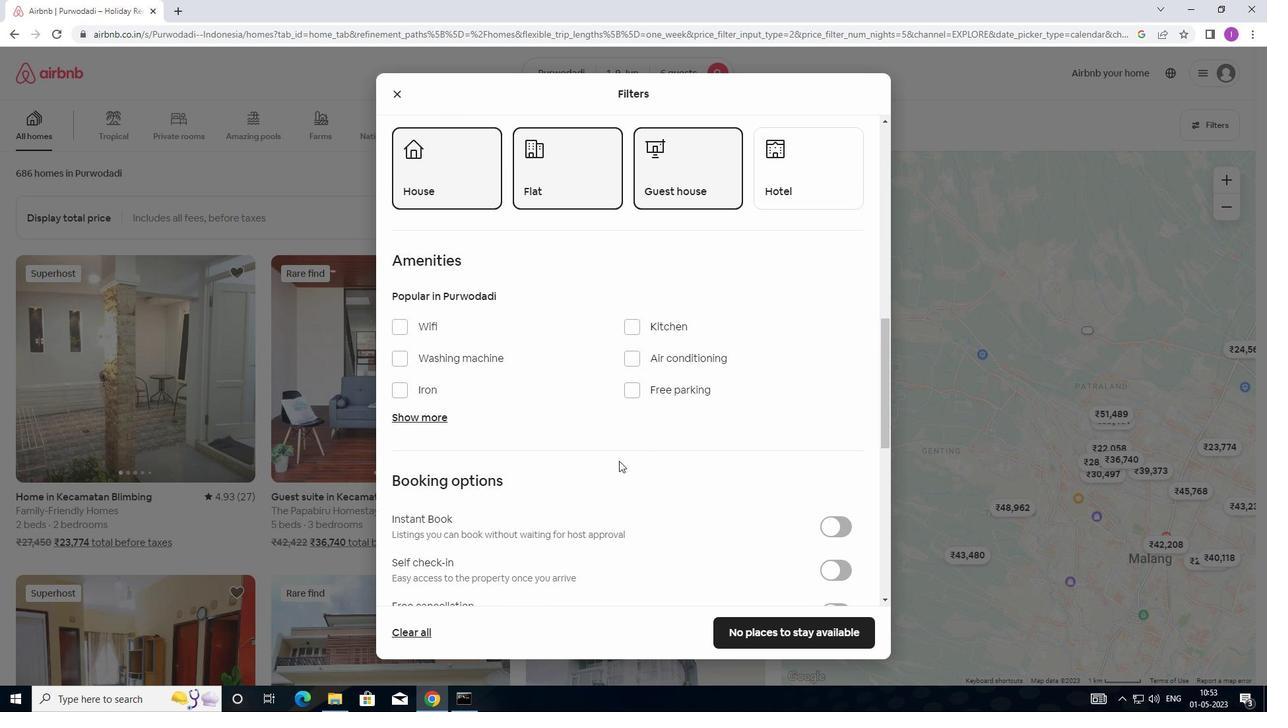 
Action: Mouse scrolled (631, 468) with delta (0, 0)
Screenshot: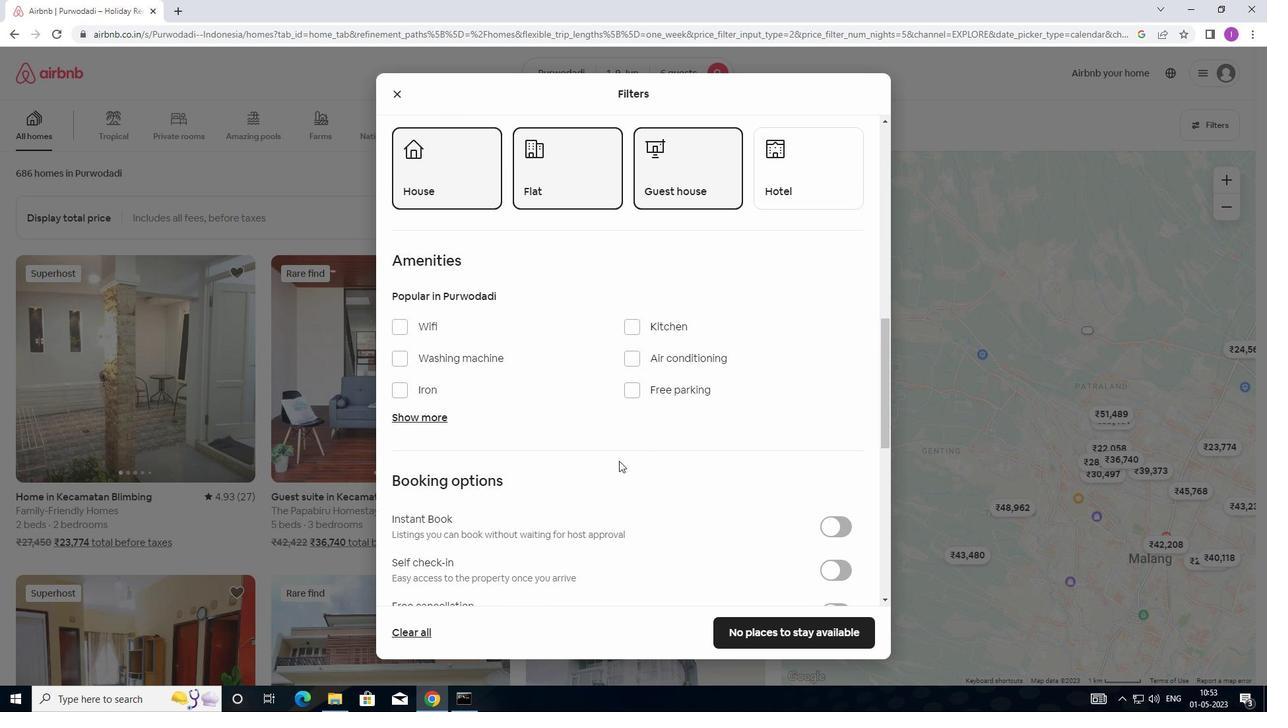 
Action: Mouse moved to (688, 475)
Screenshot: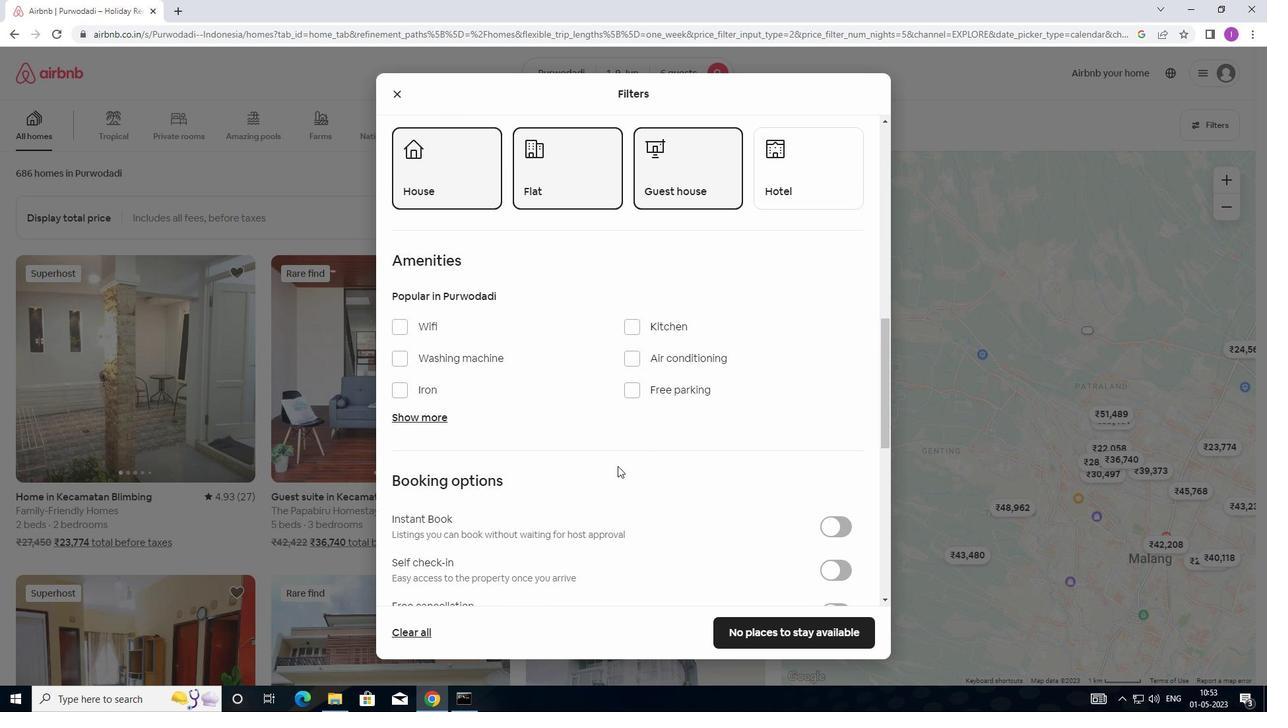
Action: Mouse scrolled (688, 474) with delta (0, 0)
Screenshot: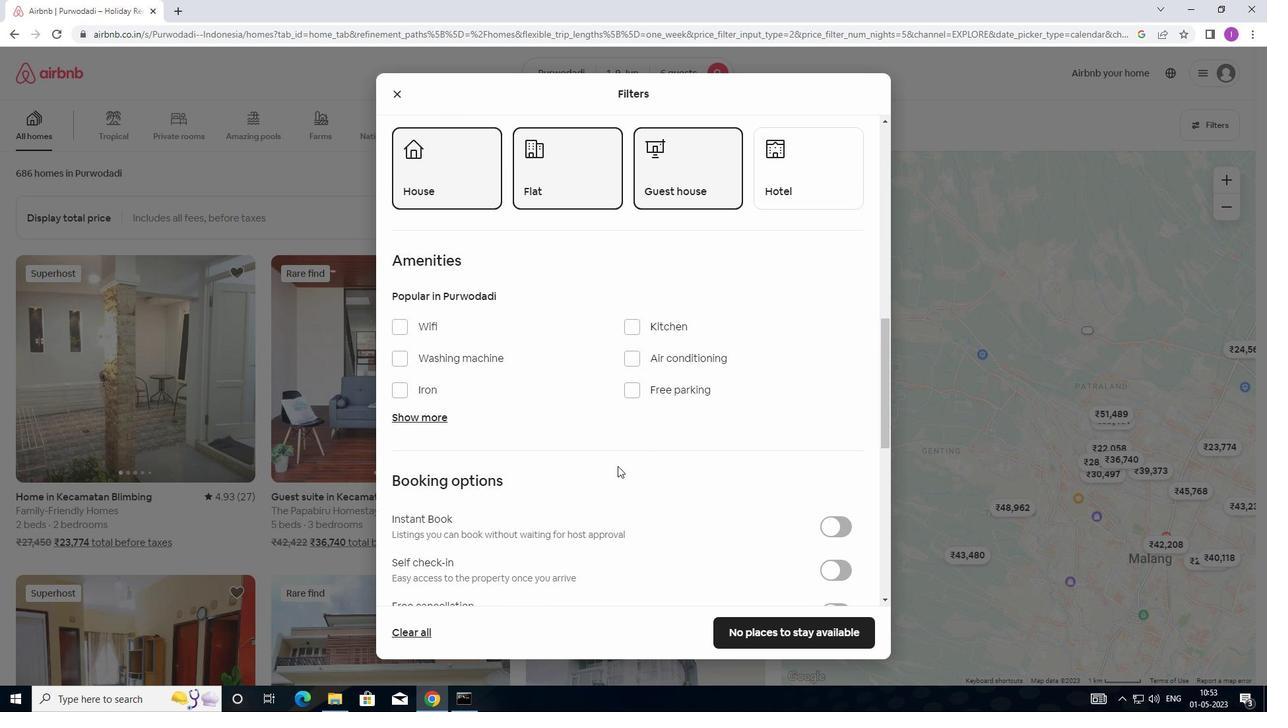 
Action: Mouse moved to (838, 368)
Screenshot: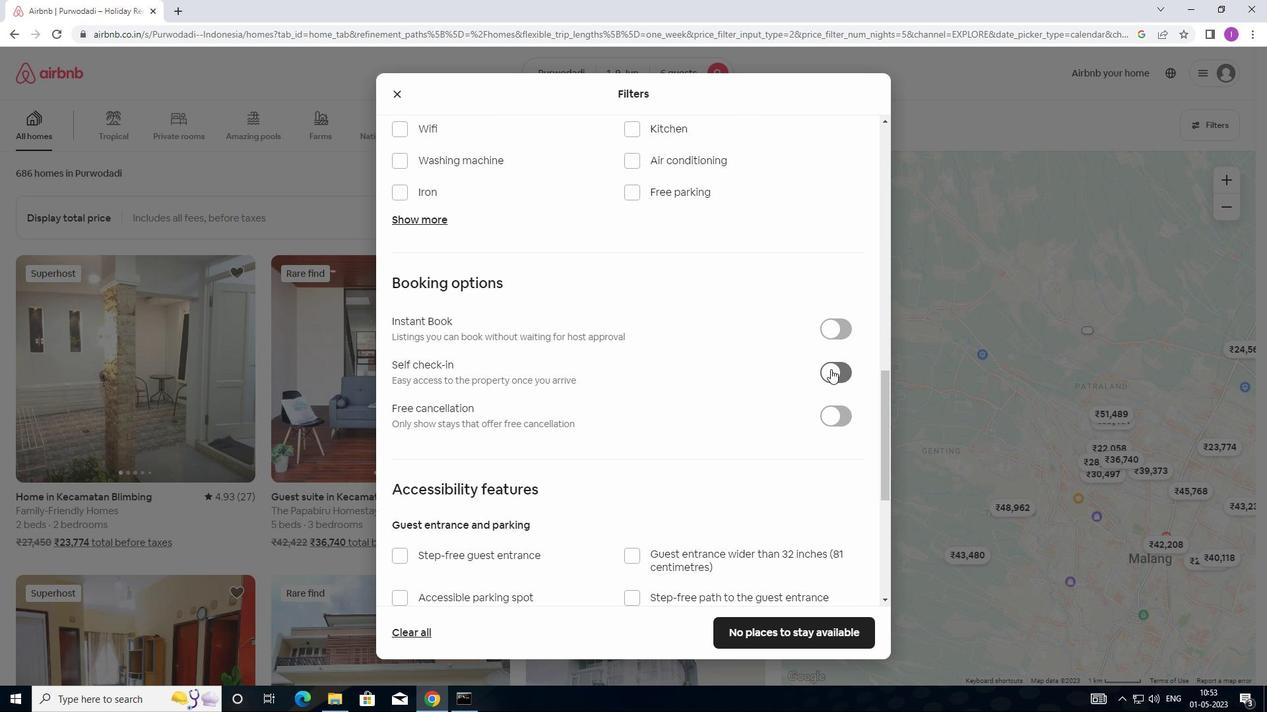 
Action: Mouse pressed left at (838, 368)
Screenshot: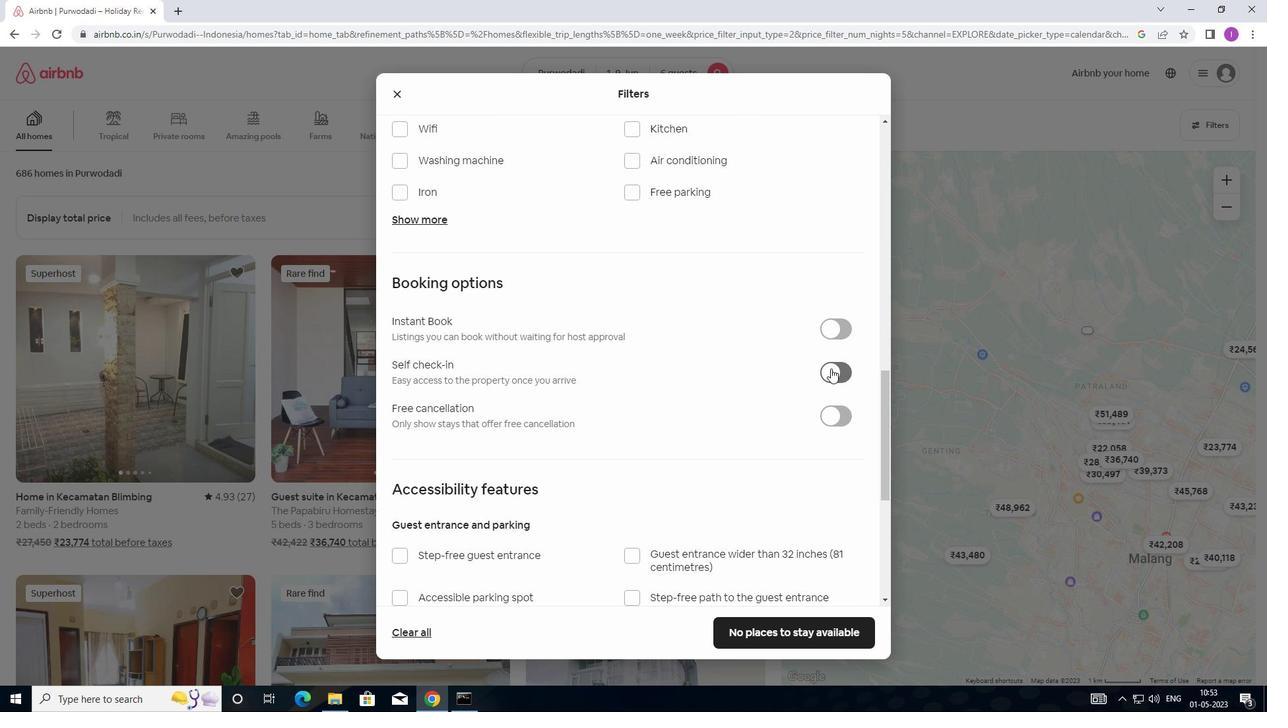 
Action: Mouse moved to (805, 436)
Screenshot: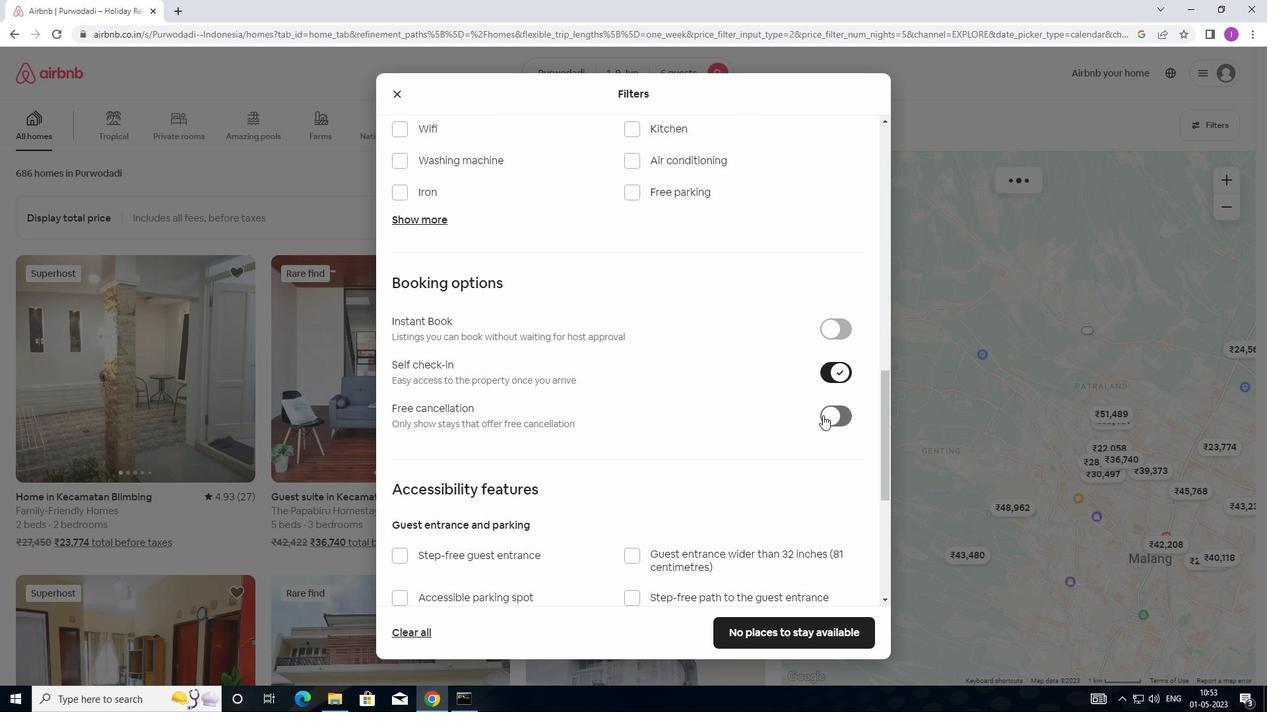 
Action: Mouse scrolled (805, 436) with delta (0, 0)
Screenshot: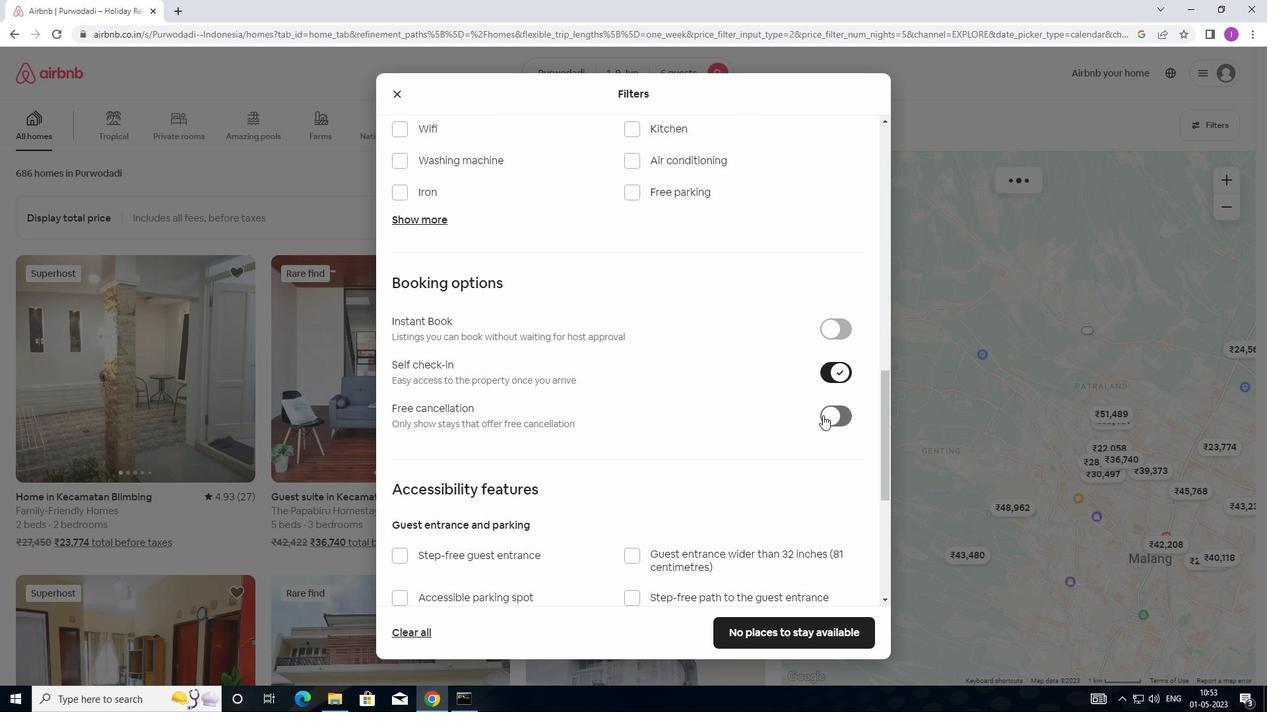 
Action: Mouse moved to (796, 446)
Screenshot: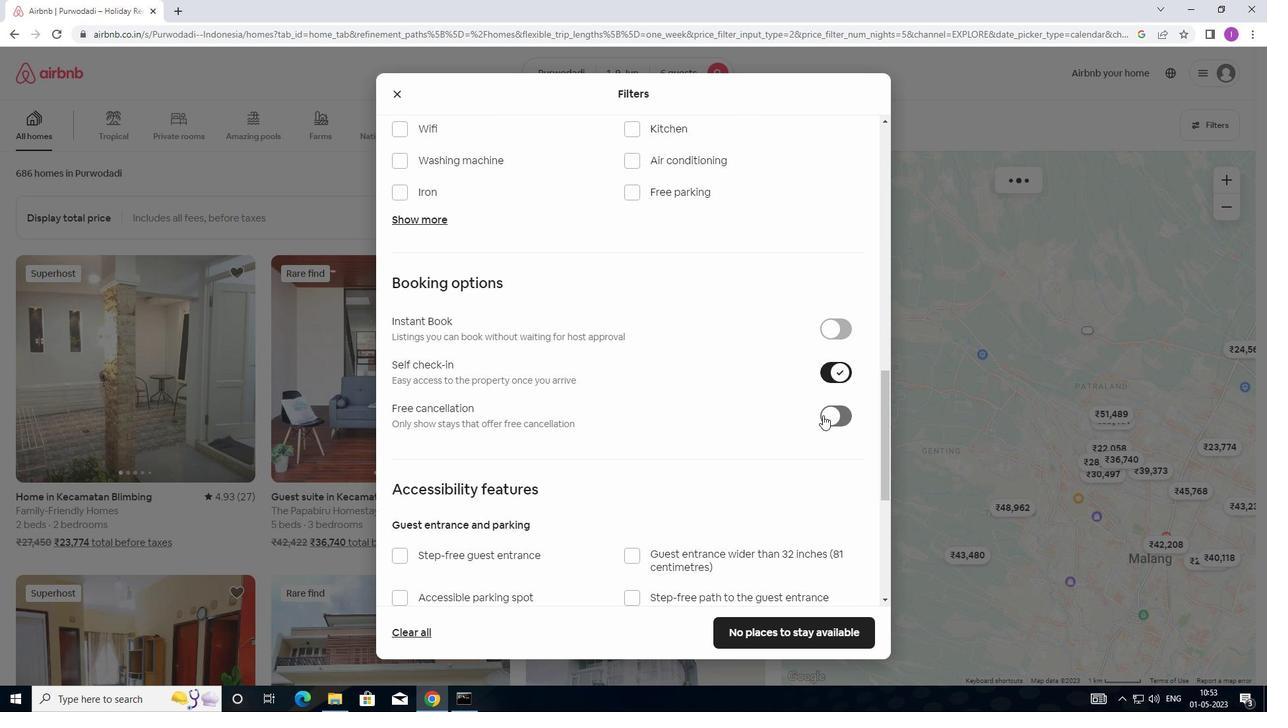 
Action: Mouse scrolled (796, 446) with delta (0, 0)
Screenshot: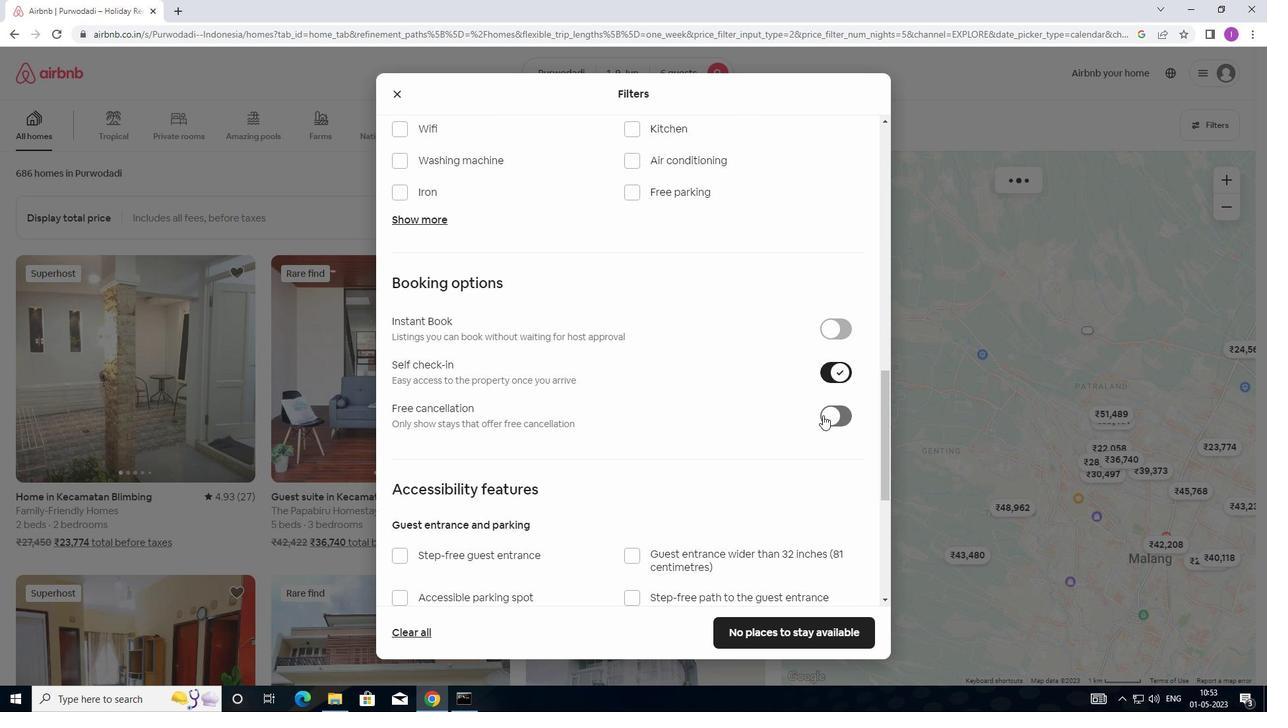 
Action: Mouse moved to (499, 524)
Screenshot: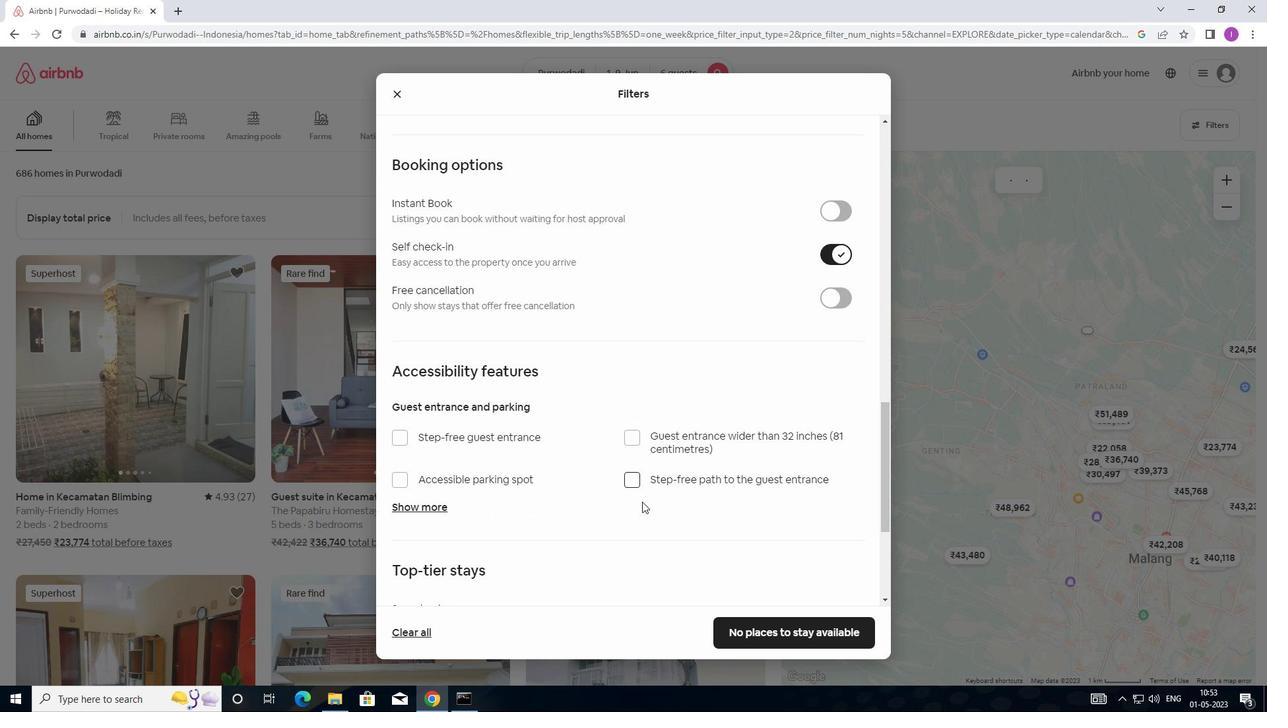 
Action: Mouse scrolled (499, 524) with delta (0, 0)
Screenshot: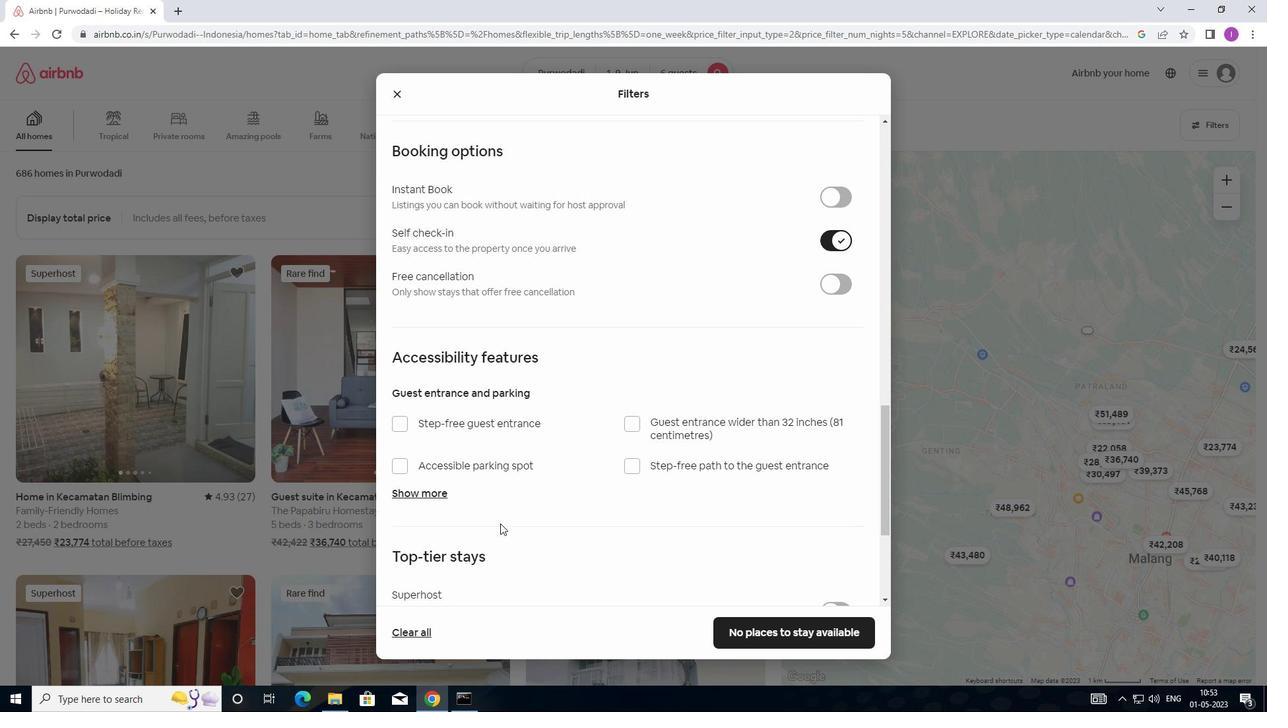 
Action: Mouse moved to (499, 524)
Screenshot: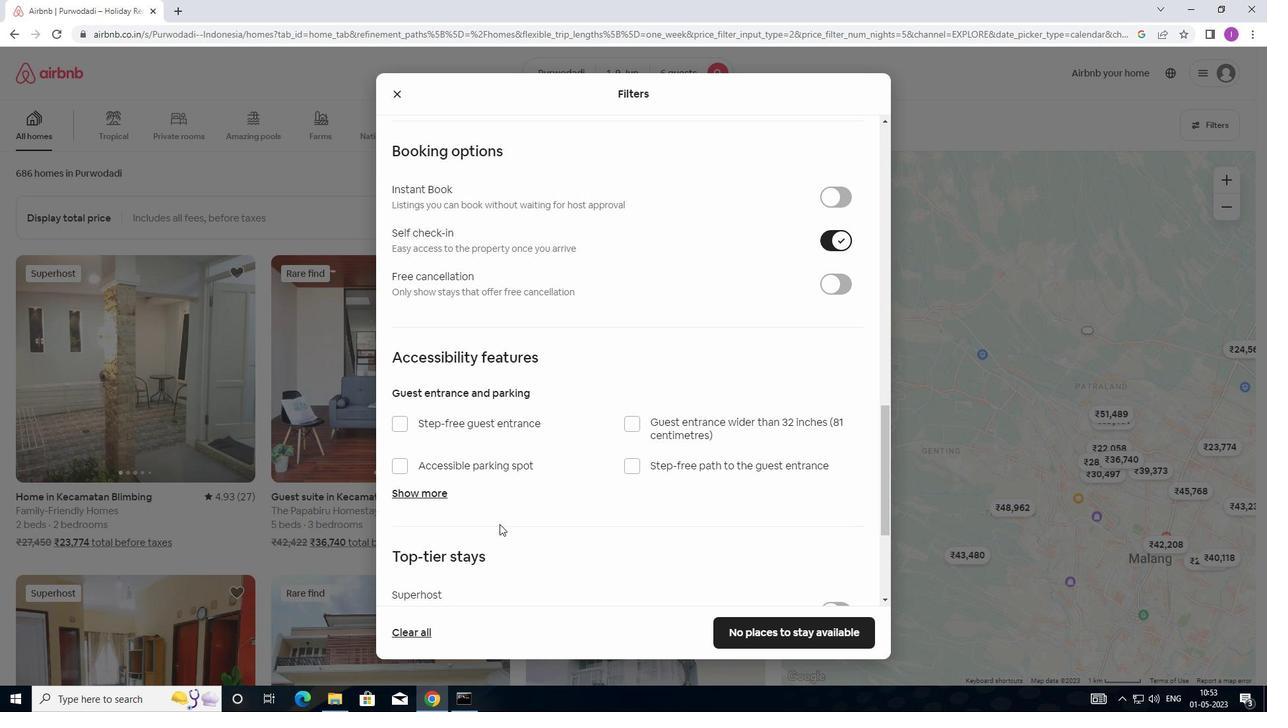 
Action: Mouse scrolled (499, 524) with delta (0, 0)
Screenshot: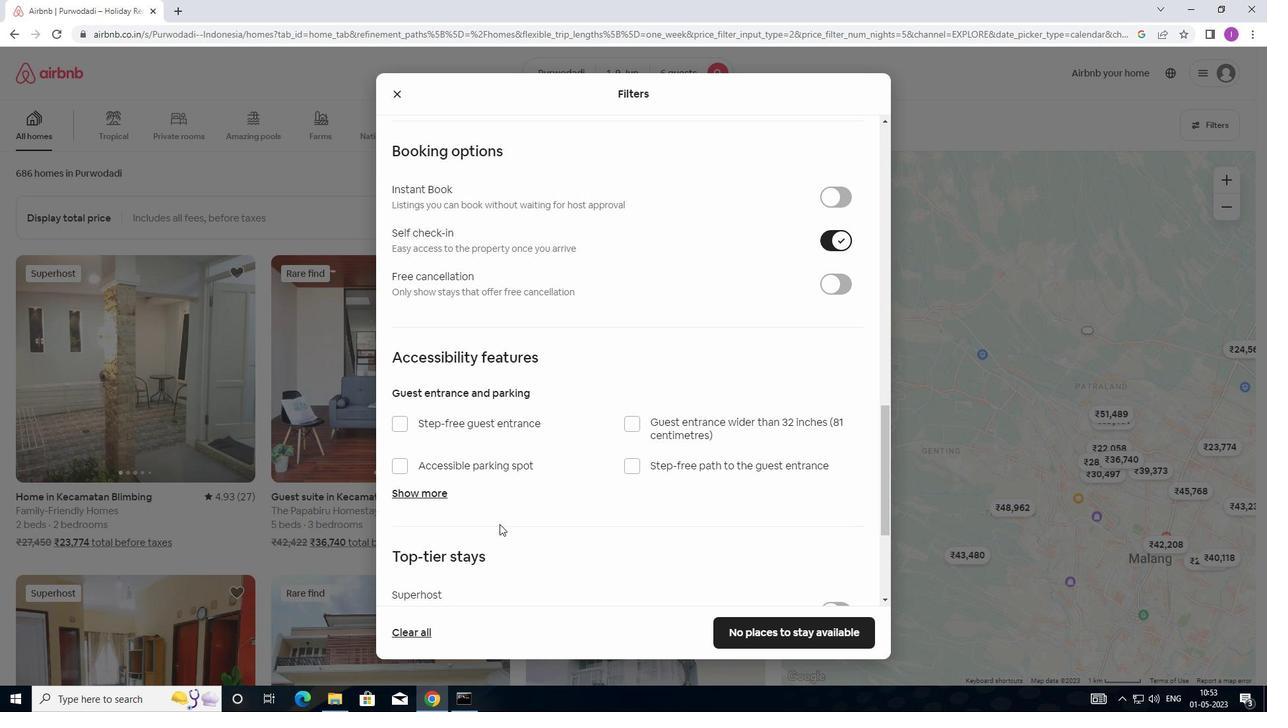 
Action: Mouse moved to (499, 525)
Screenshot: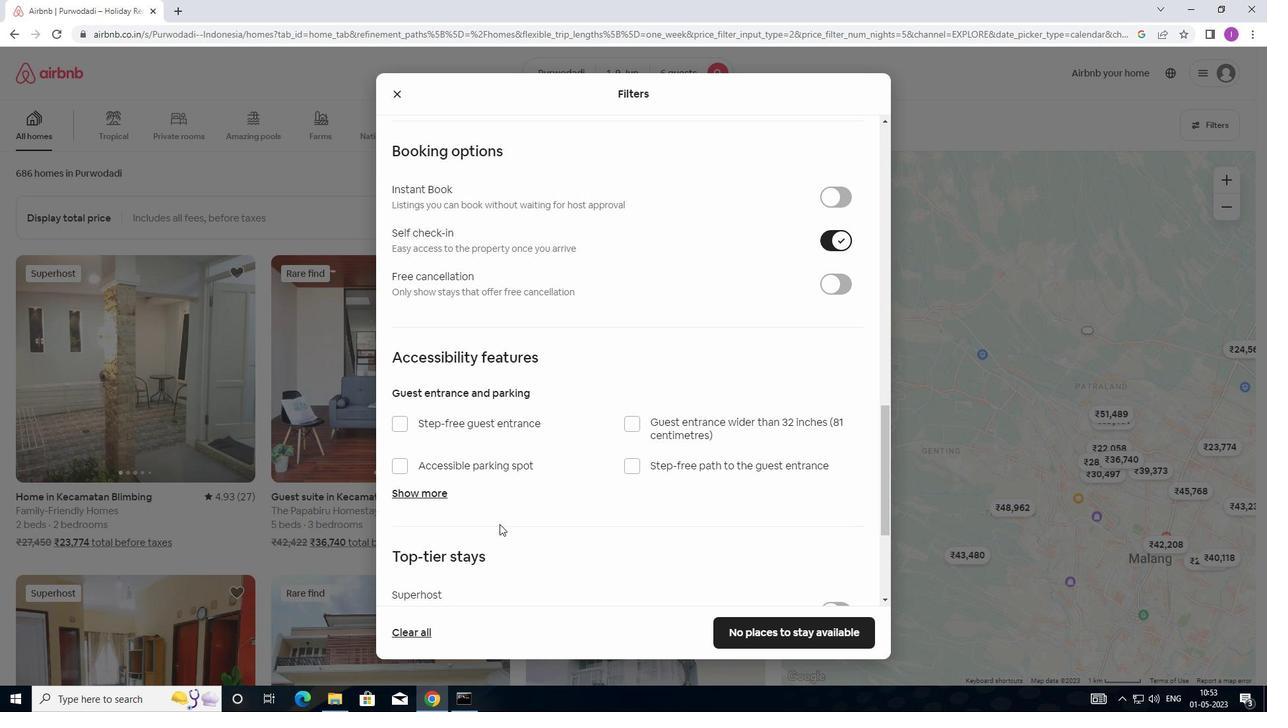 
Action: Mouse scrolled (499, 524) with delta (0, 0)
Screenshot: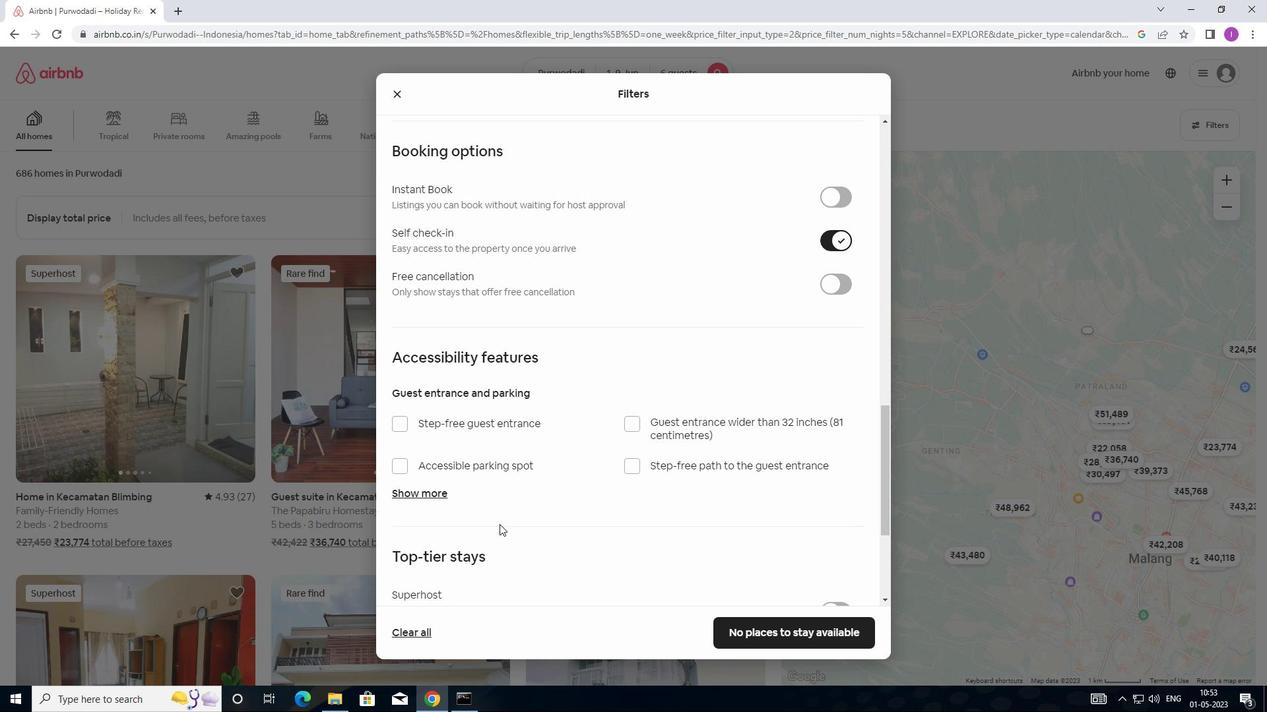 
Action: Mouse moved to (498, 526)
Screenshot: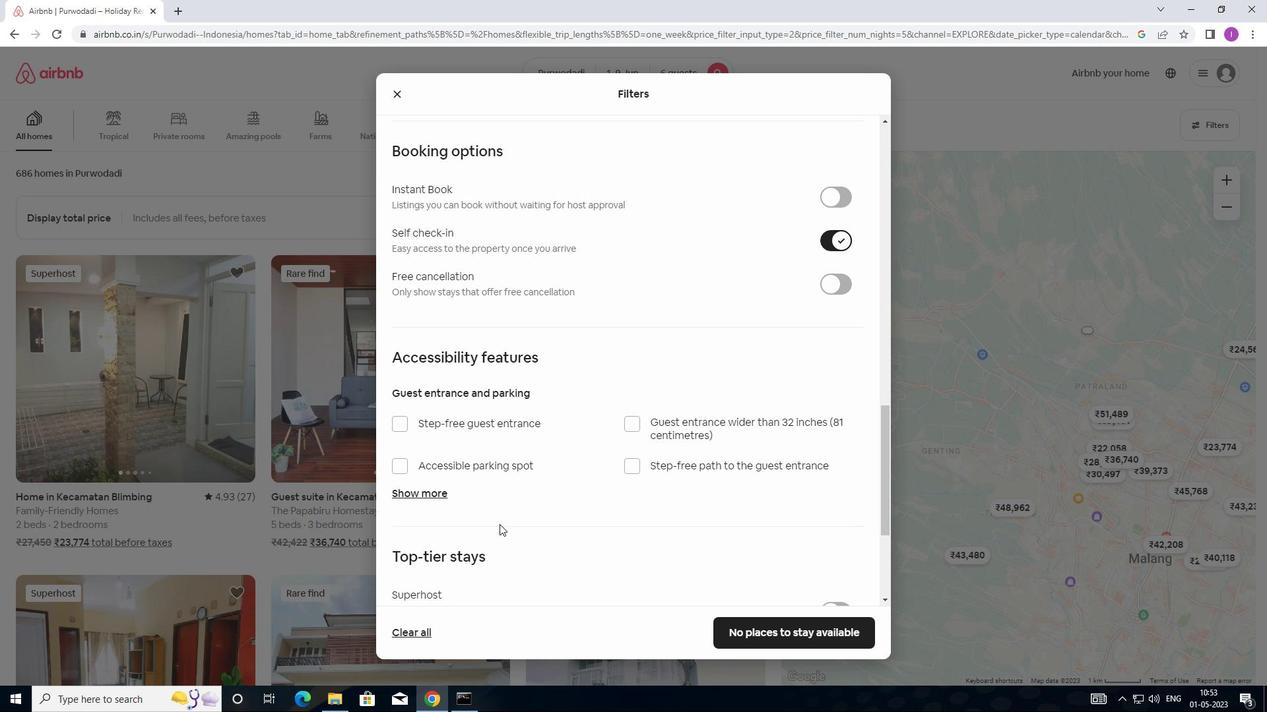 
Action: Mouse scrolled (498, 525) with delta (0, 0)
Screenshot: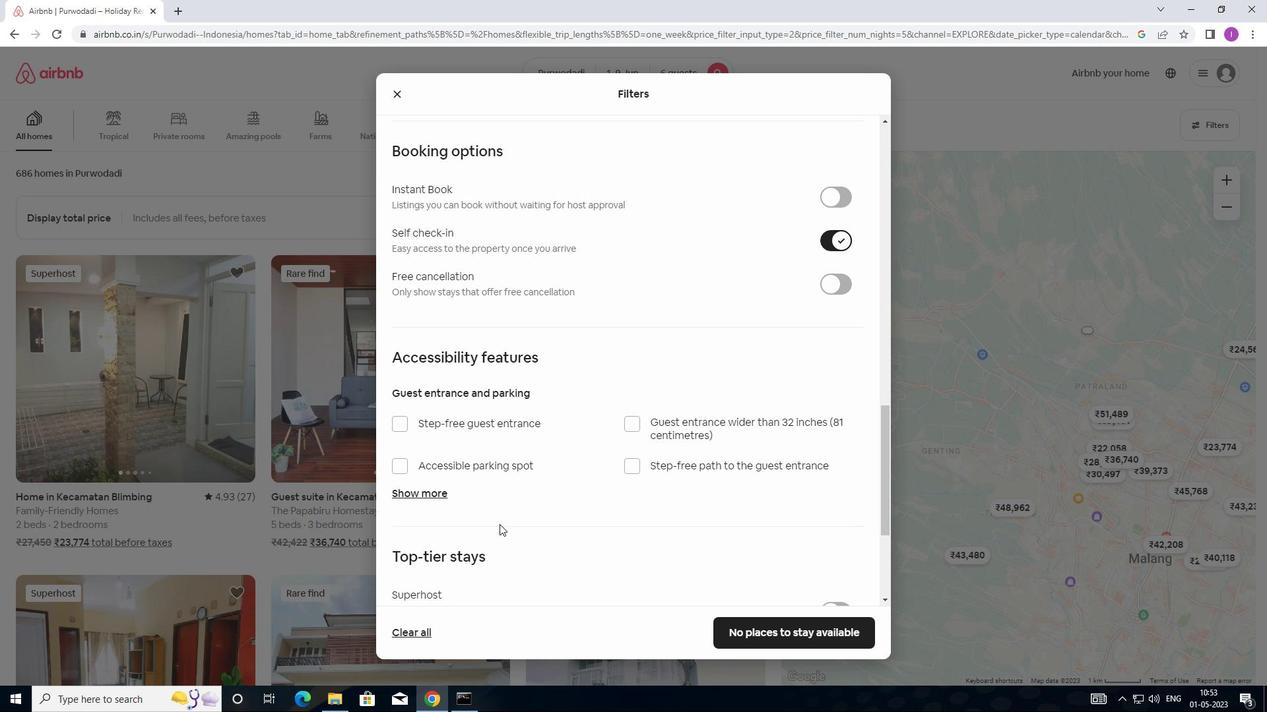 
Action: Mouse moved to (410, 517)
Screenshot: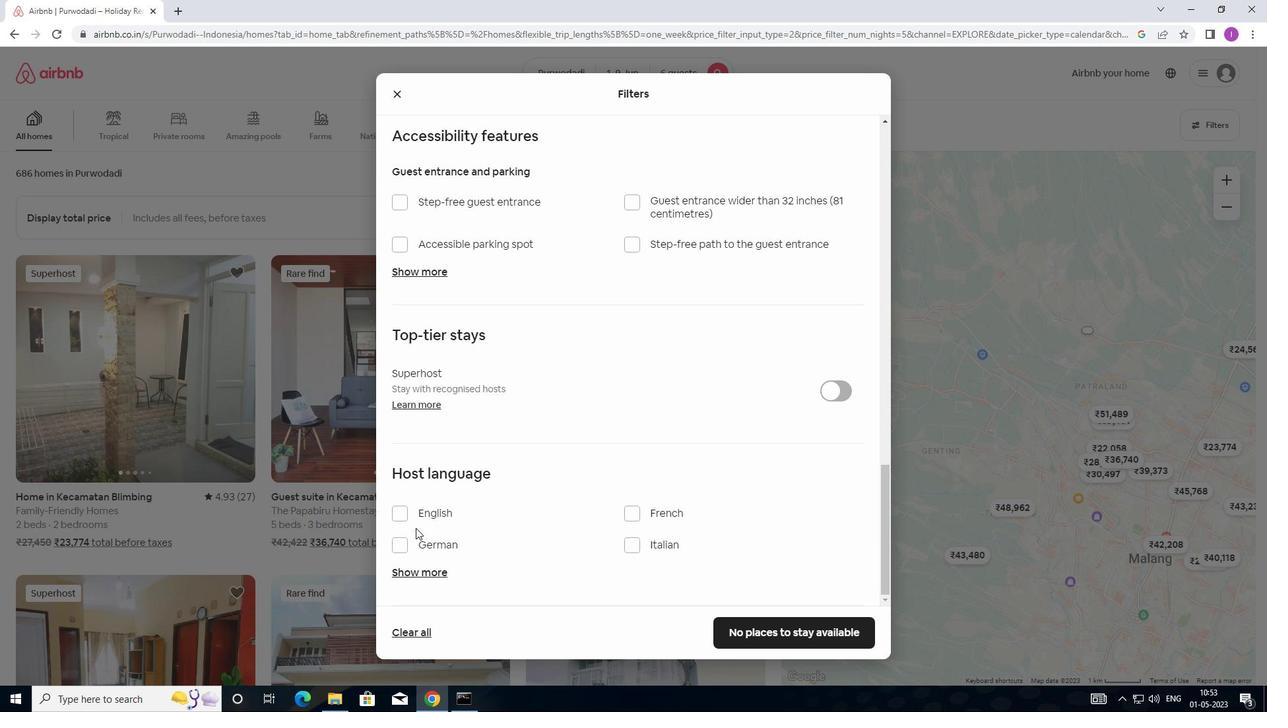 
Action: Mouse pressed left at (410, 517)
Screenshot: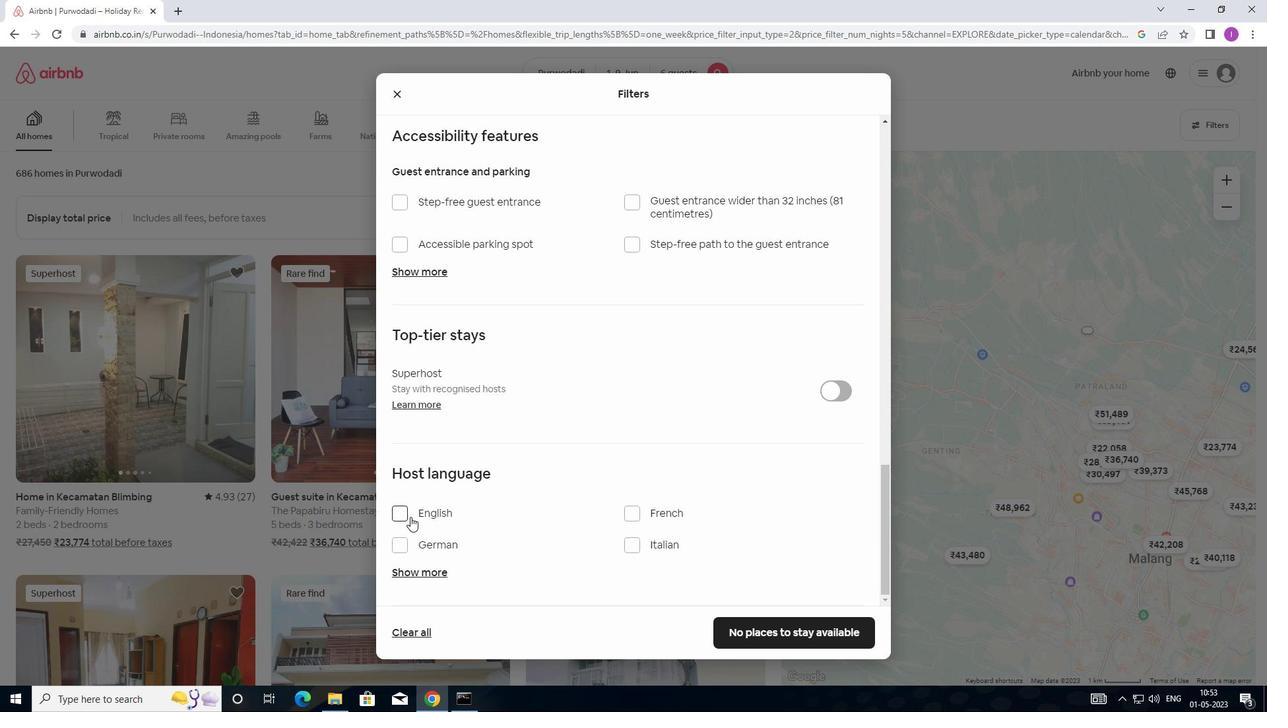 
Action: Mouse moved to (763, 624)
Screenshot: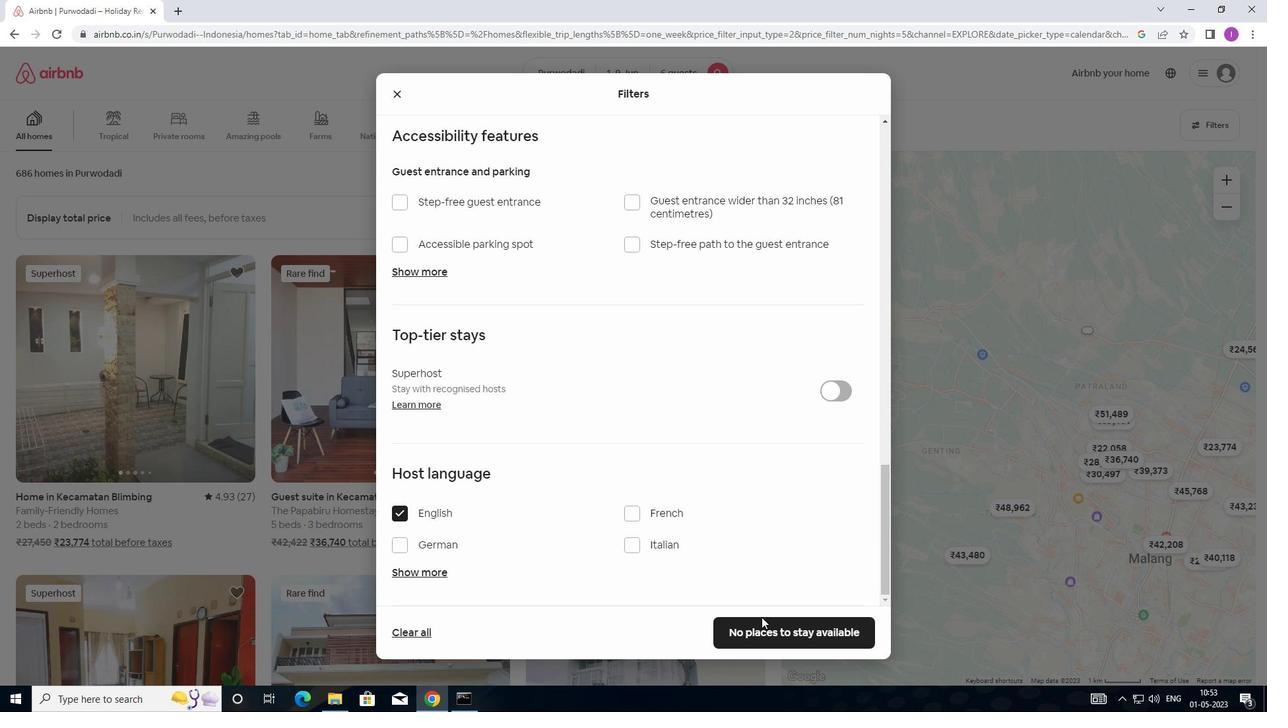 
Action: Mouse pressed left at (763, 624)
Screenshot: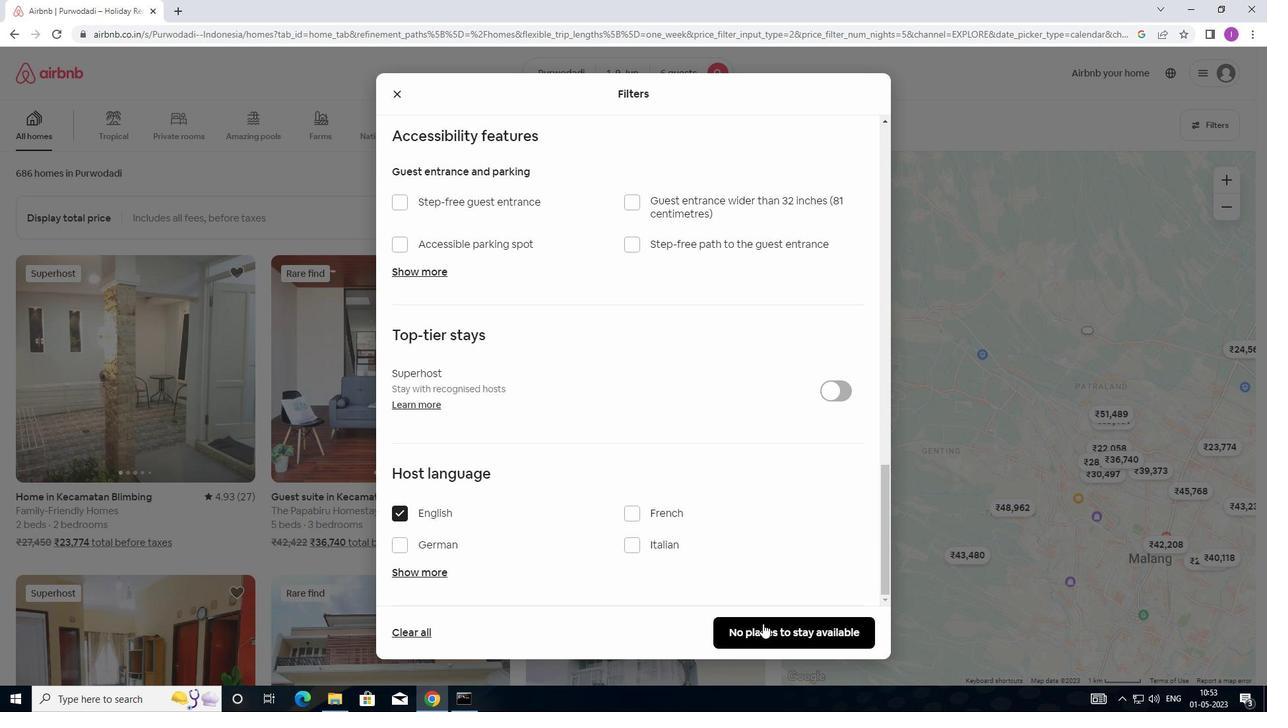 
Action: Mouse moved to (764, 623)
Screenshot: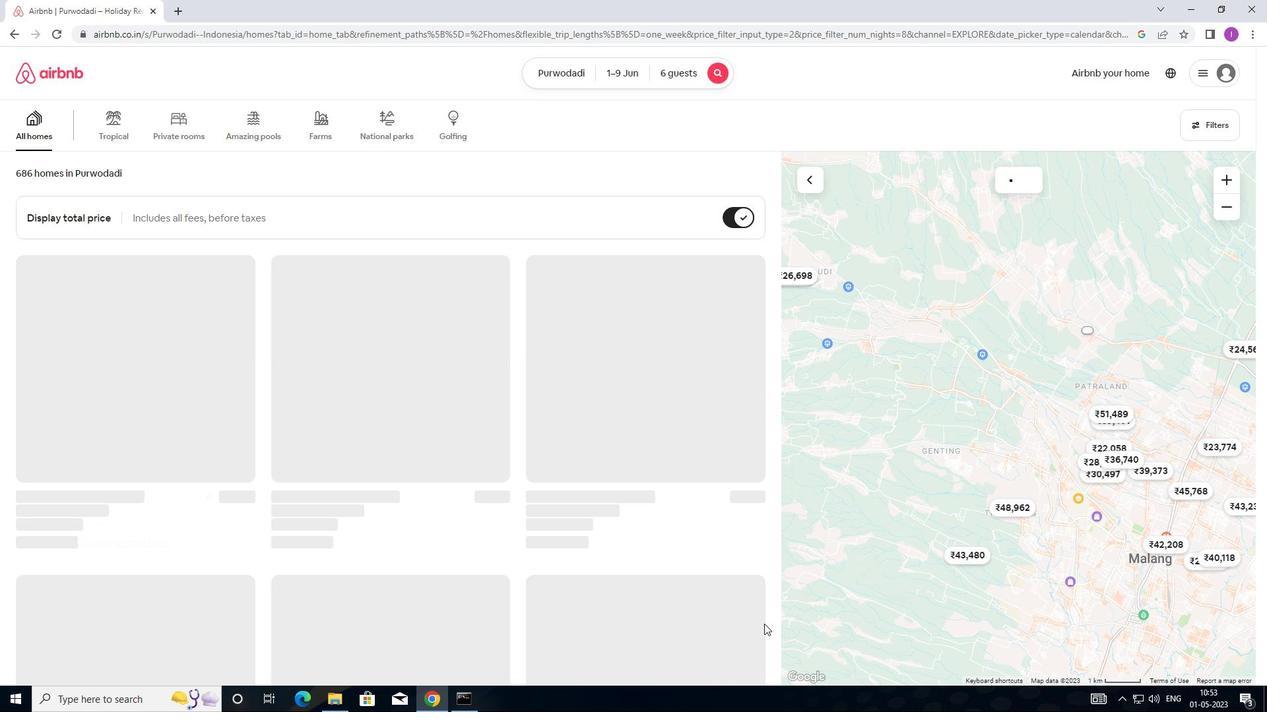 
